 Task: Find a house in San Vicente, Costa Rica, for 4 guests from July 10 to July 25, with a price range of ₹15,000 to ₹25,000, 2 bedrooms, 3 beds, 2 bathrooms, Wifi, Free parking, TV, Breakfast, and Self check-in, with an English-speaking host.
Action: Mouse moved to (394, 79)
Screenshot: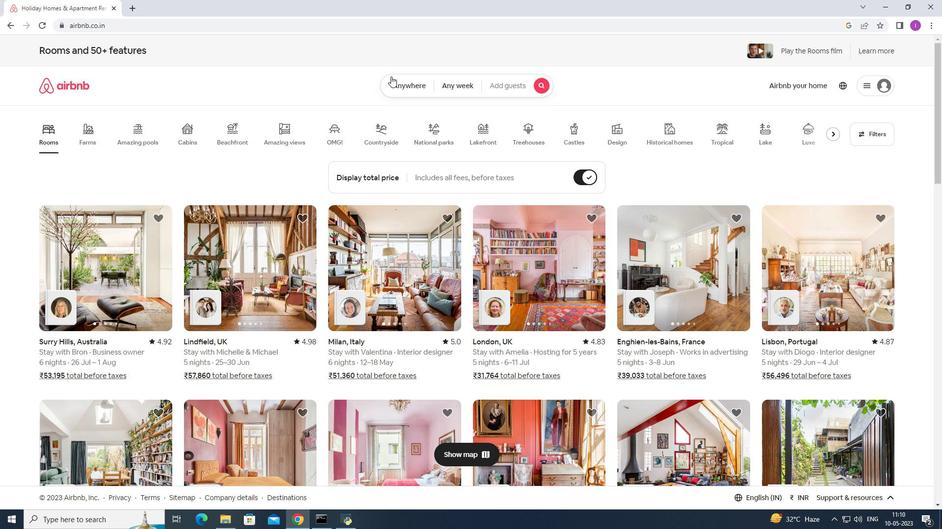 
Action: Mouse pressed left at (394, 79)
Screenshot: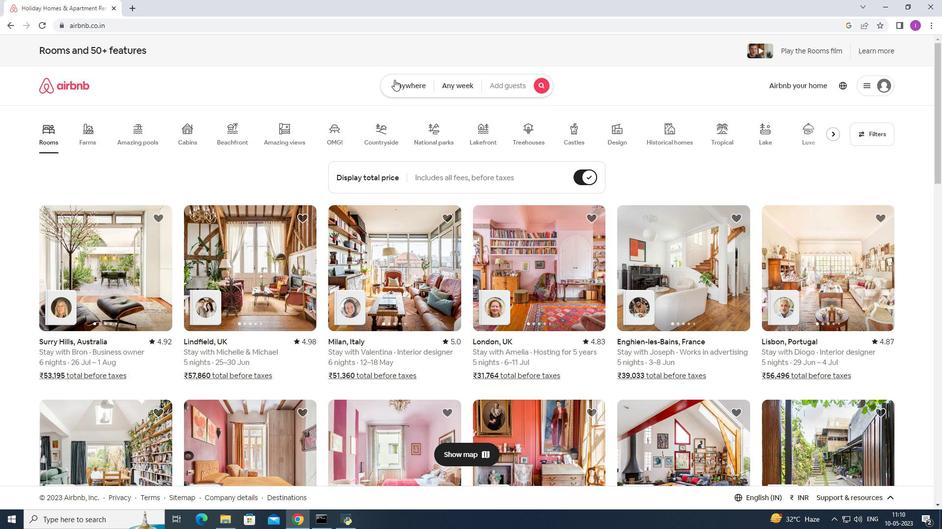 
Action: Mouse moved to (343, 125)
Screenshot: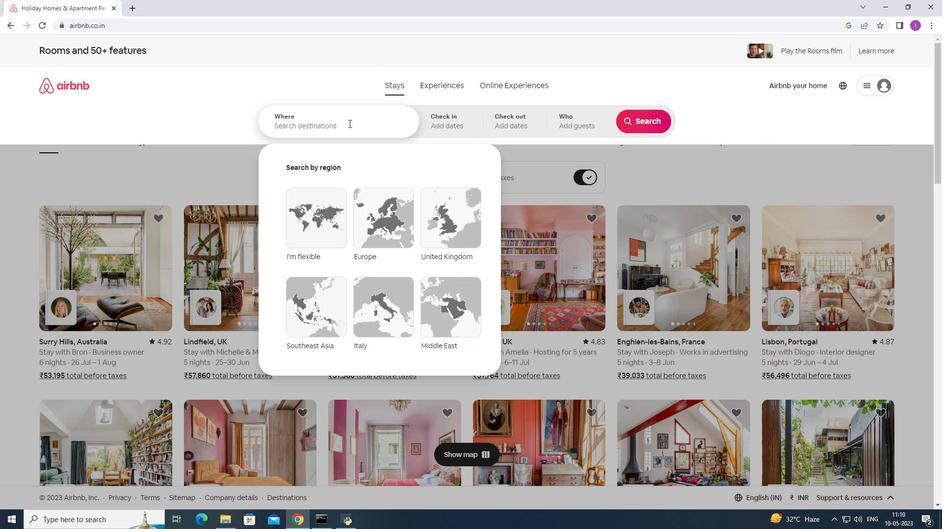 
Action: Mouse pressed left at (343, 125)
Screenshot: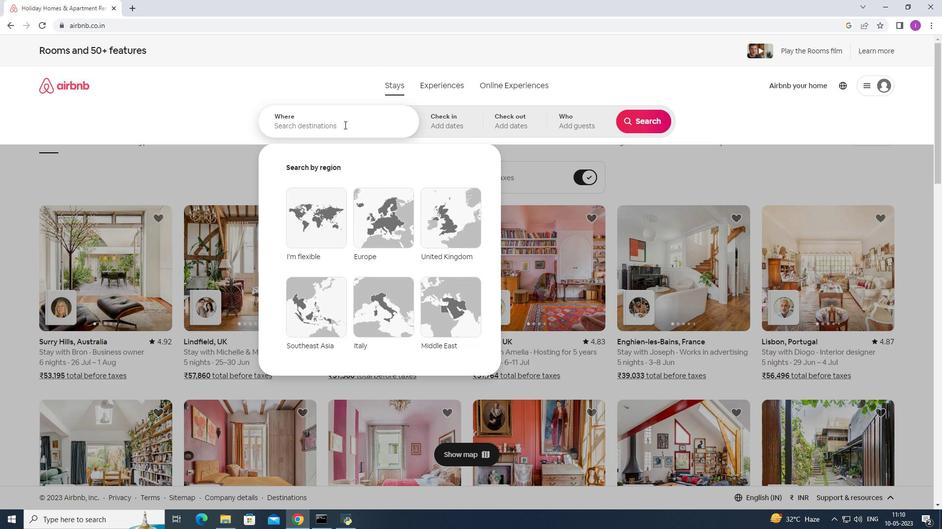 
Action: Mouse moved to (343, 125)
Screenshot: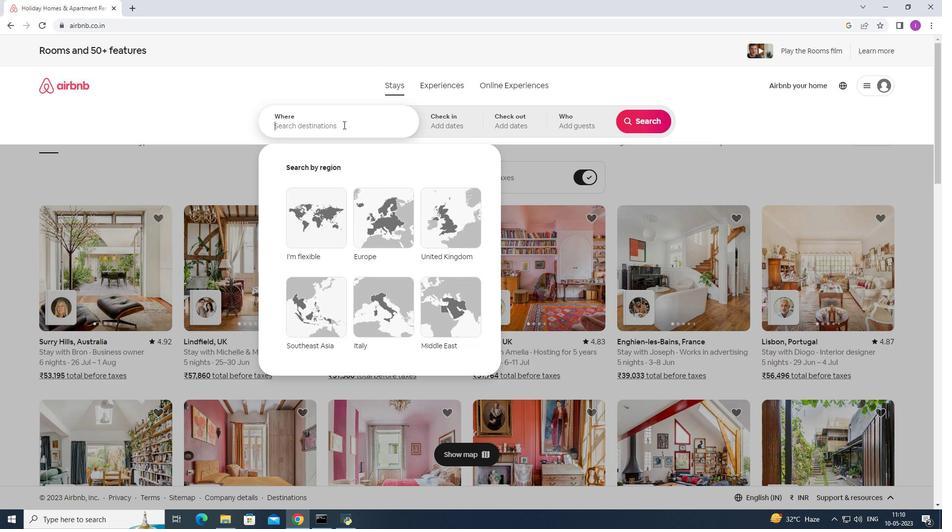 
Action: Key pressed <Key.shift>San<Key.space><Key.shift>Vicente,<Key.shift>Ci<Key.backspace>osta<Key.space><Key.shift>Rica
Screenshot: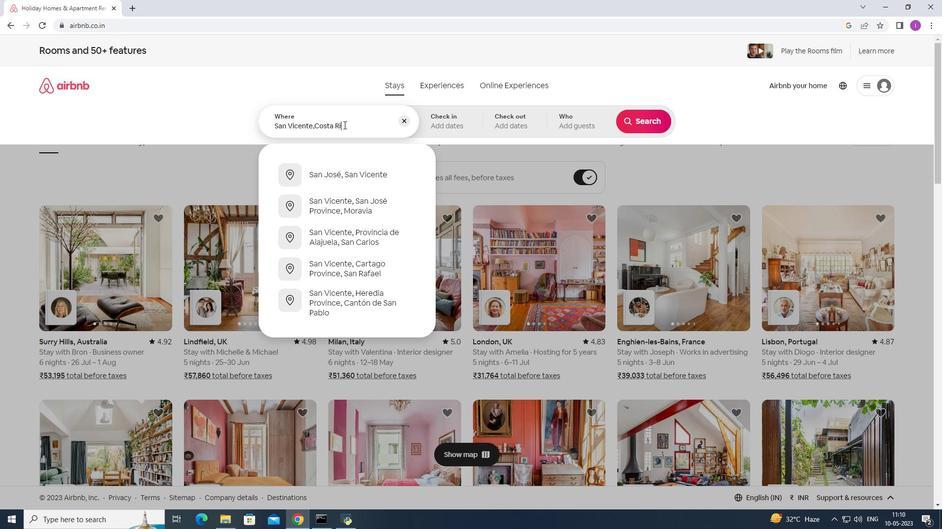 
Action: Mouse moved to (454, 122)
Screenshot: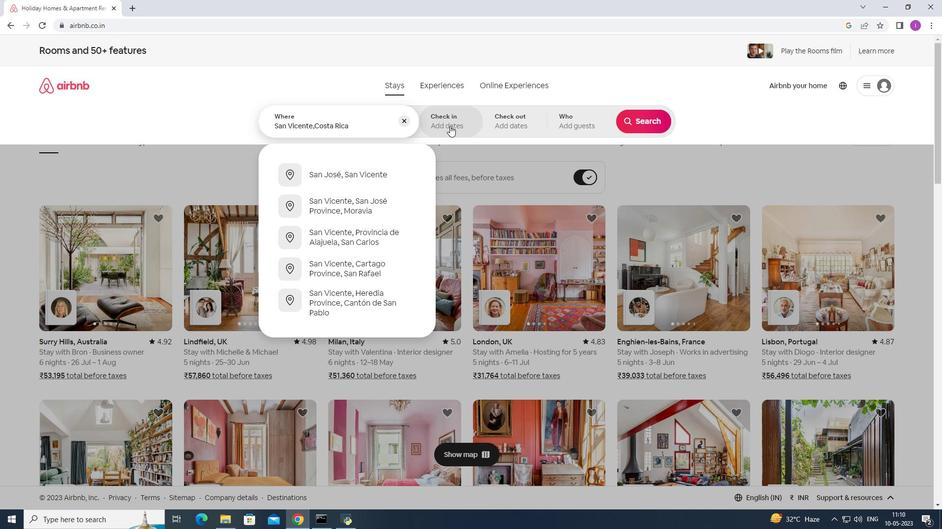 
Action: Mouse pressed left at (454, 122)
Screenshot: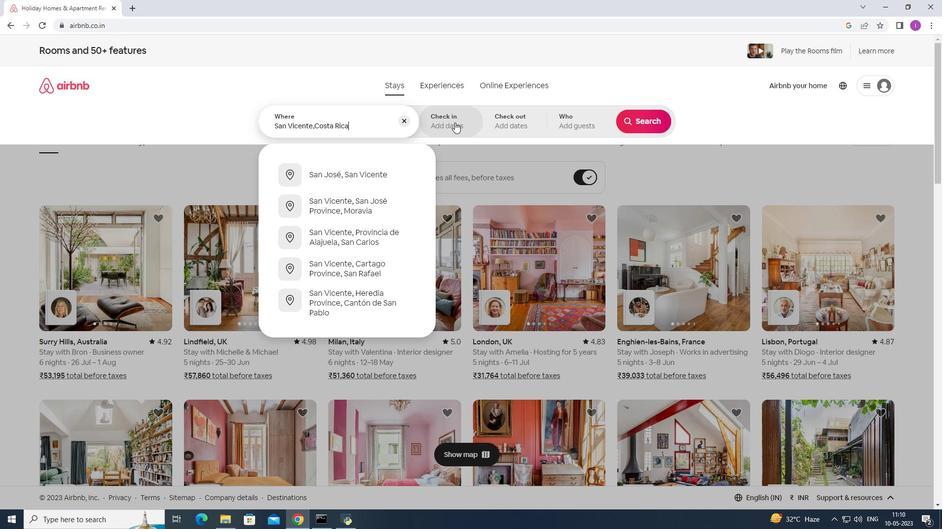 
Action: Mouse moved to (641, 199)
Screenshot: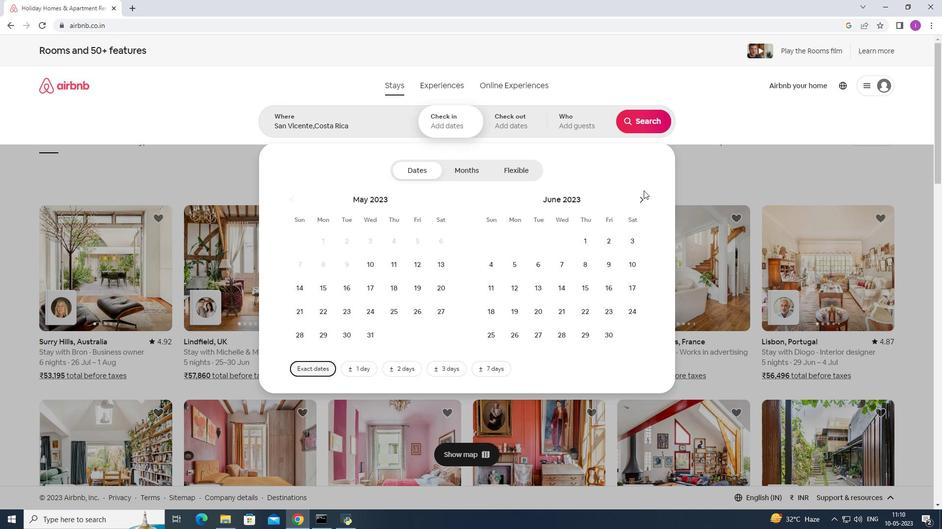
Action: Mouse pressed left at (641, 199)
Screenshot: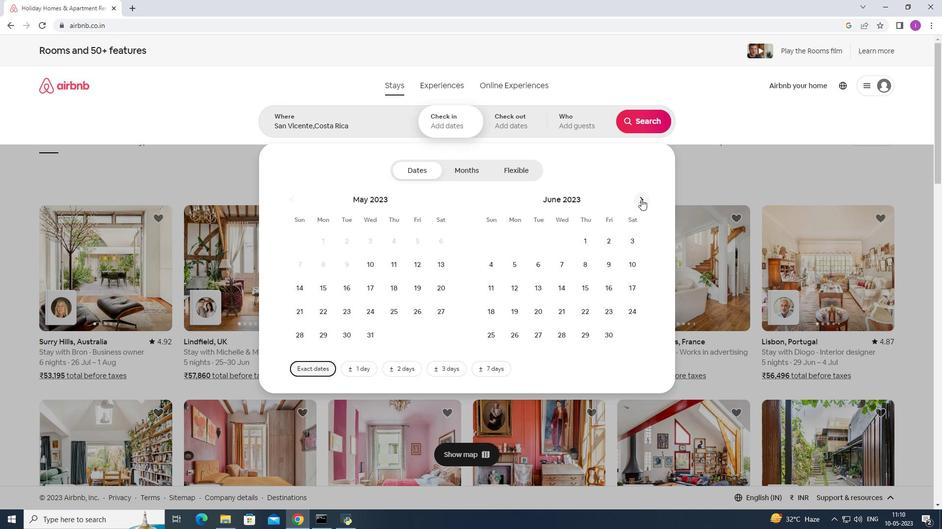 
Action: Mouse pressed left at (641, 199)
Screenshot: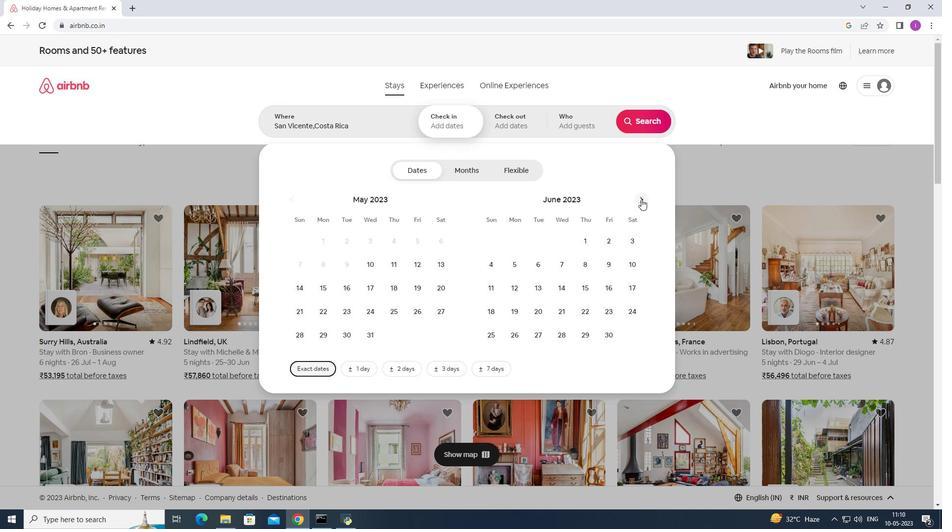 
Action: Mouse moved to (642, 199)
Screenshot: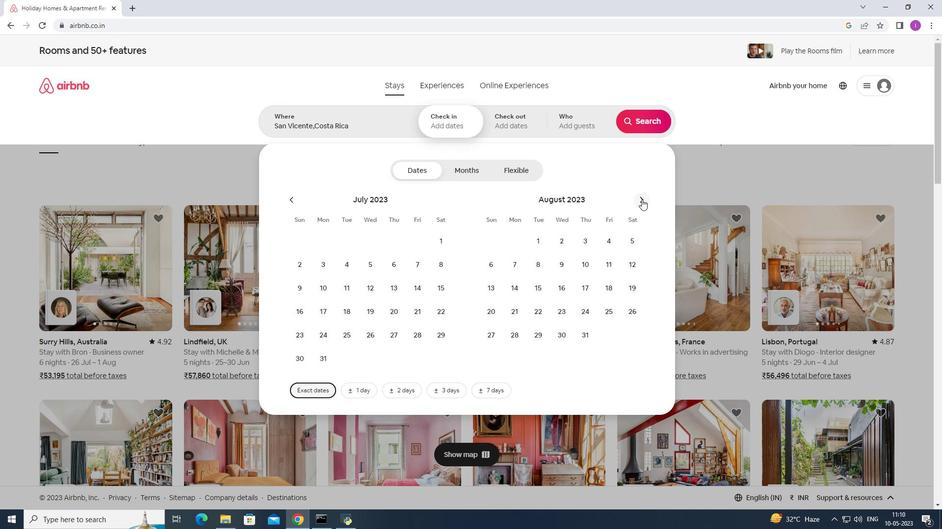 
Action: Mouse pressed left at (642, 199)
Screenshot: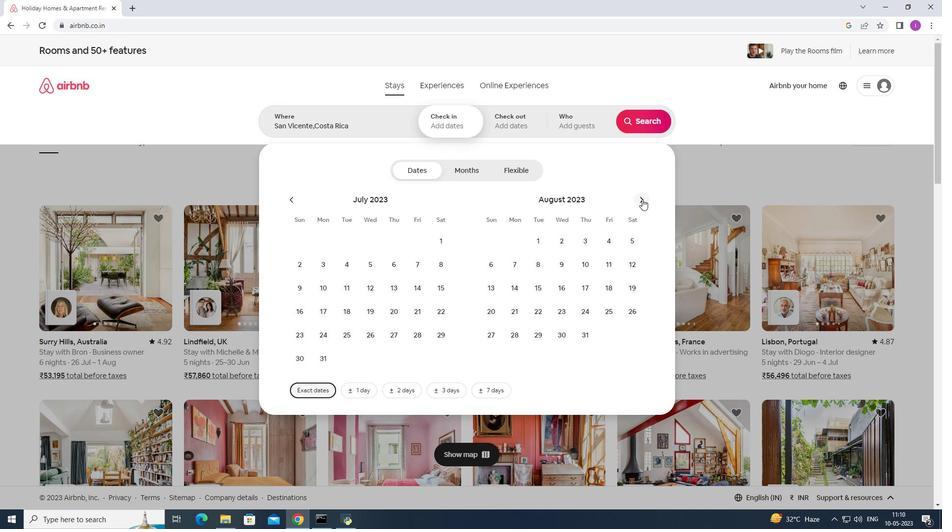 
Action: Mouse moved to (296, 202)
Screenshot: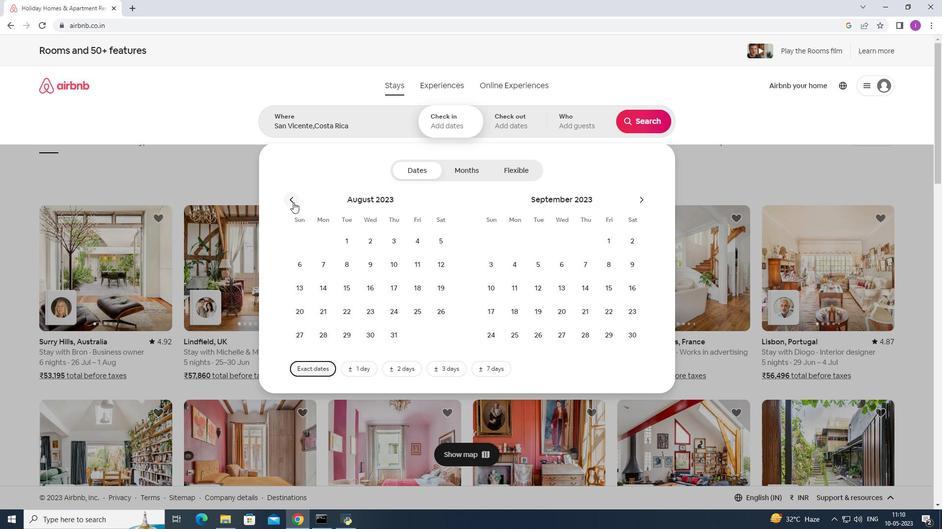 
Action: Mouse pressed left at (296, 202)
Screenshot: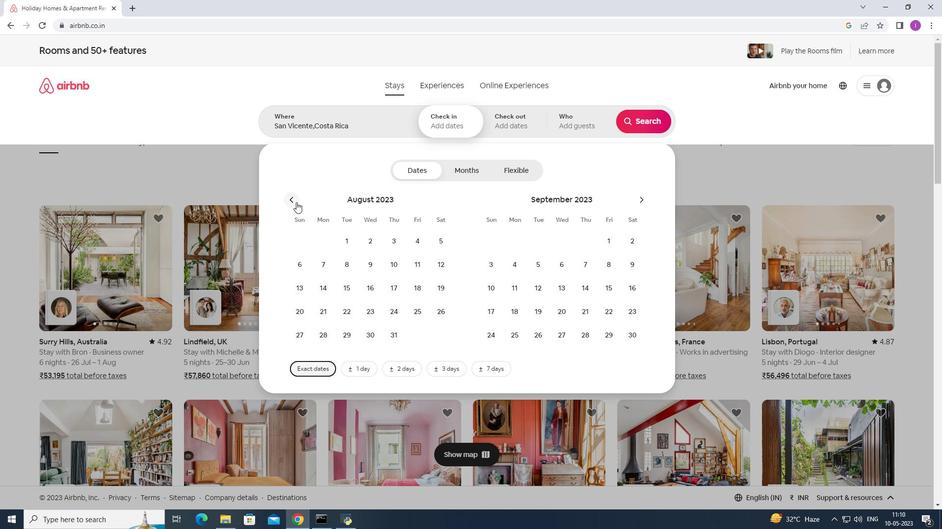 
Action: Mouse moved to (323, 288)
Screenshot: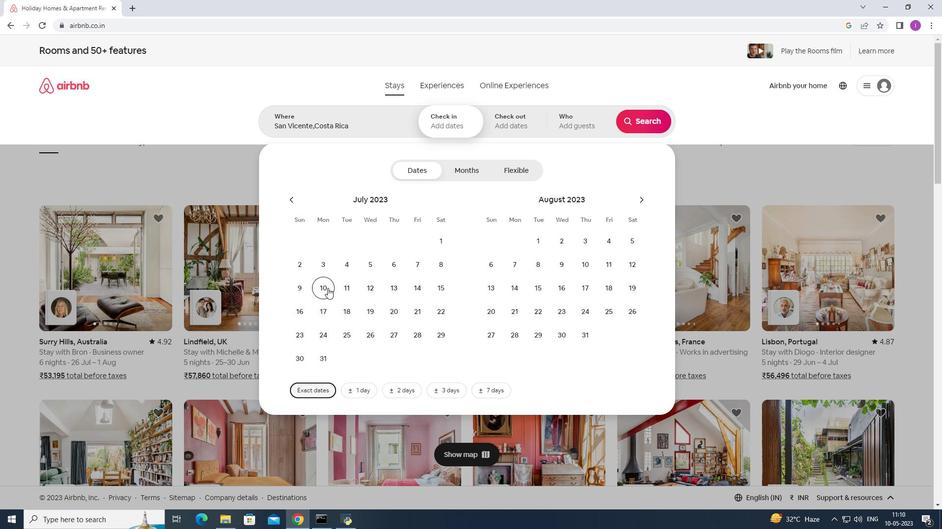 
Action: Mouse pressed left at (323, 288)
Screenshot: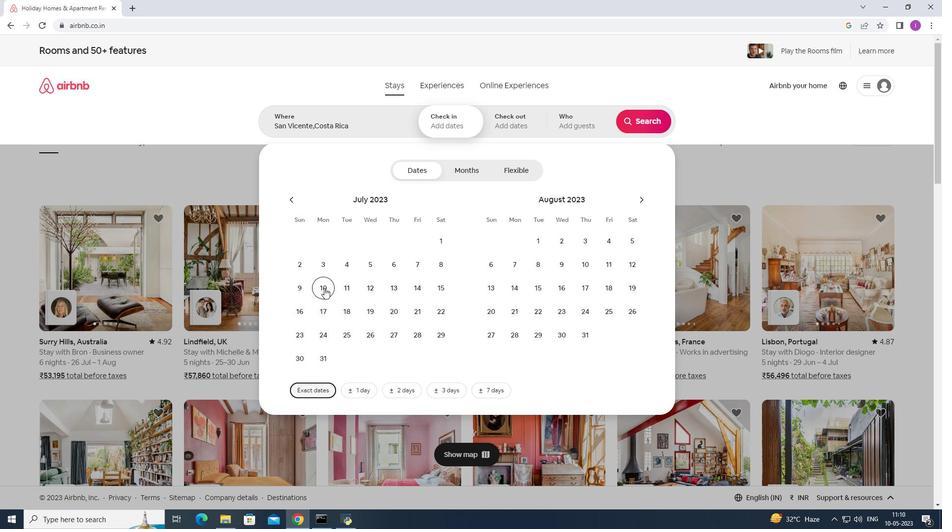 
Action: Mouse moved to (350, 334)
Screenshot: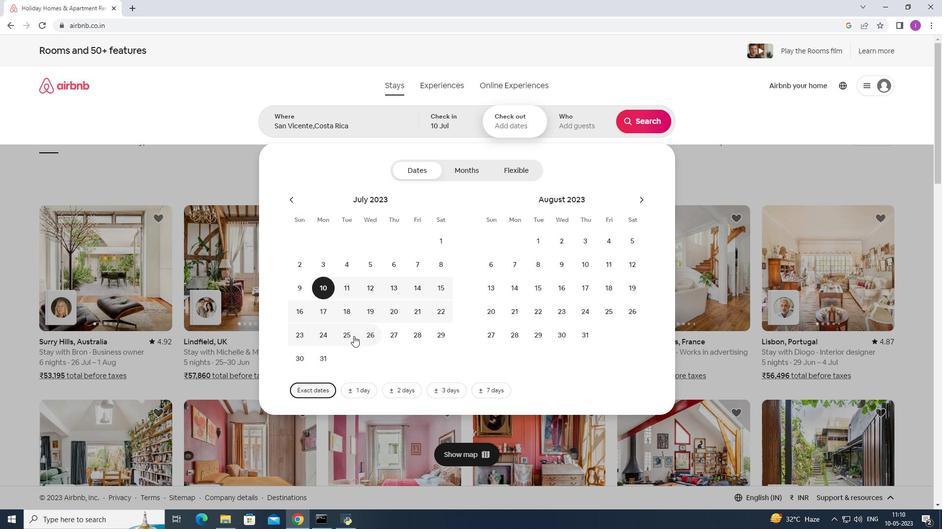 
Action: Mouse pressed left at (350, 334)
Screenshot: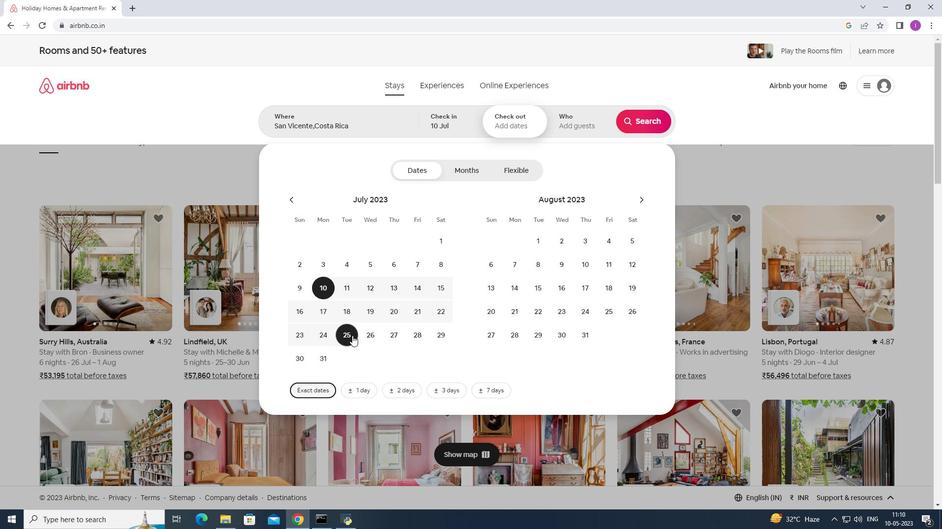 
Action: Mouse moved to (576, 118)
Screenshot: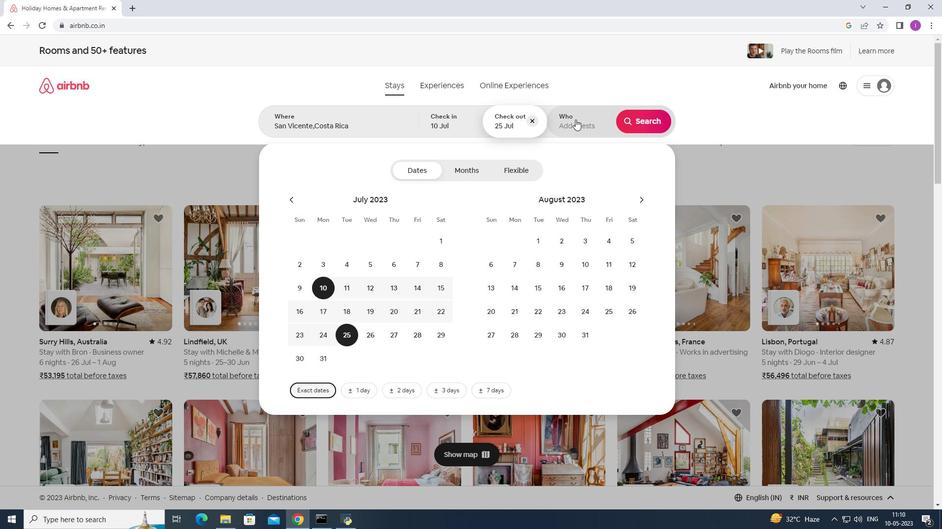 
Action: Mouse pressed left at (576, 118)
Screenshot: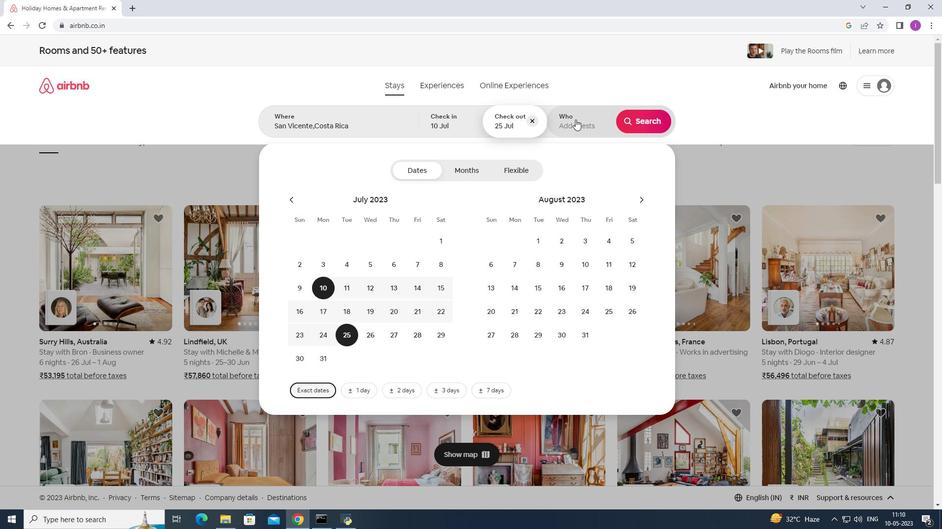
Action: Mouse moved to (651, 174)
Screenshot: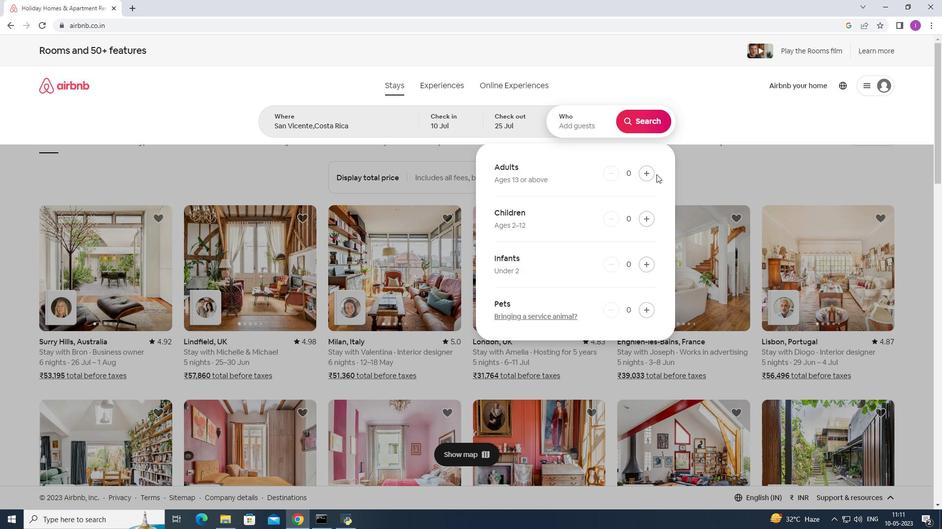 
Action: Mouse pressed left at (651, 174)
Screenshot: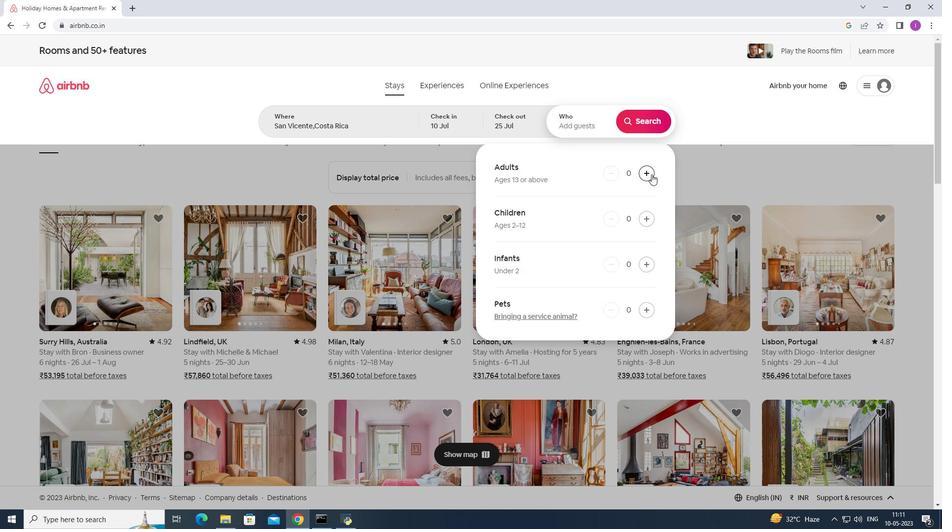 
Action: Mouse pressed left at (651, 174)
Screenshot: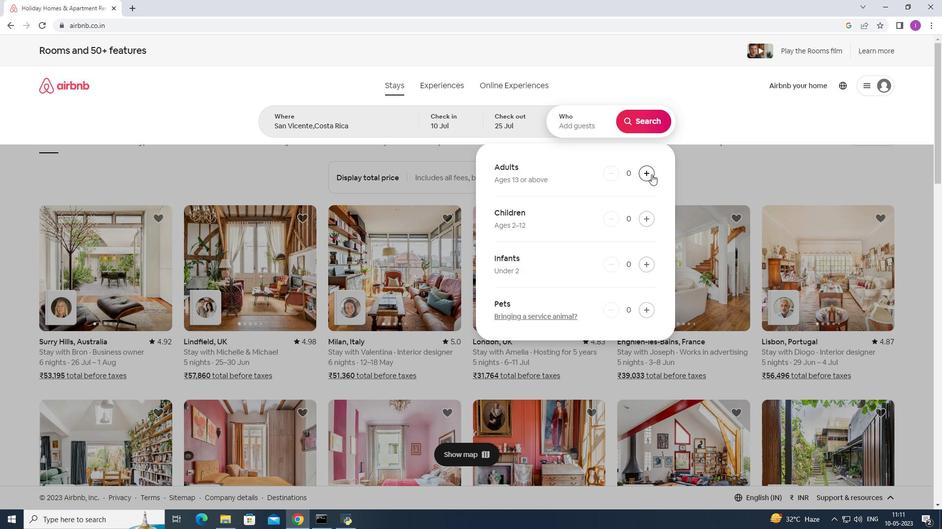 
Action: Mouse pressed left at (651, 174)
Screenshot: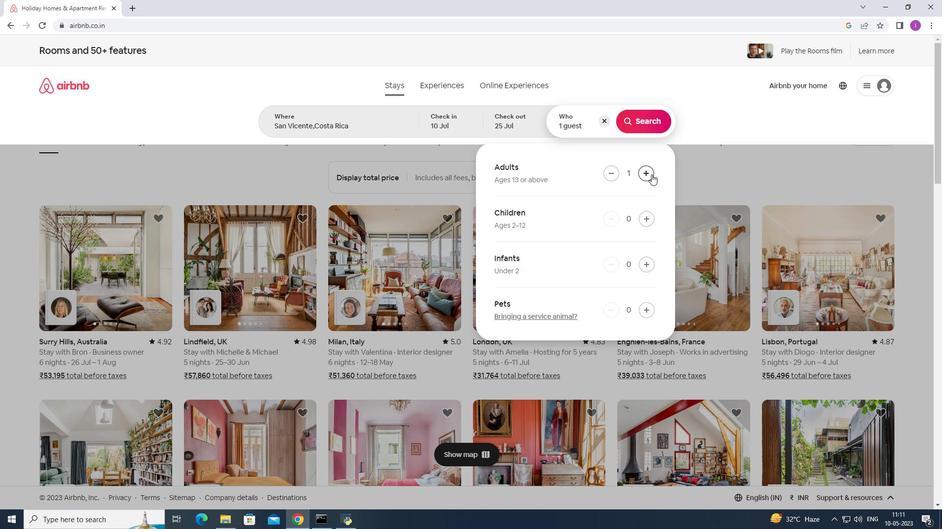 
Action: Mouse moved to (645, 219)
Screenshot: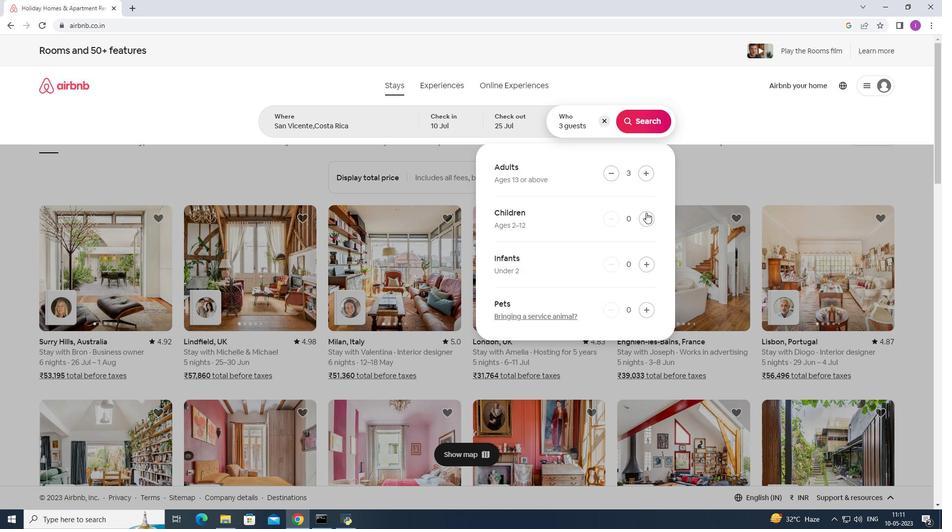 
Action: Mouse pressed left at (645, 219)
Screenshot: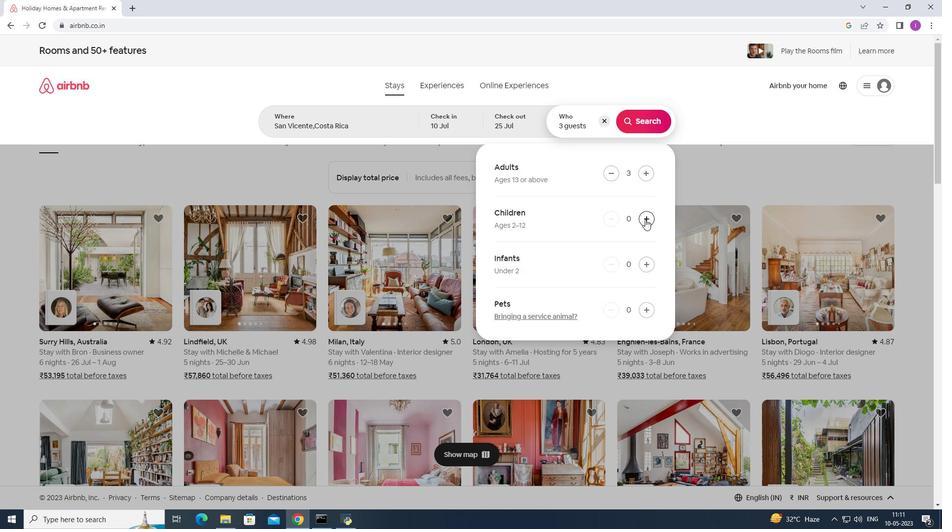 
Action: Mouse moved to (647, 120)
Screenshot: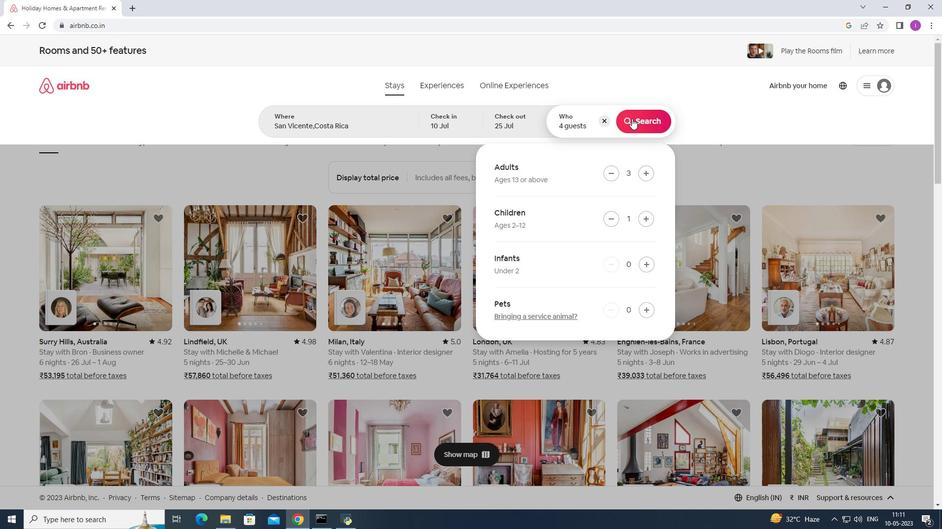 
Action: Mouse pressed left at (647, 120)
Screenshot: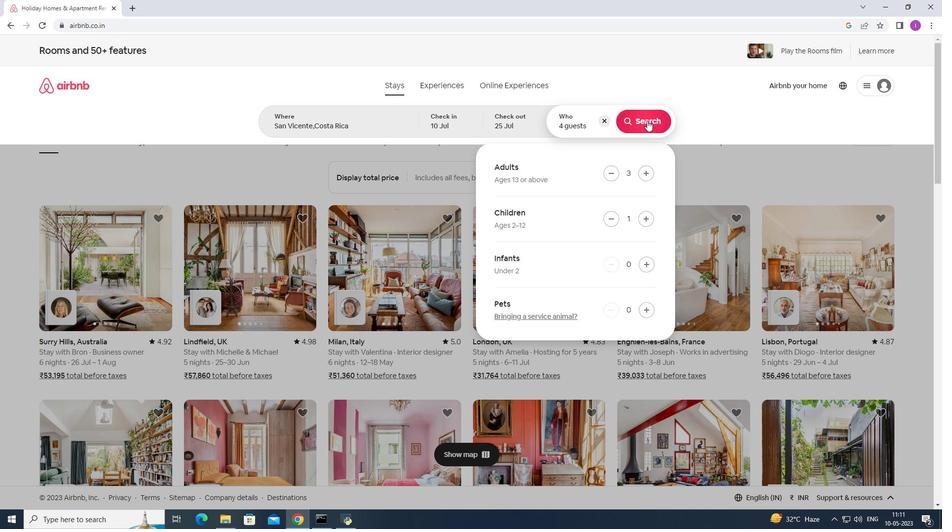 
Action: Mouse moved to (887, 91)
Screenshot: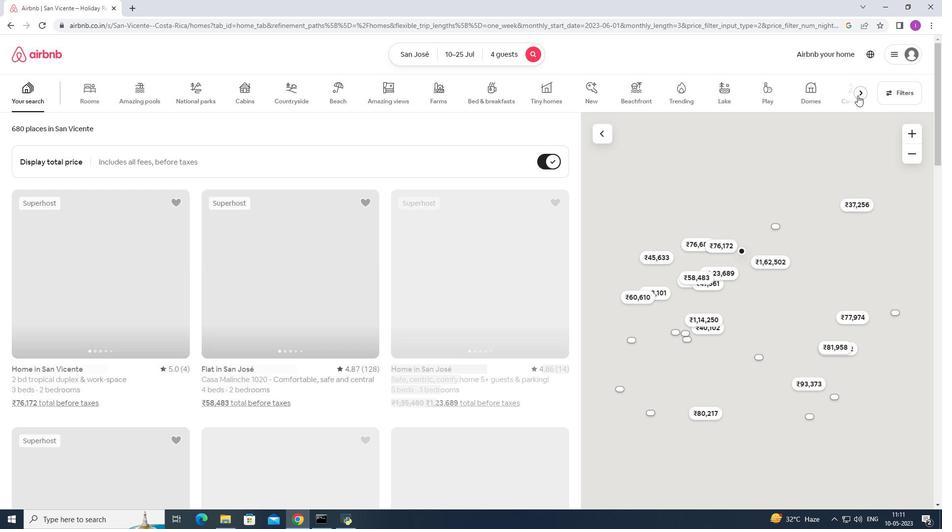 
Action: Mouse pressed left at (887, 91)
Screenshot: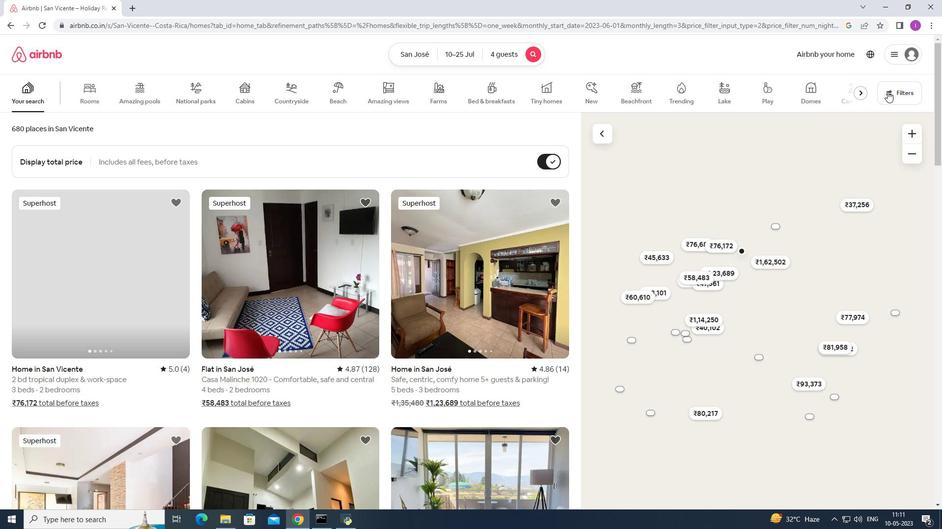 
Action: Mouse moved to (352, 335)
Screenshot: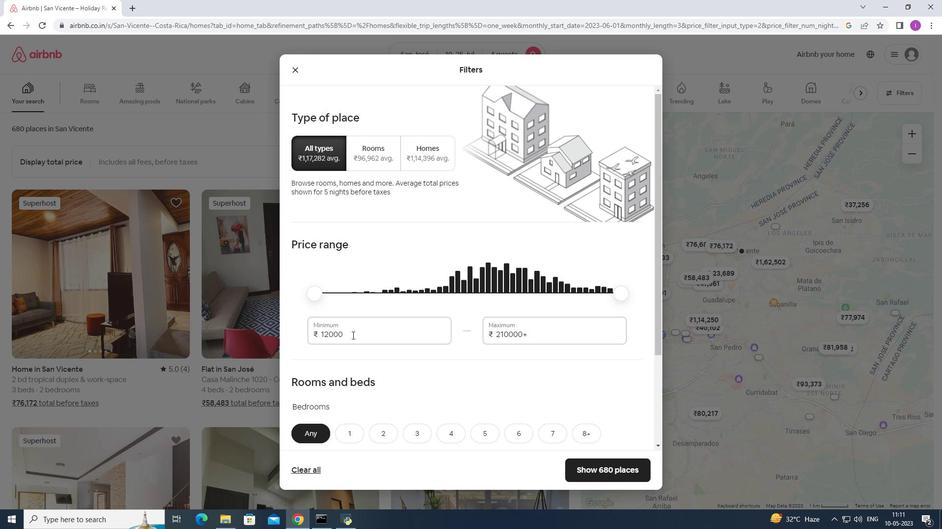 
Action: Mouse pressed left at (352, 335)
Screenshot: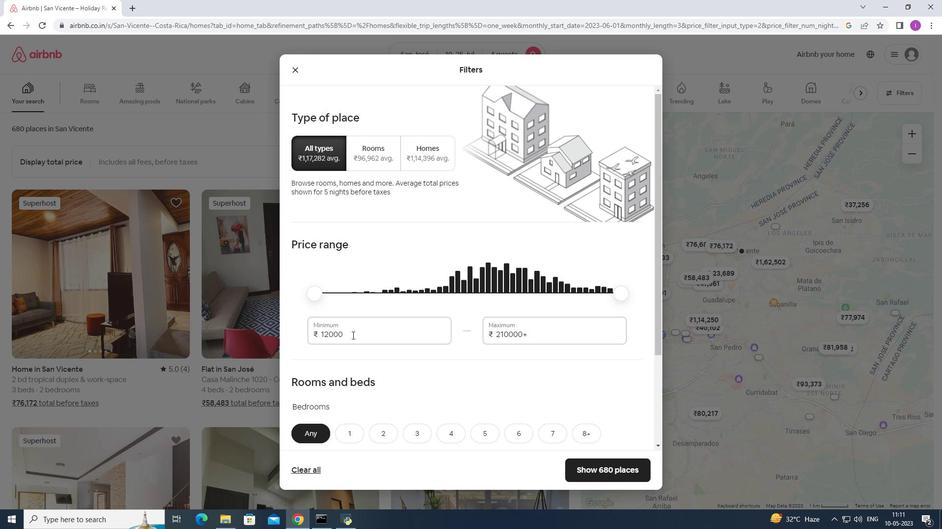 
Action: Mouse moved to (322, 333)
Screenshot: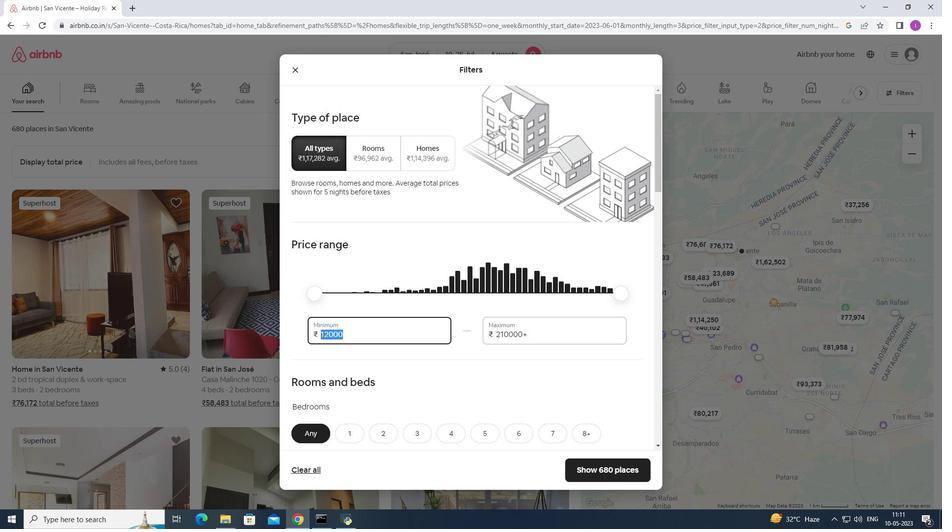 
Action: Key pressed 15
Screenshot: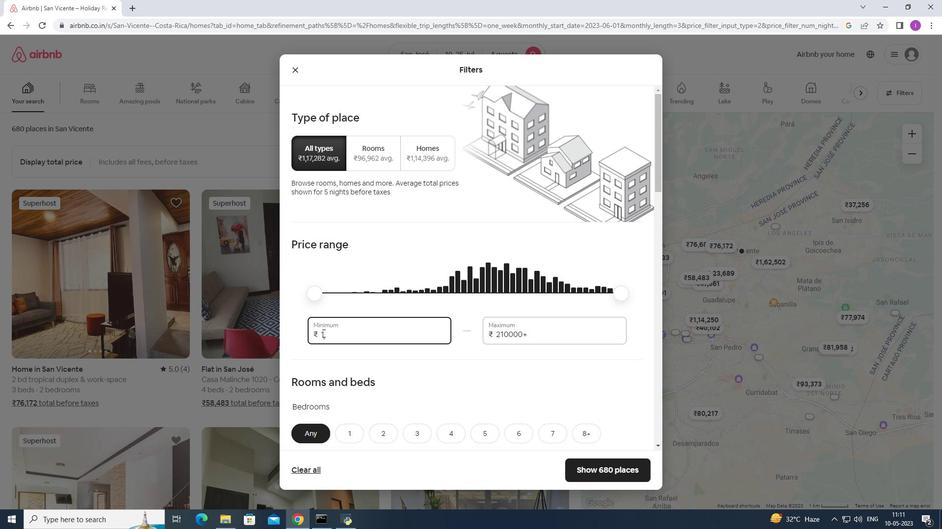 
Action: Mouse moved to (323, 332)
Screenshot: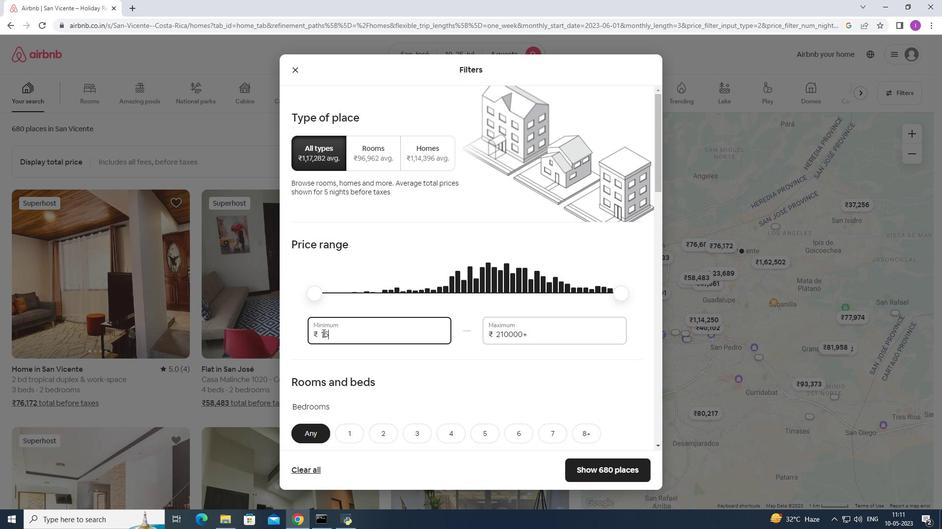 
Action: Key pressed 0
Screenshot: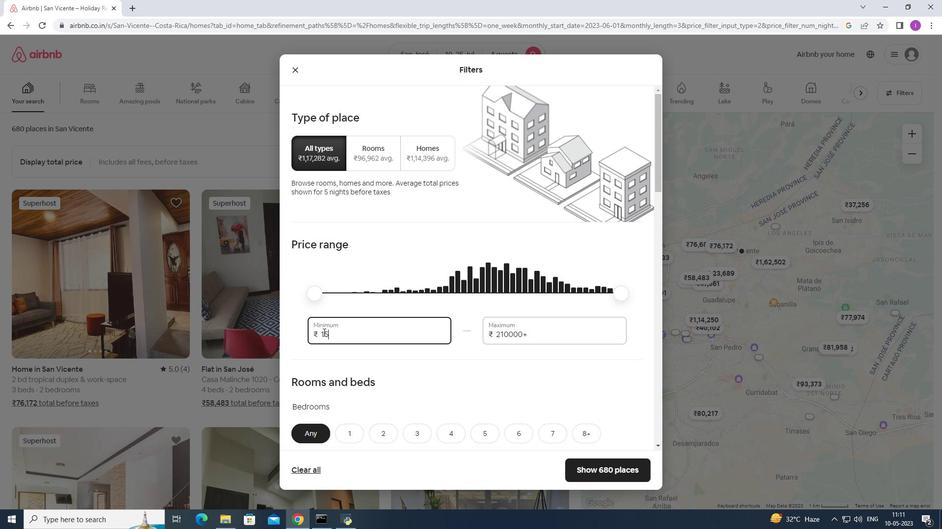 
Action: Mouse moved to (323, 332)
Screenshot: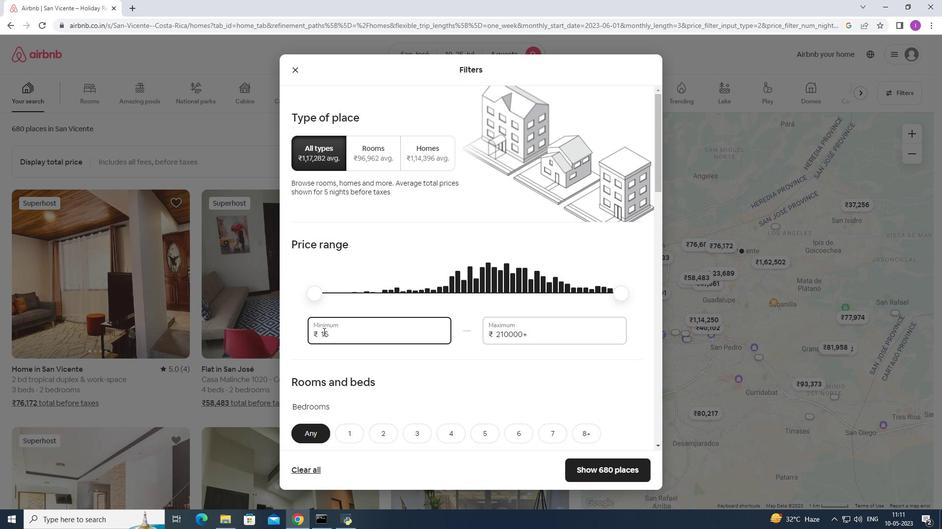 
Action: Key pressed 0
Screenshot: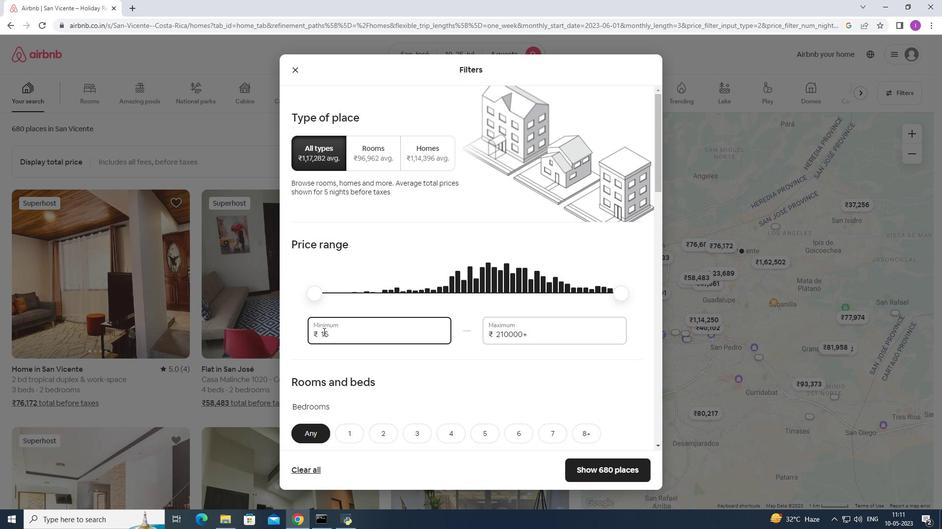 
Action: Mouse moved to (330, 331)
Screenshot: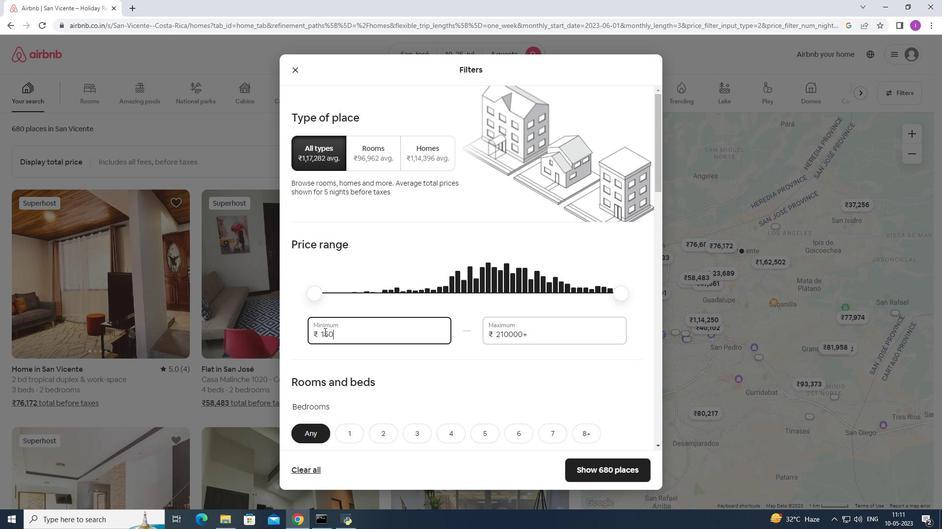 
Action: Key pressed 0
Screenshot: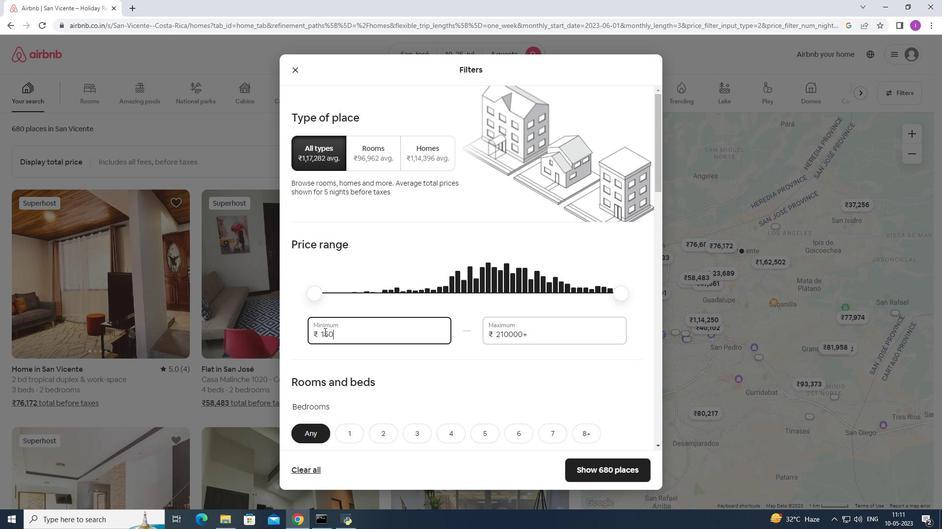 
Action: Mouse moved to (530, 333)
Screenshot: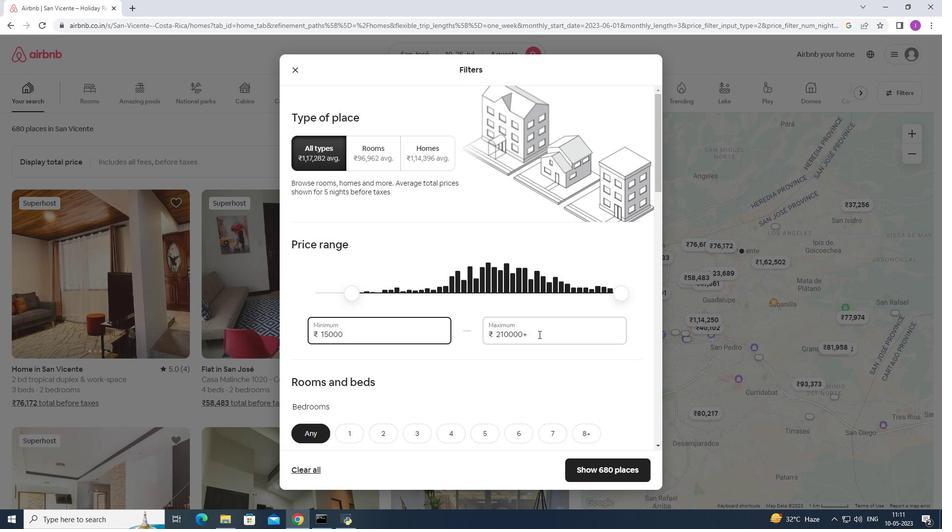 
Action: Mouse pressed left at (532, 333)
Screenshot: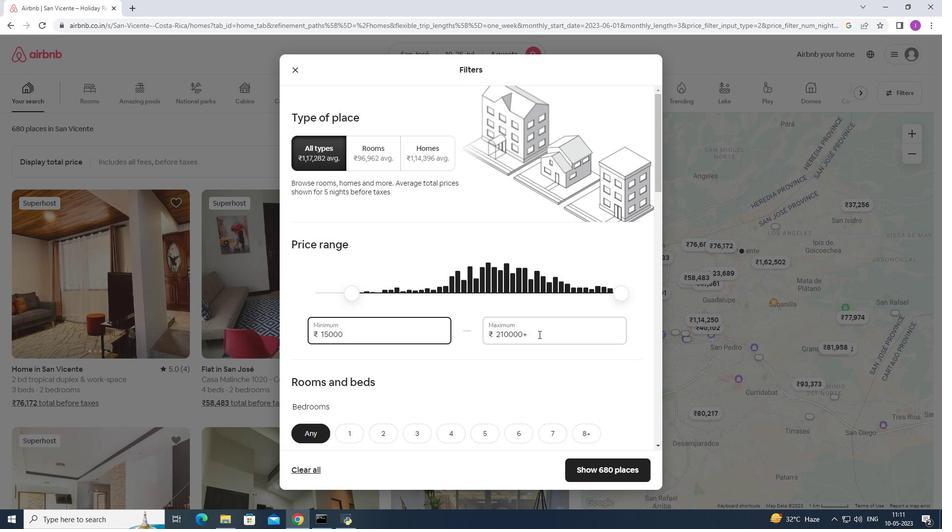 
Action: Mouse moved to (473, 341)
Screenshot: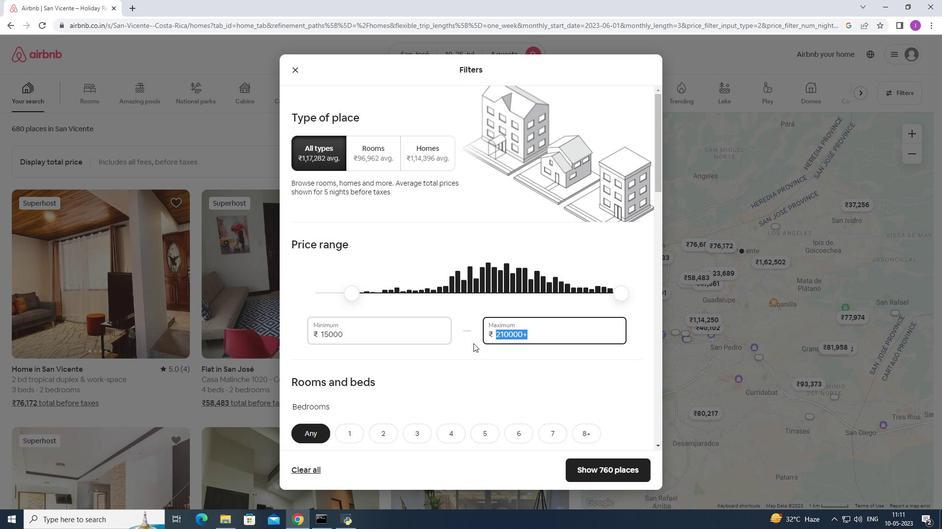 
Action: Key pressed 2
Screenshot: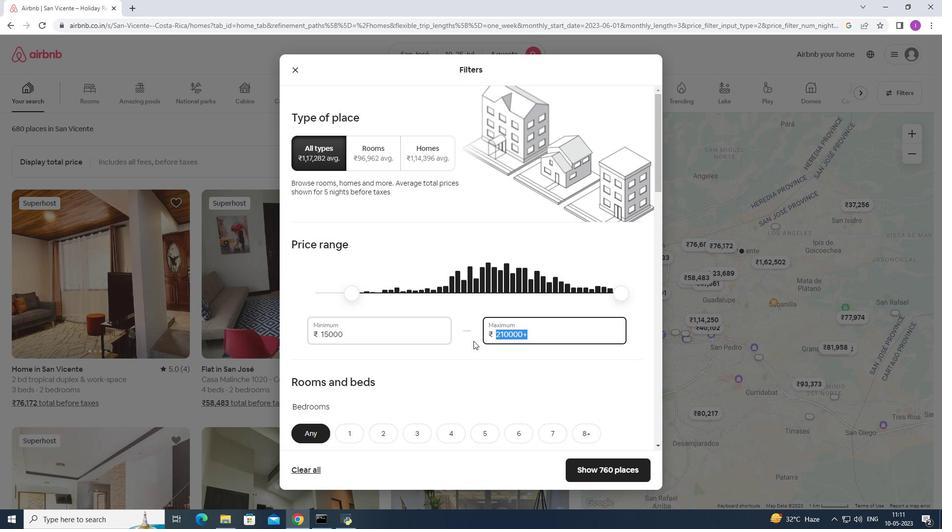 
Action: Mouse moved to (473, 341)
Screenshot: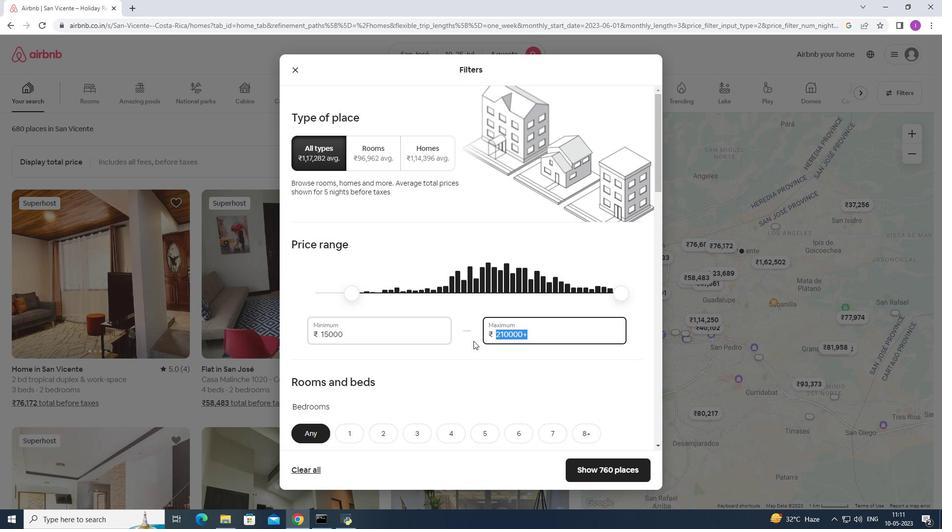 
Action: Key pressed 5
Screenshot: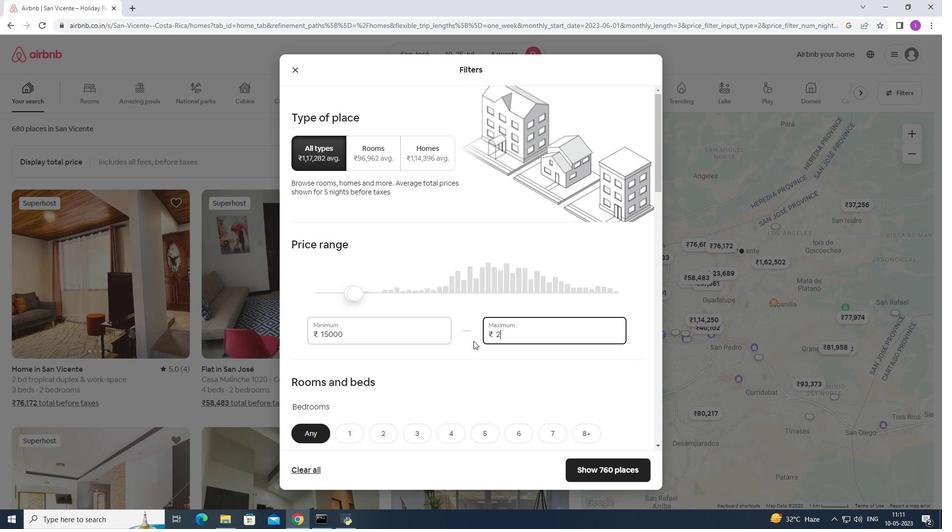 
Action: Mouse moved to (472, 341)
Screenshot: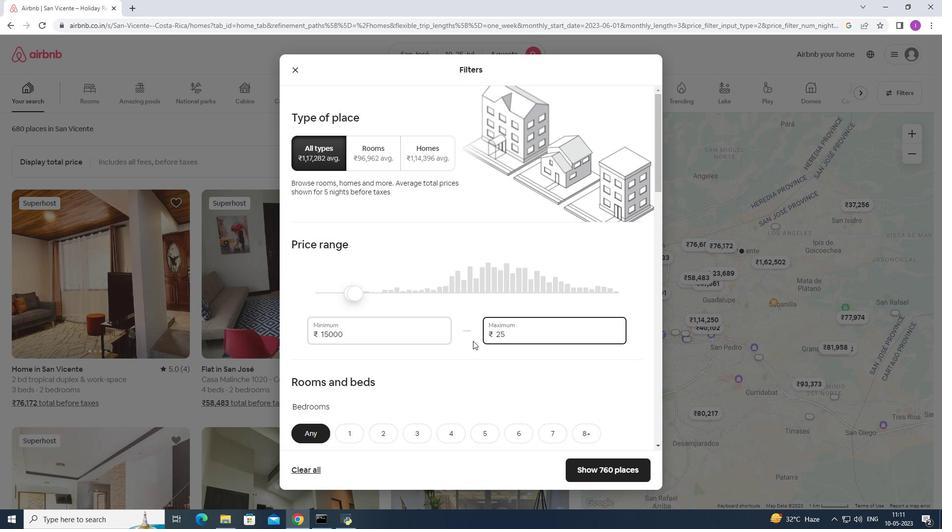 
Action: Key pressed 000
Screenshot: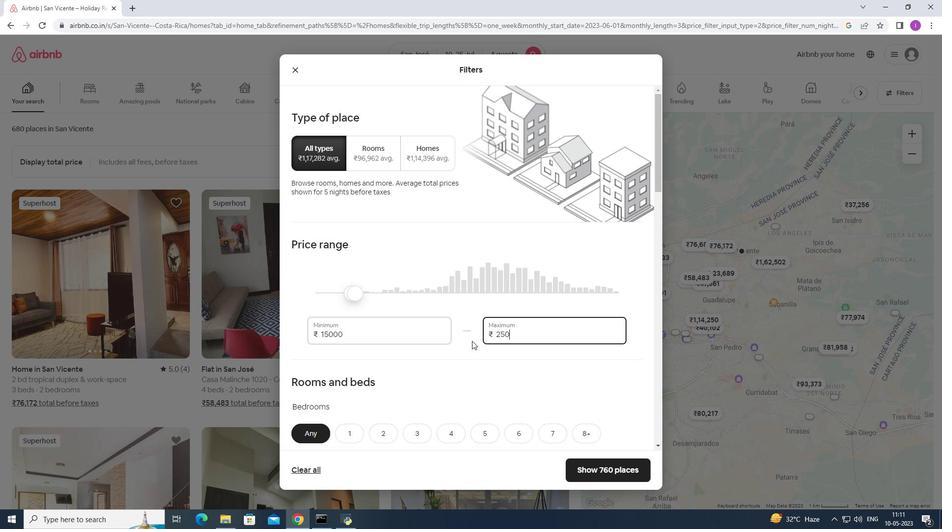 
Action: Mouse moved to (466, 340)
Screenshot: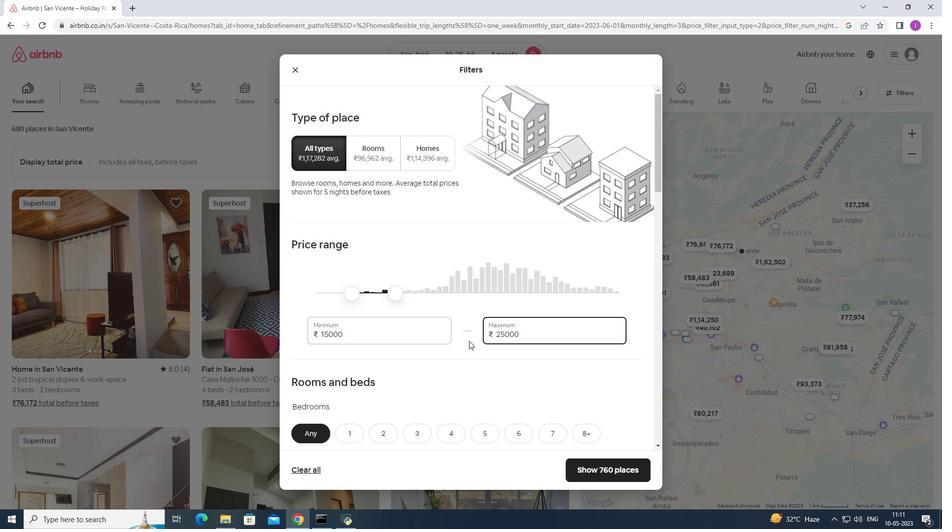 
Action: Mouse scrolled (466, 339) with delta (0, 0)
Screenshot: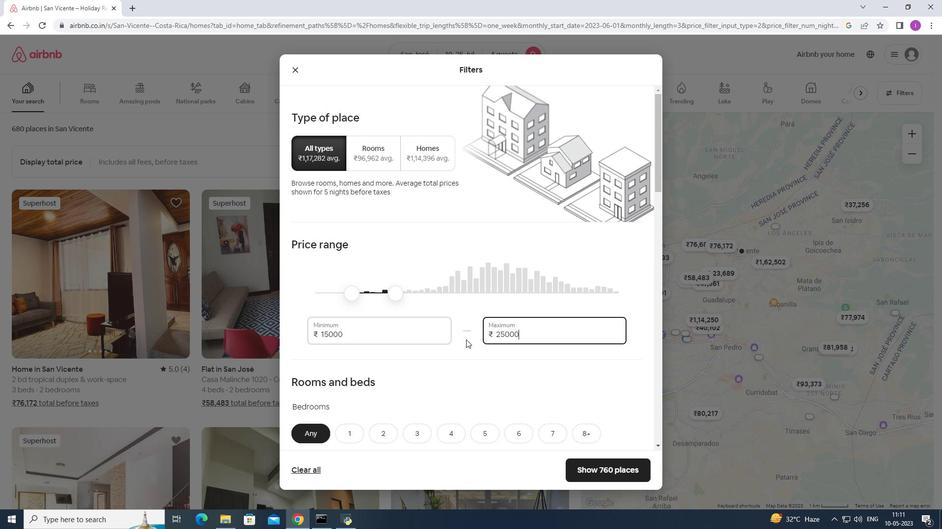 
Action: Mouse moved to (462, 331)
Screenshot: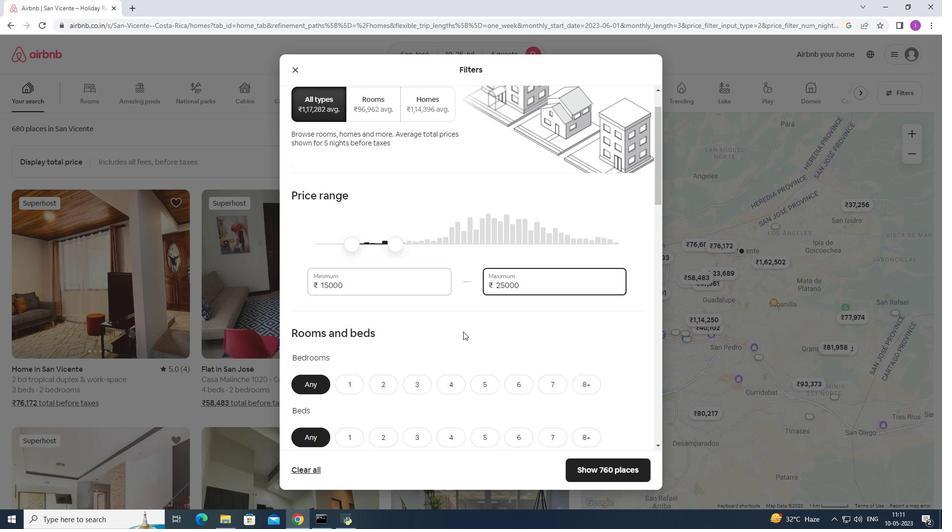 
Action: Mouse scrolled (462, 331) with delta (0, 0)
Screenshot: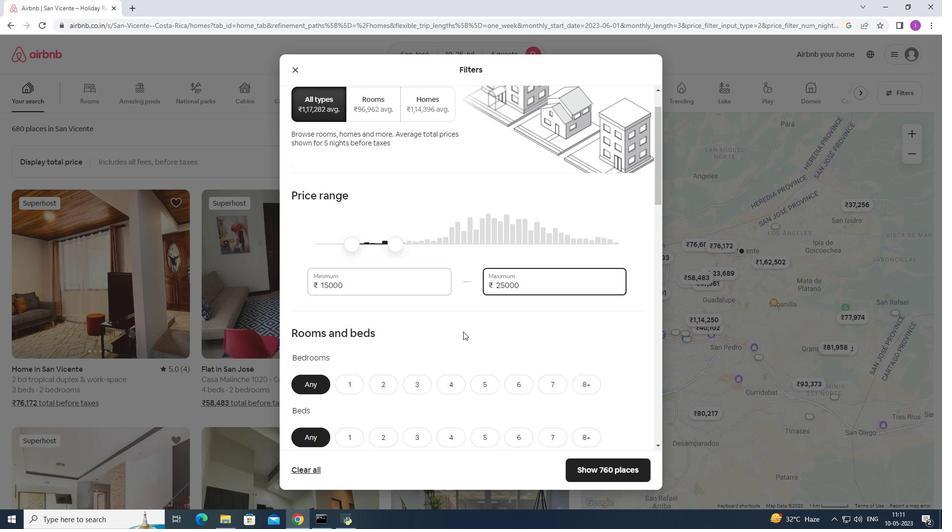 
Action: Mouse moved to (462, 328)
Screenshot: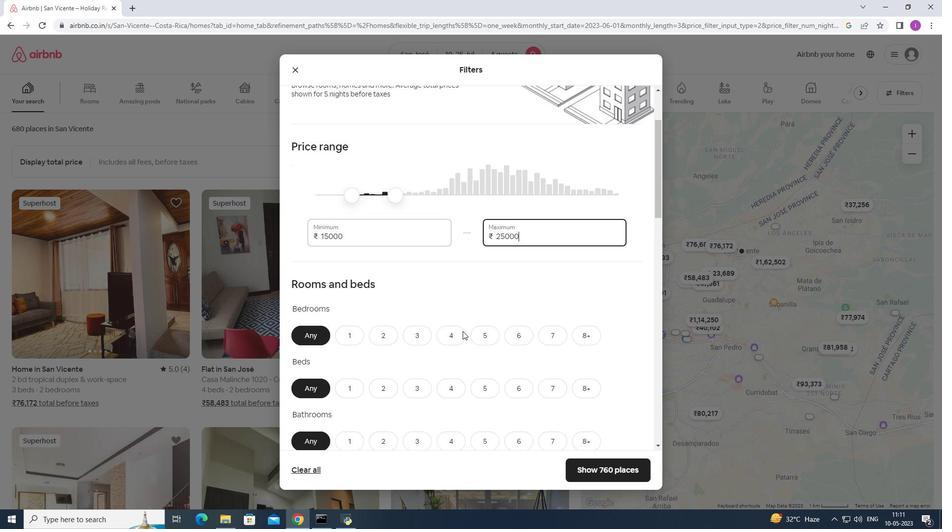 
Action: Mouse scrolled (462, 327) with delta (0, 0)
Screenshot: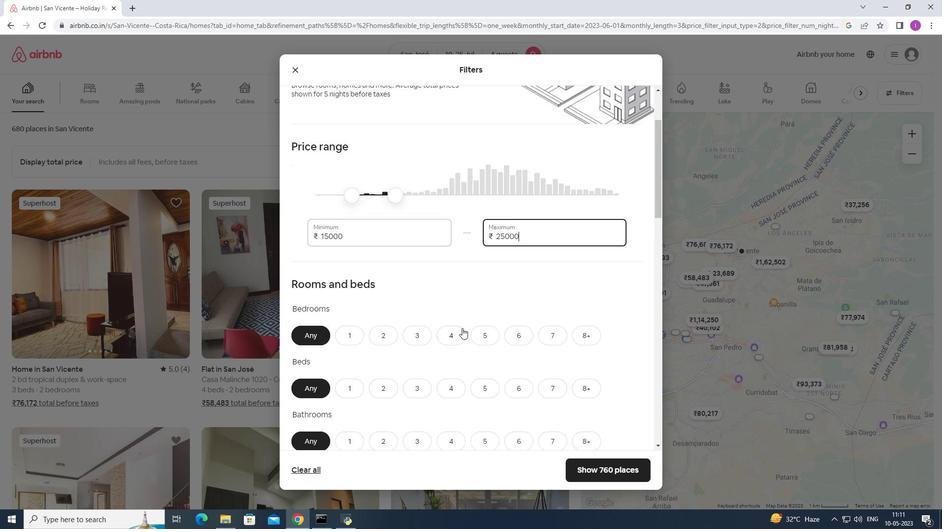 
Action: Mouse scrolled (462, 327) with delta (0, 0)
Screenshot: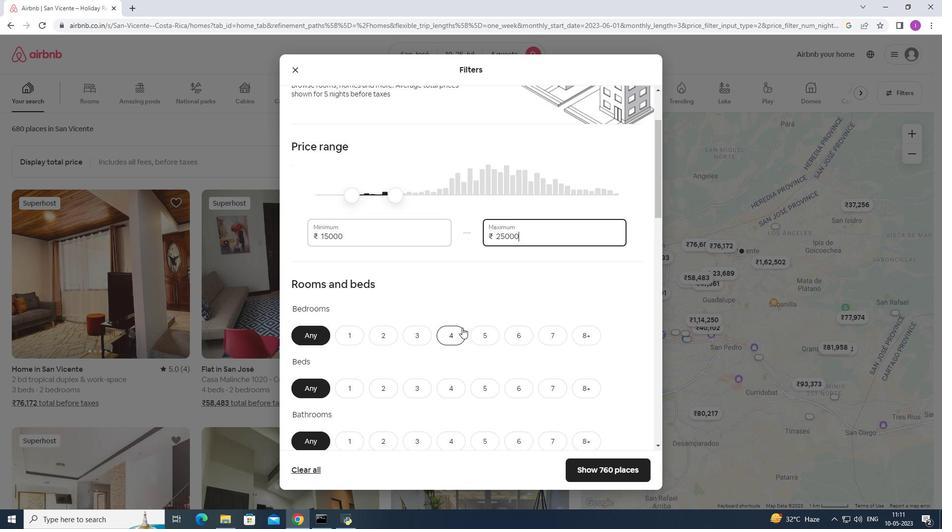 
Action: Mouse moved to (462, 327)
Screenshot: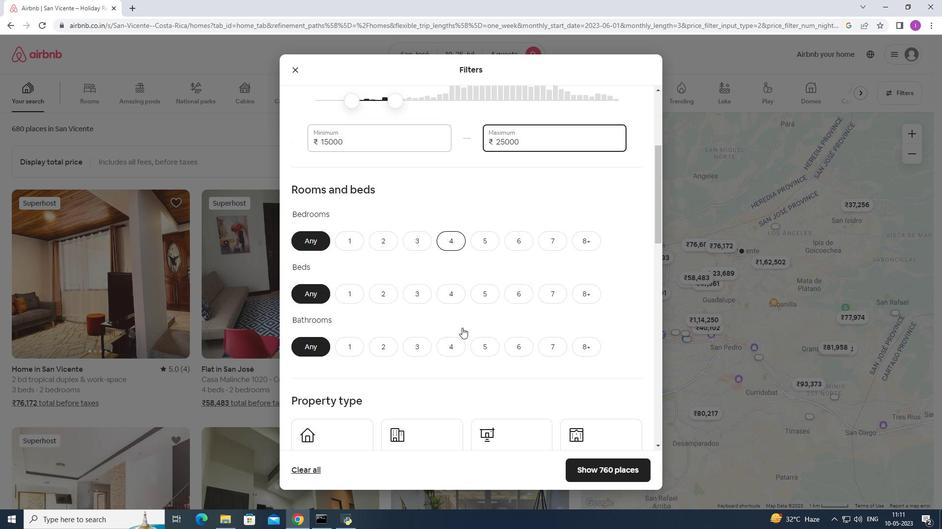 
Action: Mouse scrolled (462, 326) with delta (0, 0)
Screenshot: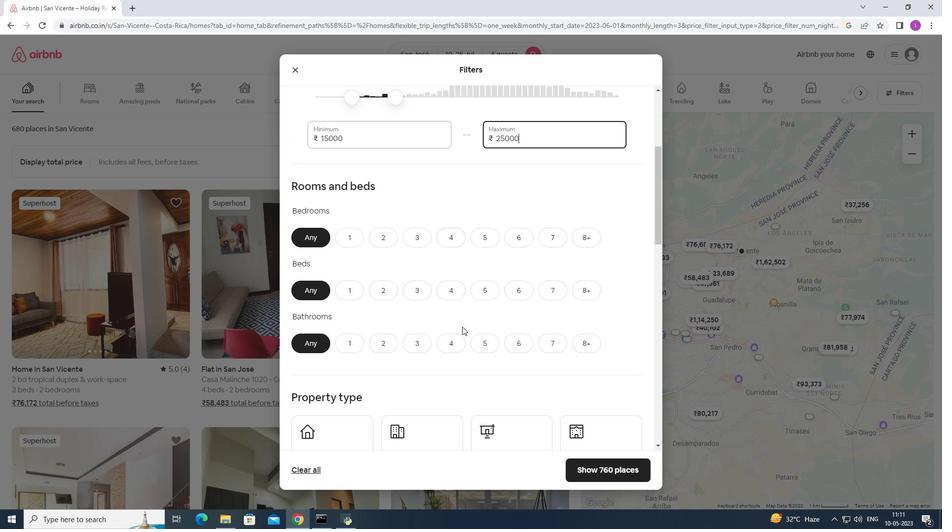 
Action: Mouse moved to (376, 191)
Screenshot: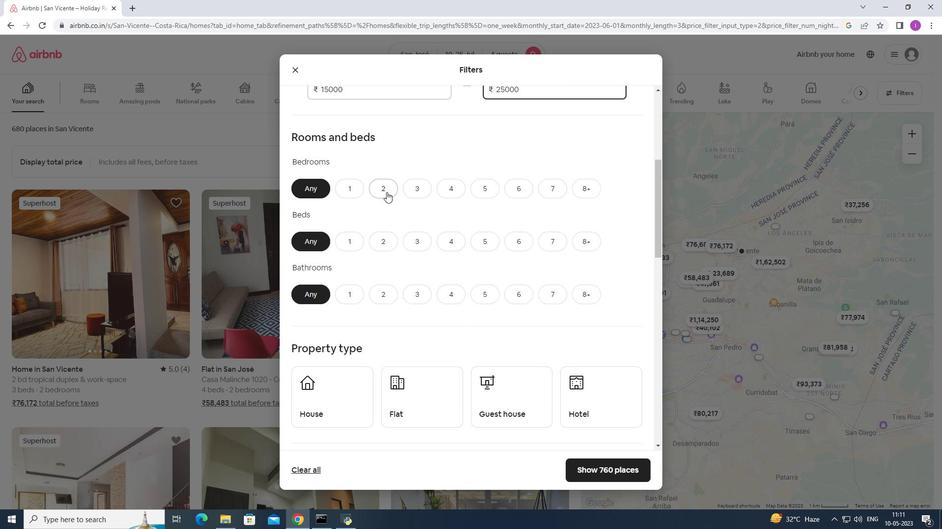 
Action: Mouse pressed left at (376, 191)
Screenshot: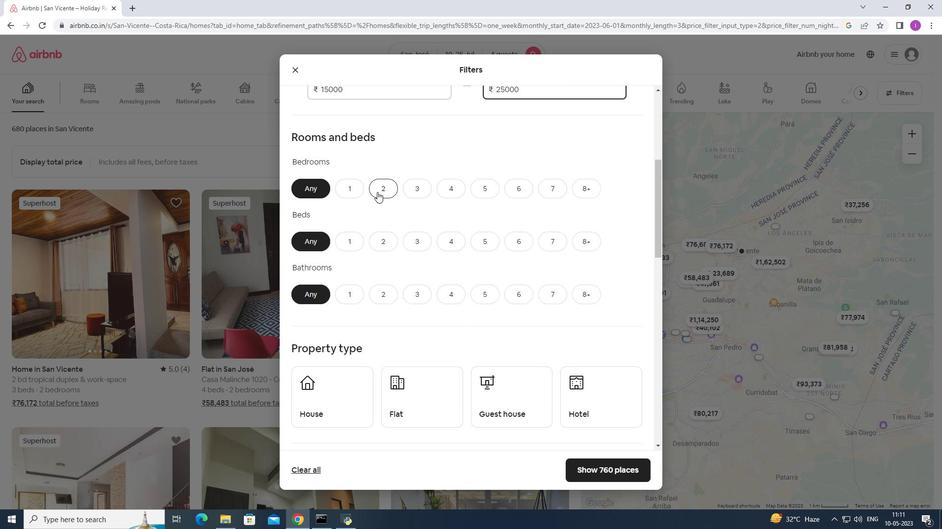 
Action: Mouse moved to (406, 240)
Screenshot: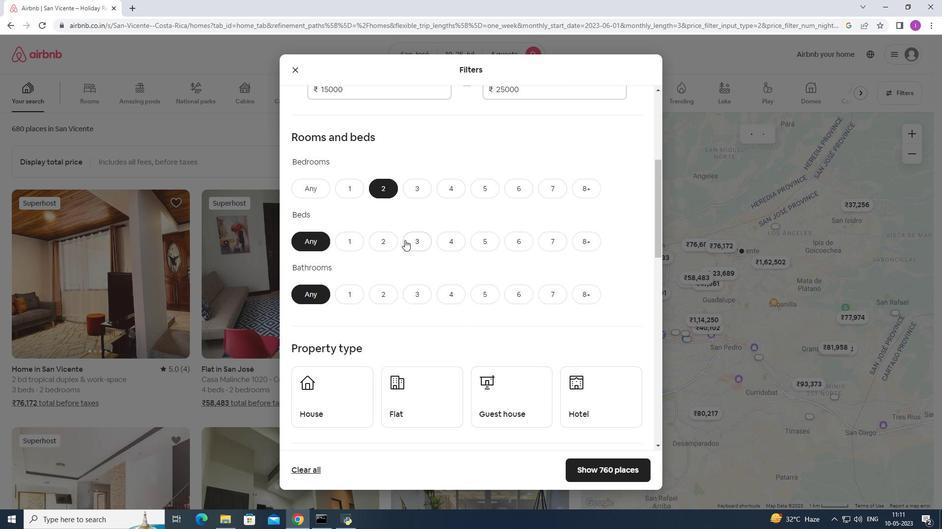 
Action: Mouse pressed left at (406, 240)
Screenshot: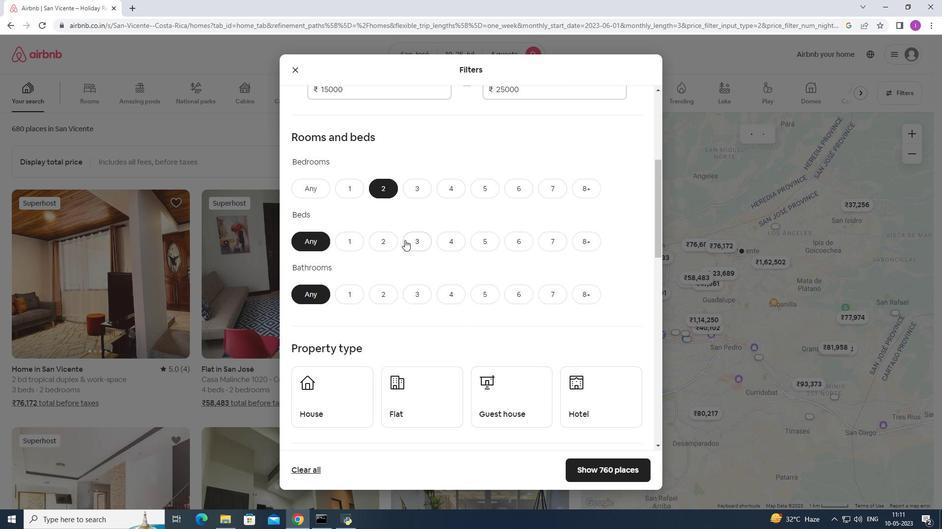 
Action: Mouse moved to (390, 292)
Screenshot: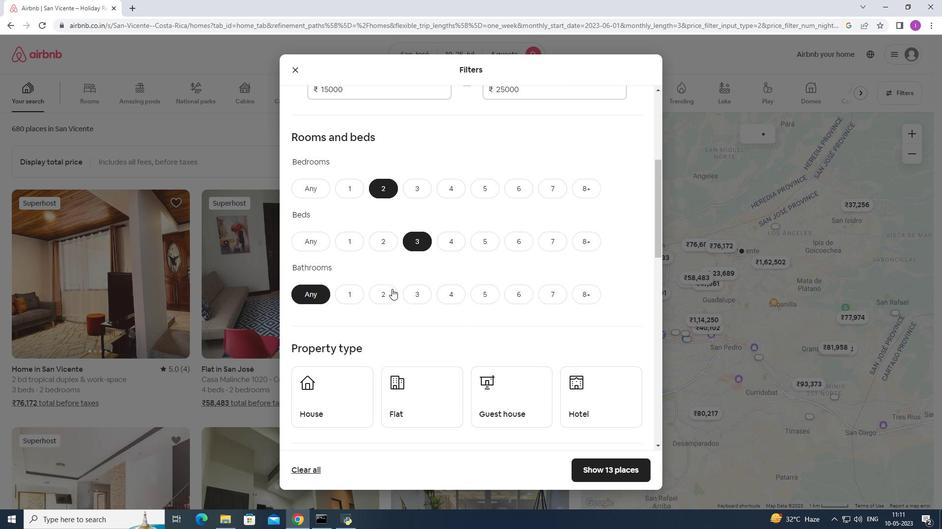 
Action: Mouse pressed left at (390, 292)
Screenshot: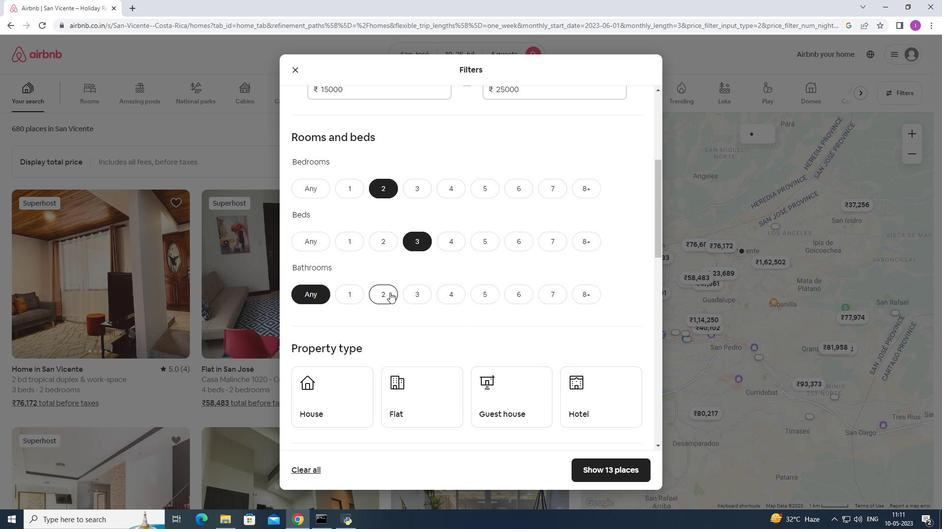 
Action: Mouse moved to (401, 274)
Screenshot: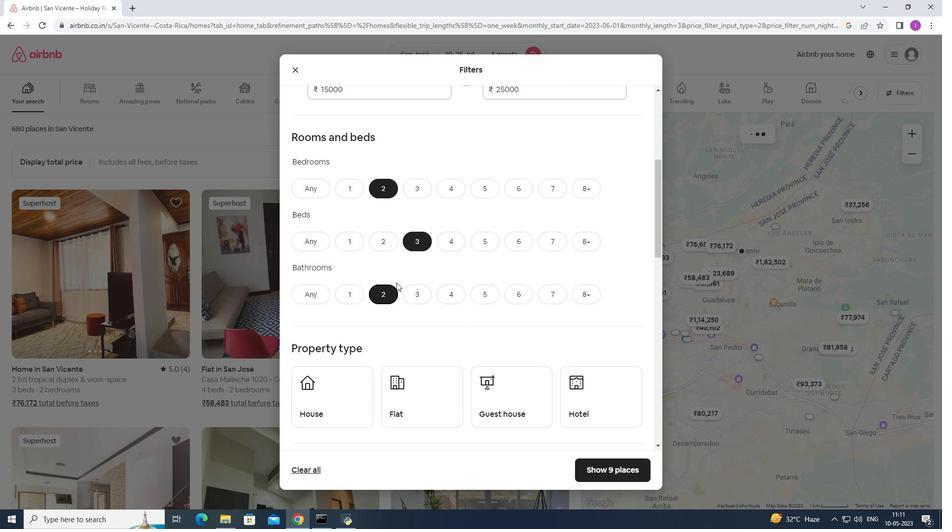 
Action: Mouse scrolled (401, 273) with delta (0, 0)
Screenshot: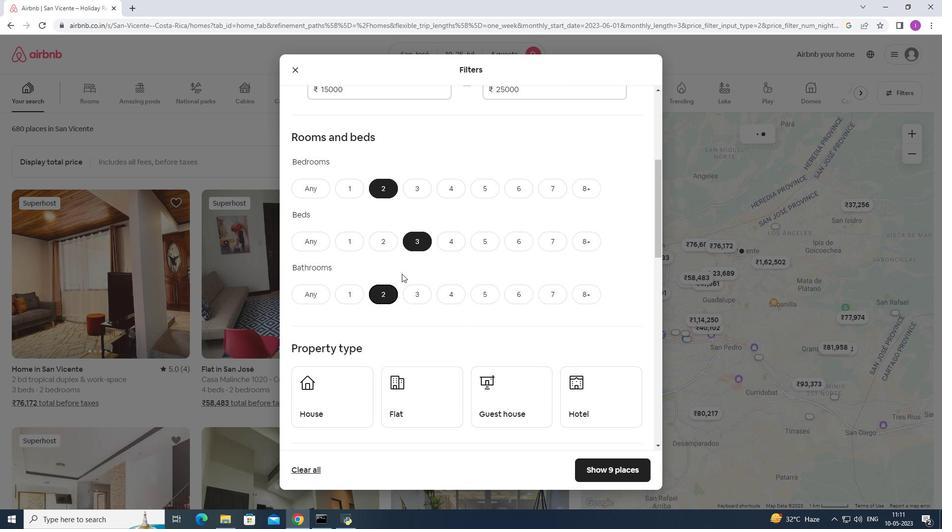 
Action: Mouse scrolled (401, 273) with delta (0, 0)
Screenshot: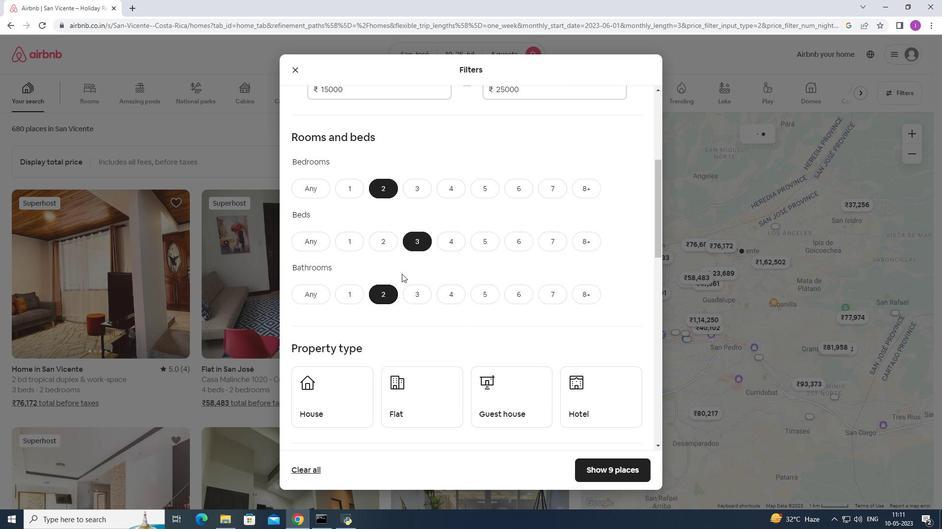 
Action: Mouse moved to (402, 271)
Screenshot: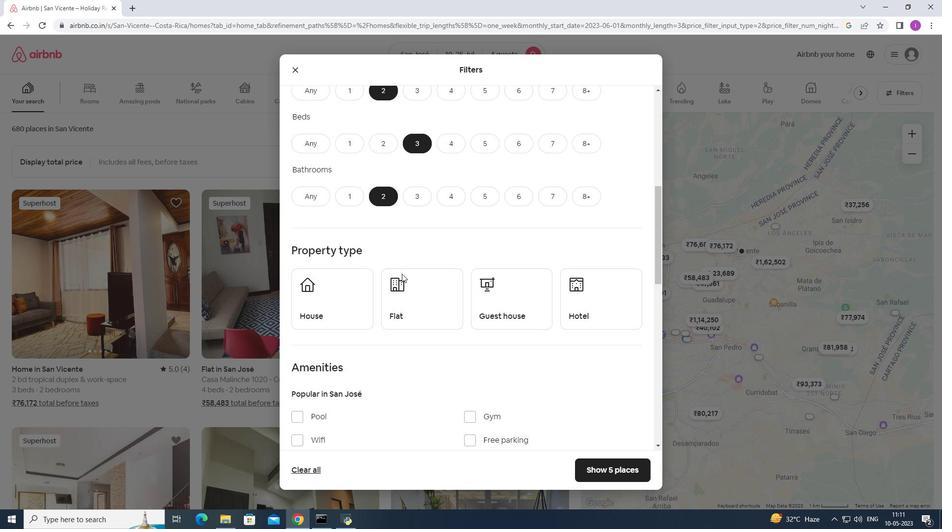 
Action: Mouse scrolled (402, 271) with delta (0, 0)
Screenshot: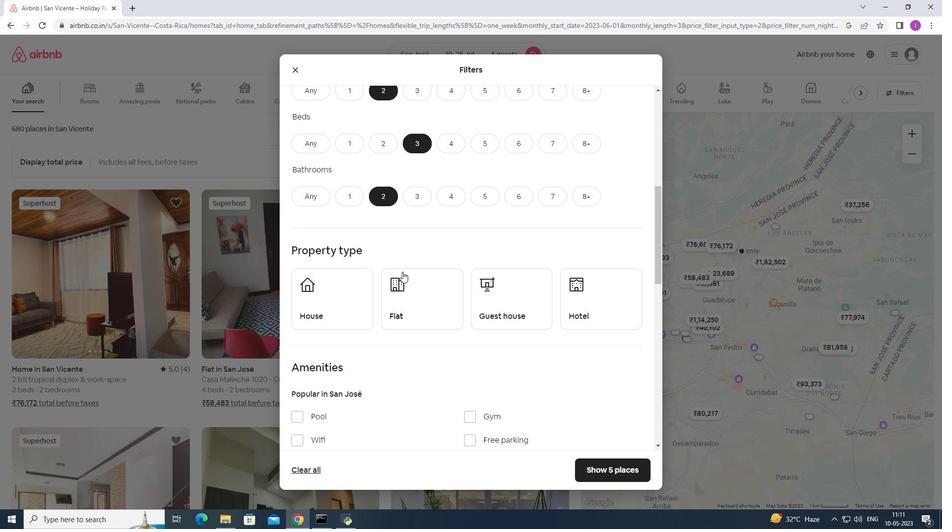 
Action: Mouse scrolled (402, 271) with delta (0, 0)
Screenshot: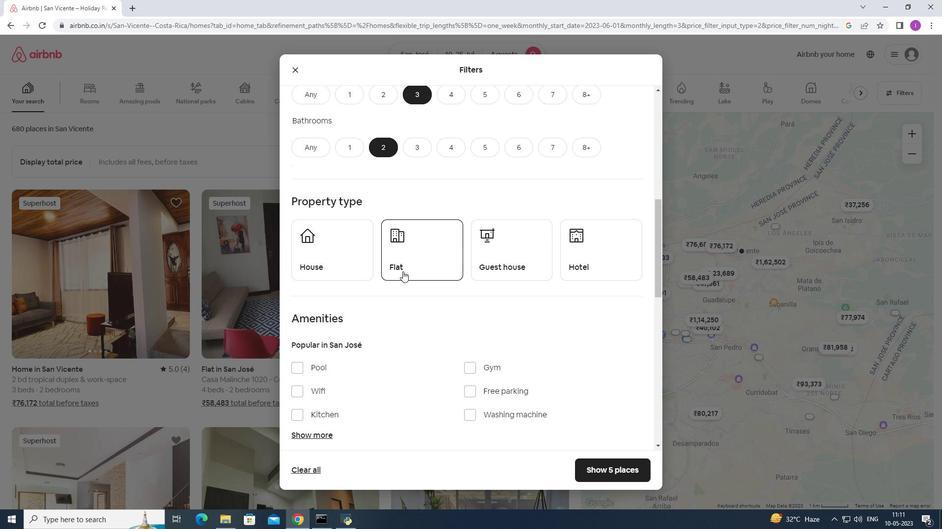 
Action: Mouse moved to (402, 271)
Screenshot: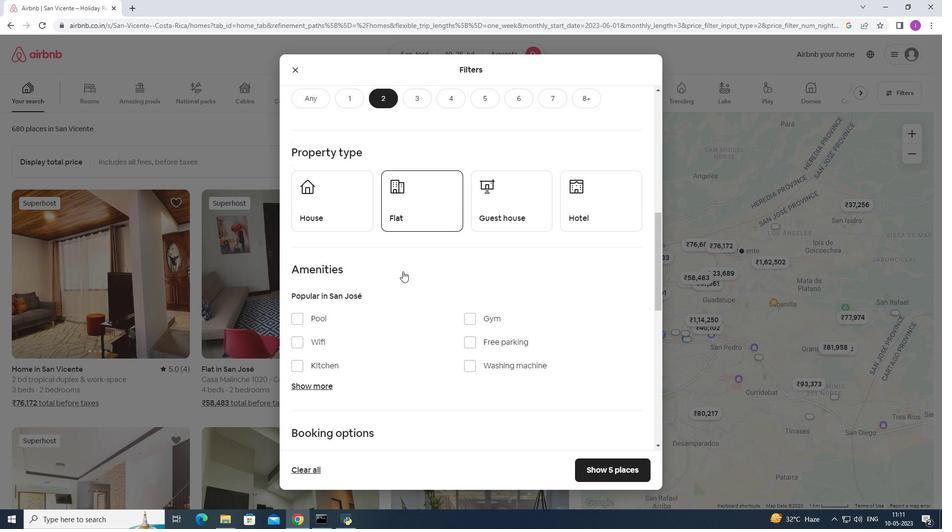
Action: Mouse scrolled (402, 271) with delta (0, 0)
Screenshot: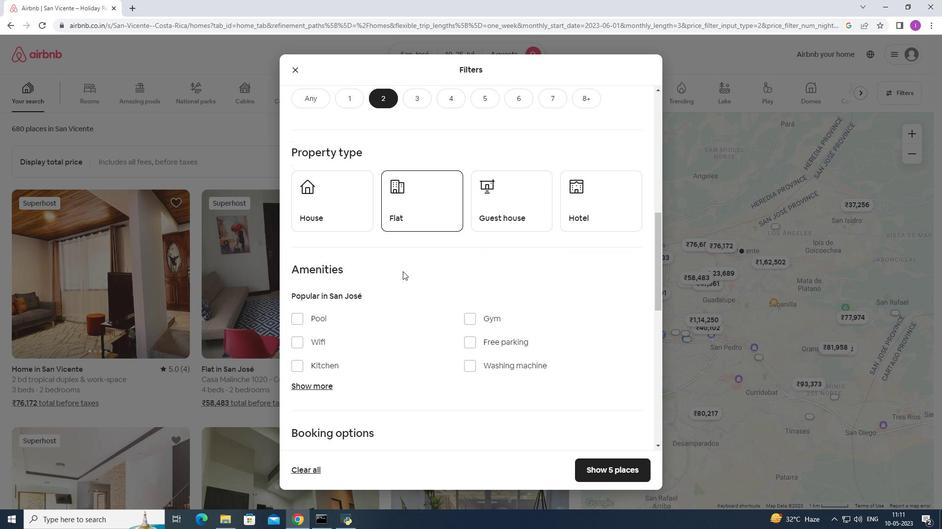 
Action: Mouse scrolled (402, 271) with delta (0, 0)
Screenshot: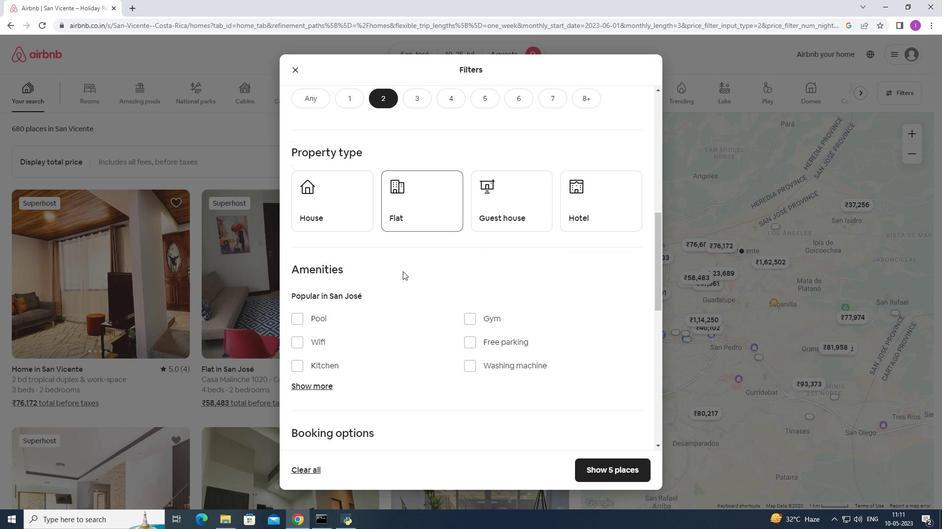 
Action: Mouse scrolled (402, 271) with delta (0, 0)
Screenshot: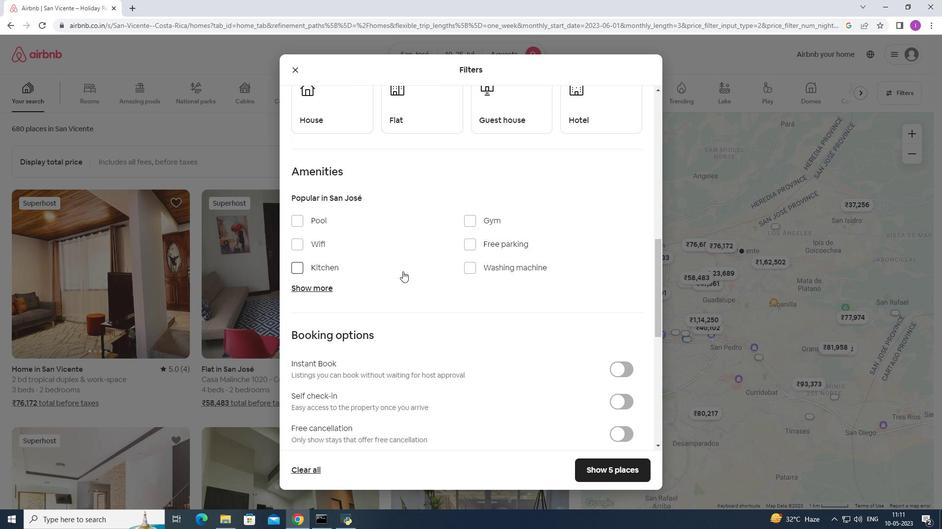 
Action: Mouse moved to (356, 223)
Screenshot: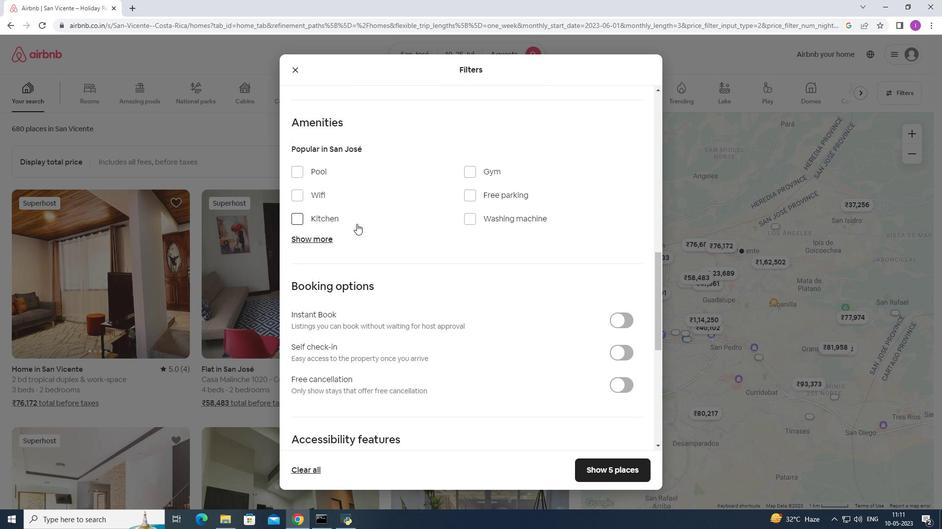 
Action: Mouse scrolled (356, 223) with delta (0, 0)
Screenshot: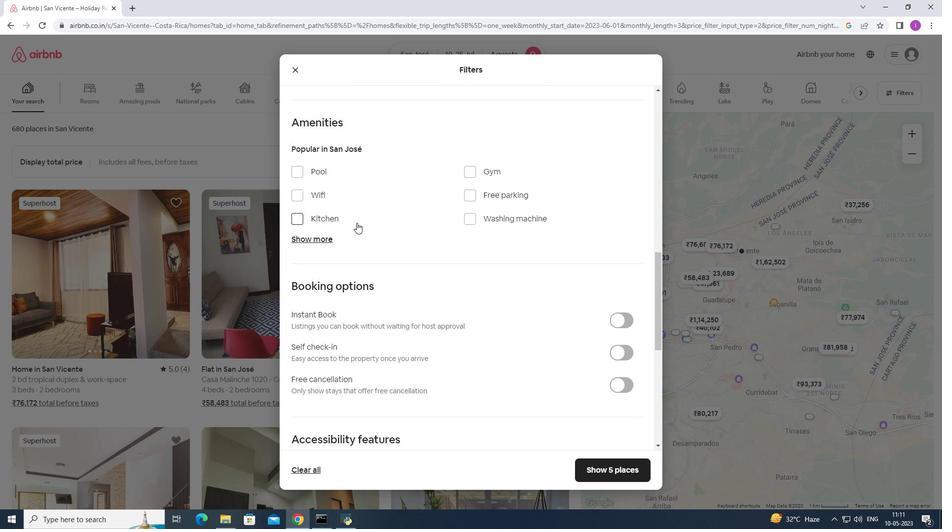 
Action: Mouse moved to (300, 244)
Screenshot: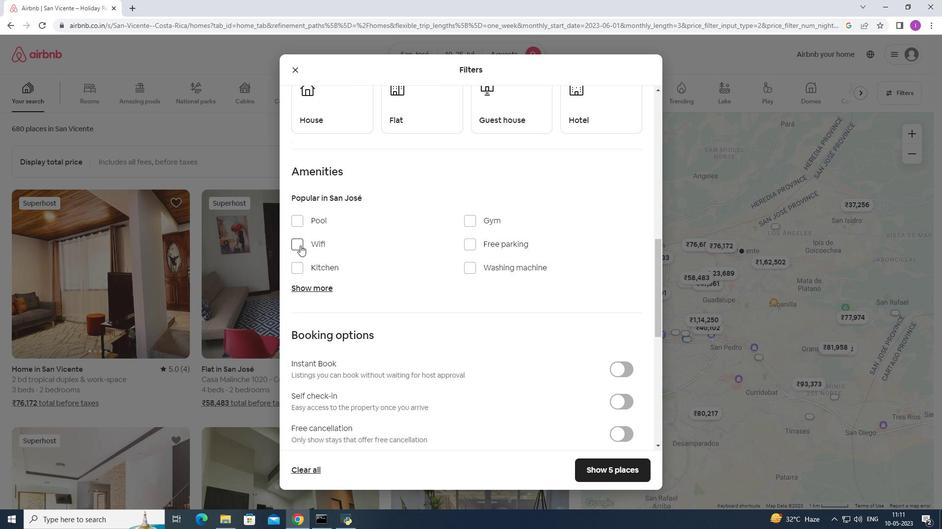 
Action: Mouse pressed left at (300, 244)
Screenshot: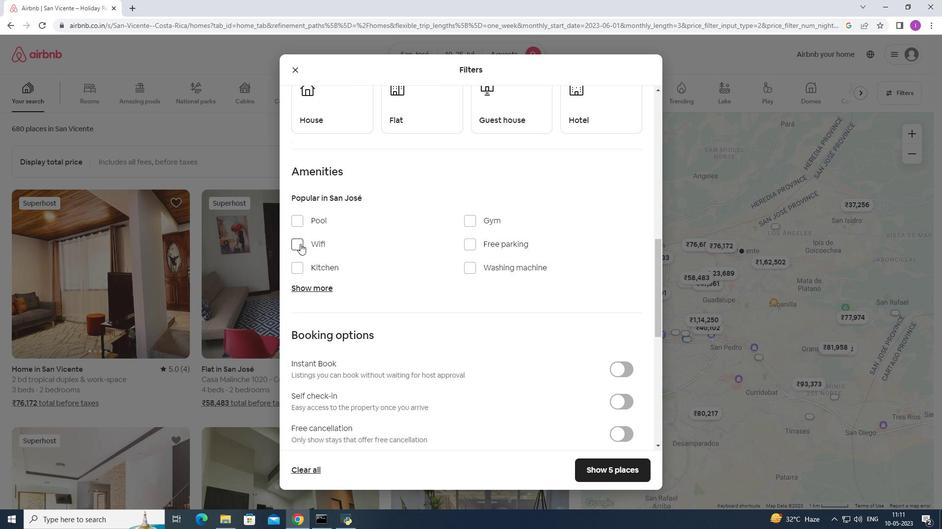 
Action: Mouse moved to (409, 256)
Screenshot: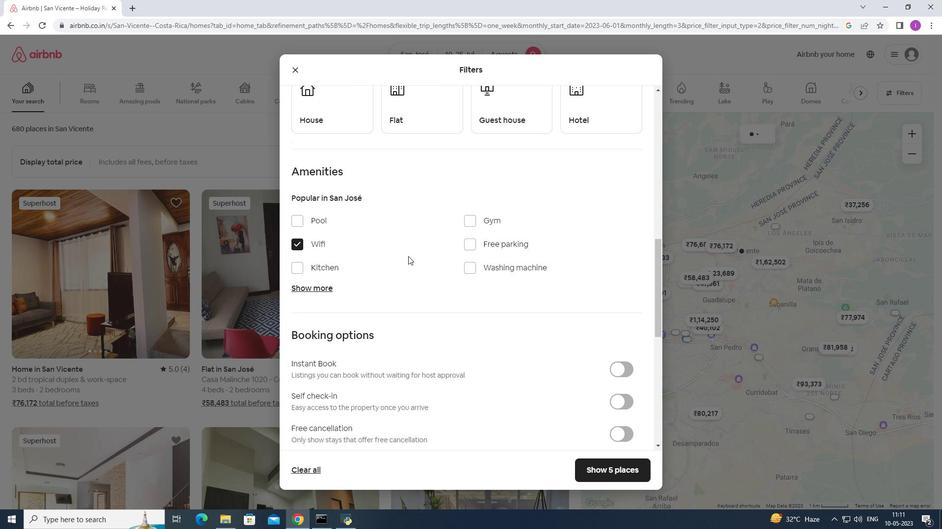 
Action: Mouse scrolled (409, 256) with delta (0, 0)
Screenshot: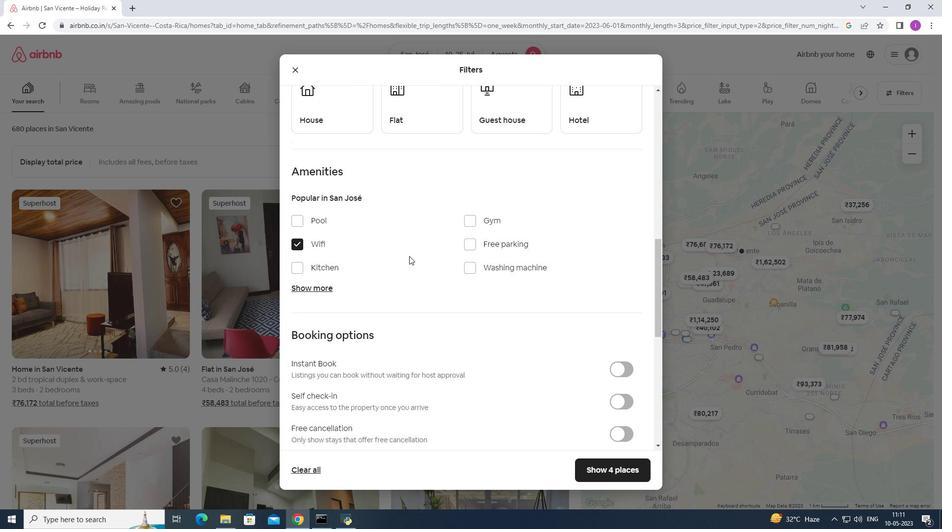 
Action: Mouse moved to (474, 198)
Screenshot: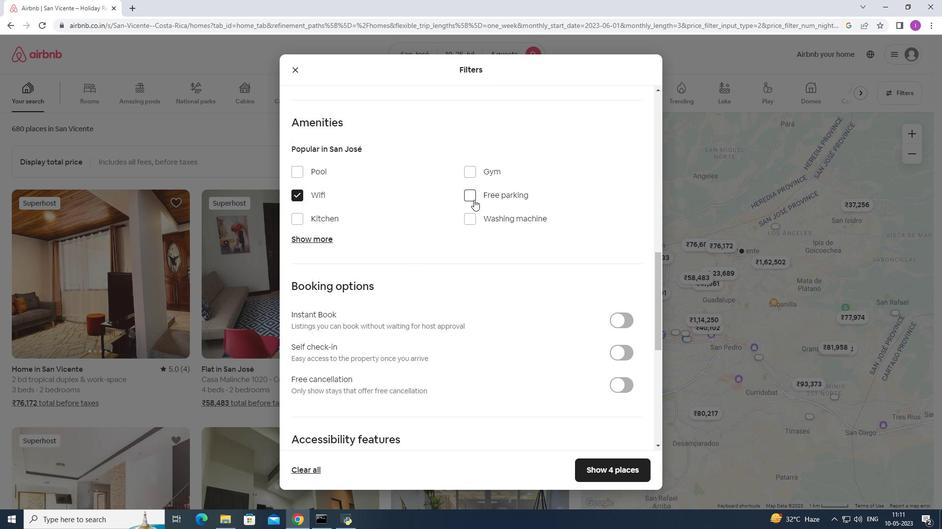 
Action: Mouse pressed left at (474, 198)
Screenshot: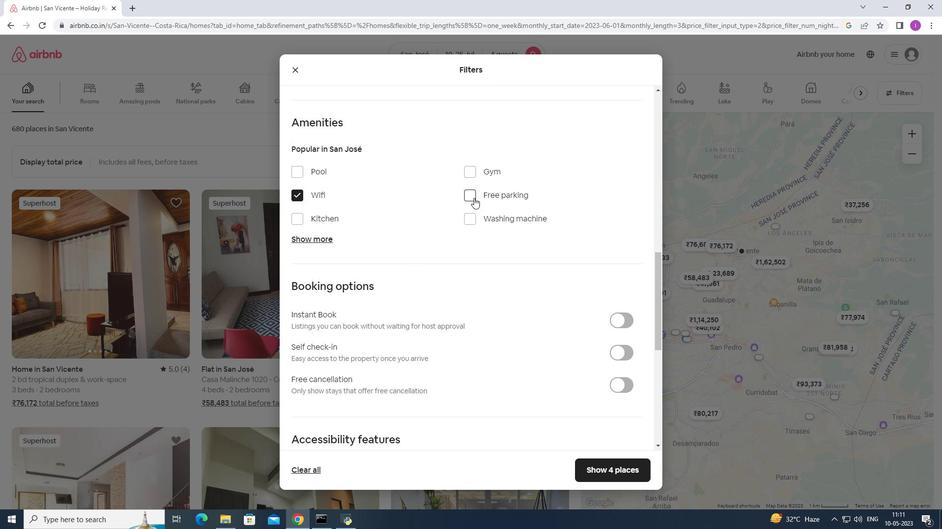 
Action: Mouse moved to (316, 238)
Screenshot: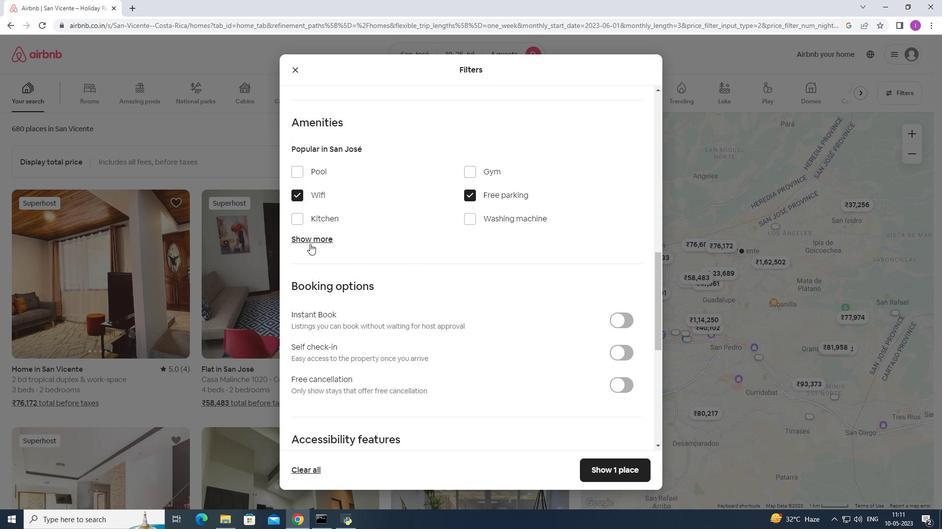 
Action: Mouse pressed left at (316, 238)
Screenshot: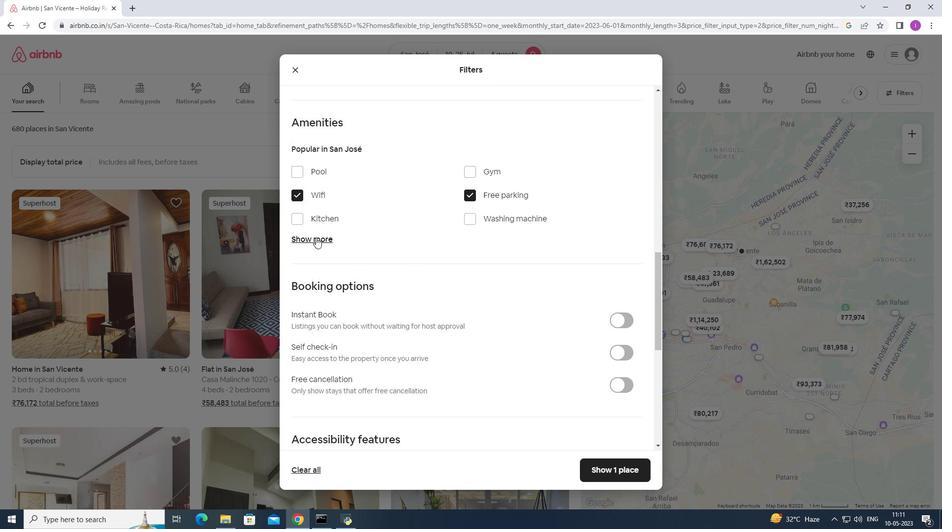 
Action: Mouse moved to (384, 283)
Screenshot: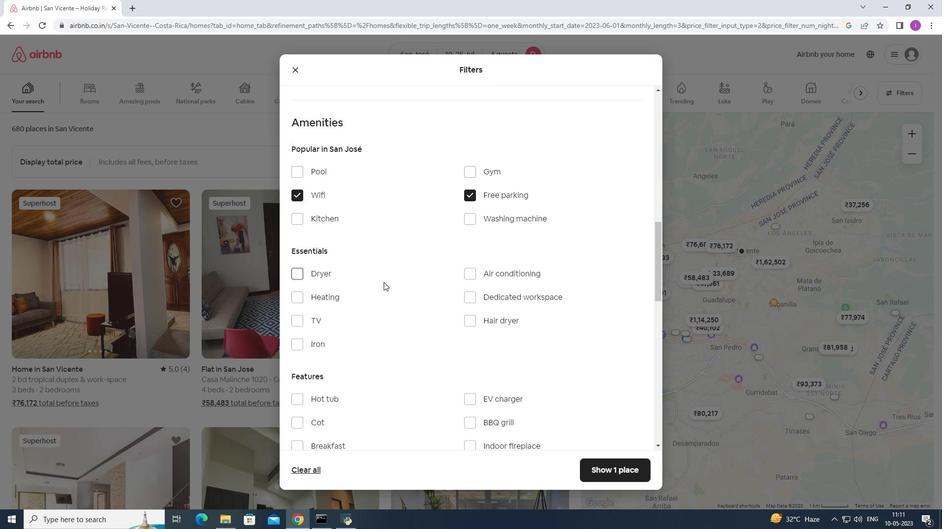 
Action: Mouse scrolled (384, 282) with delta (0, 0)
Screenshot: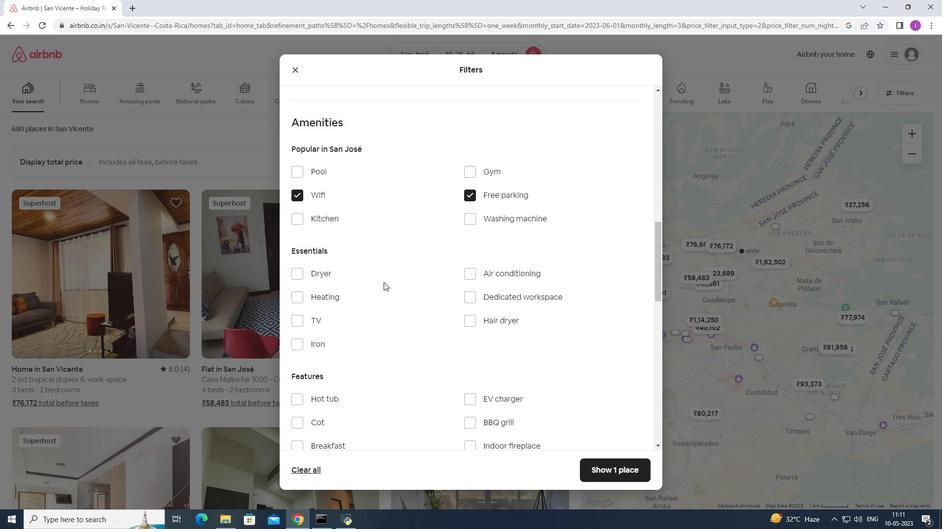 
Action: Mouse moved to (293, 273)
Screenshot: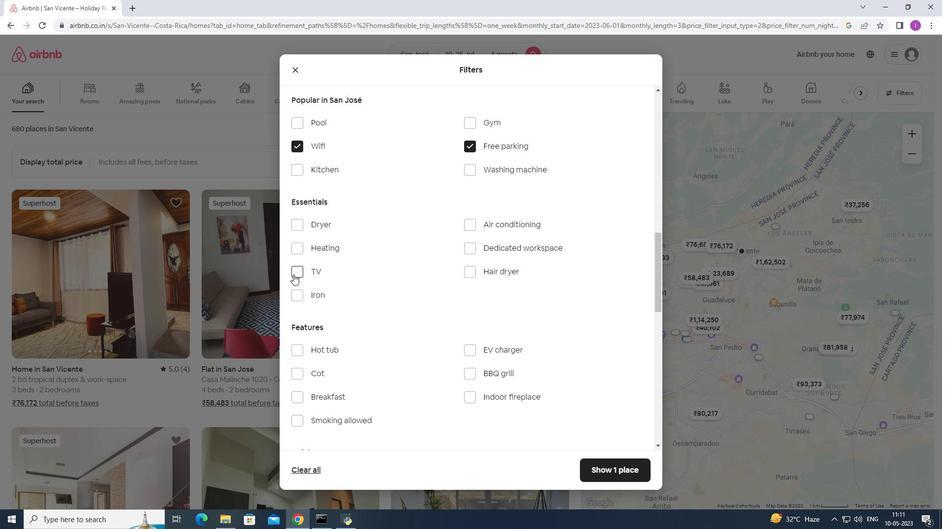 
Action: Mouse pressed left at (293, 273)
Screenshot: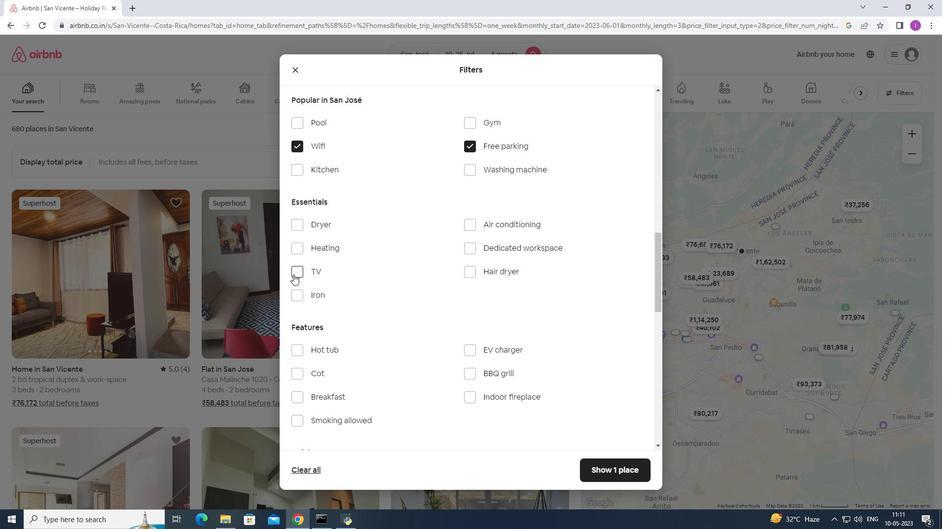 
Action: Mouse moved to (385, 289)
Screenshot: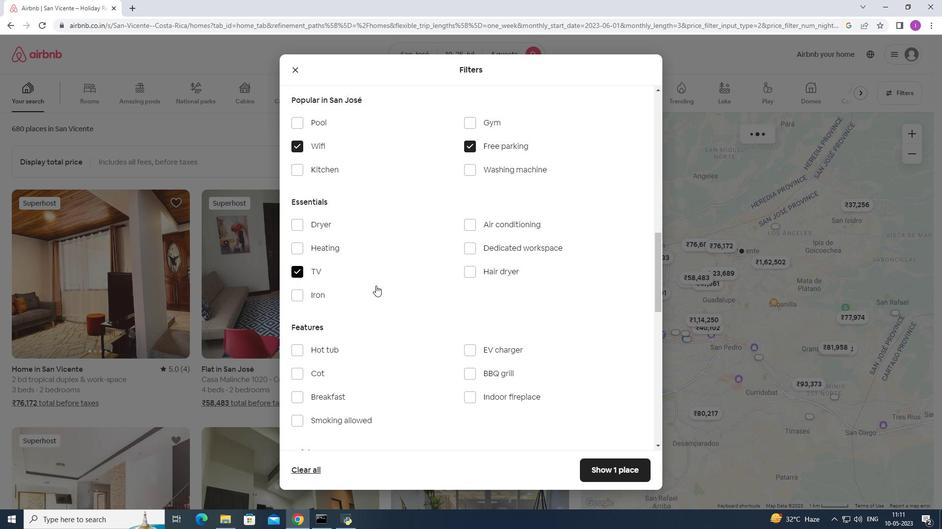 
Action: Mouse scrolled (385, 289) with delta (0, 0)
Screenshot: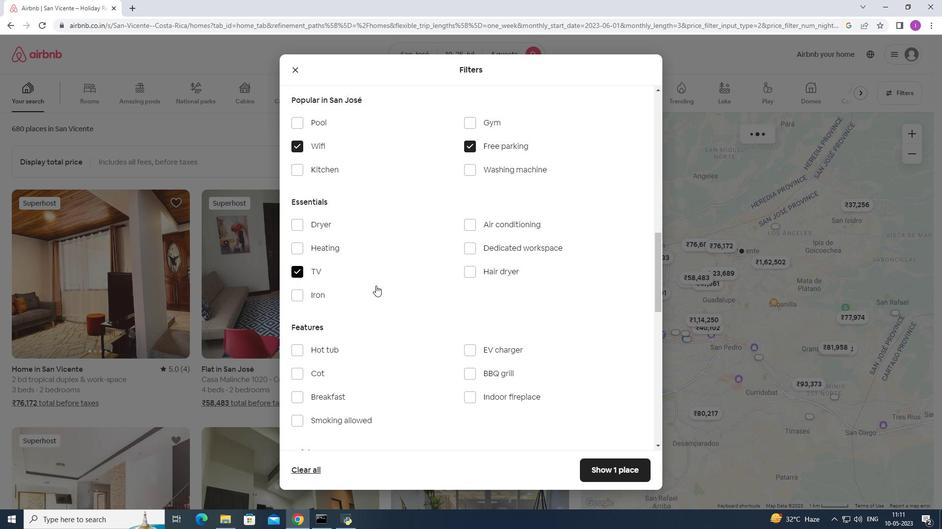 
Action: Mouse moved to (294, 347)
Screenshot: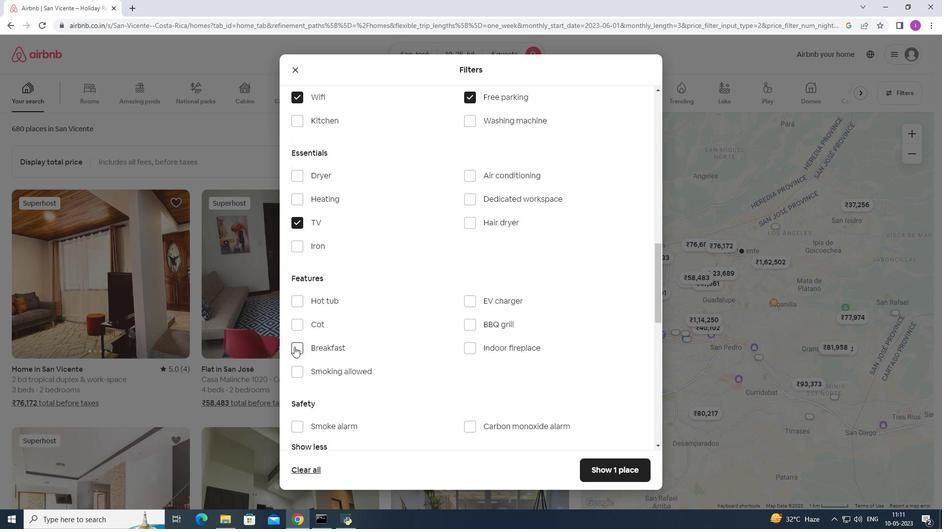 
Action: Mouse pressed left at (294, 347)
Screenshot: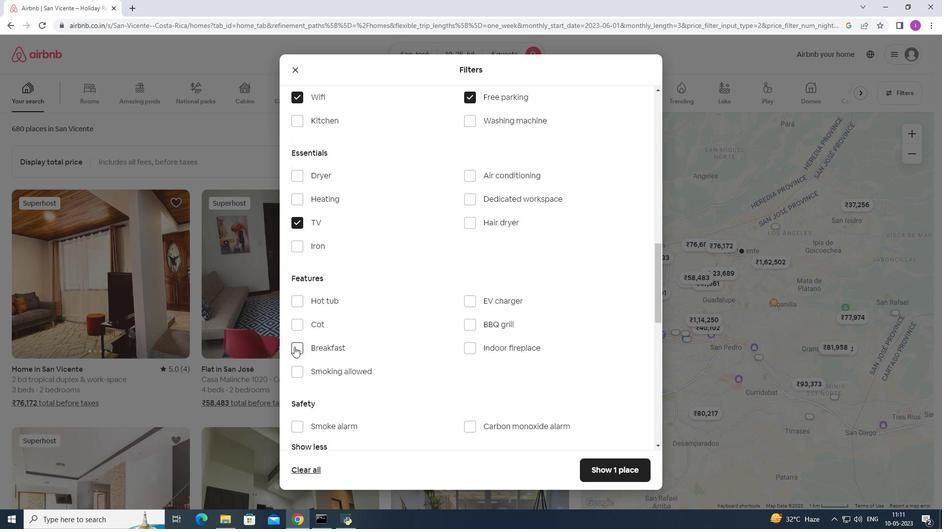
Action: Mouse moved to (441, 381)
Screenshot: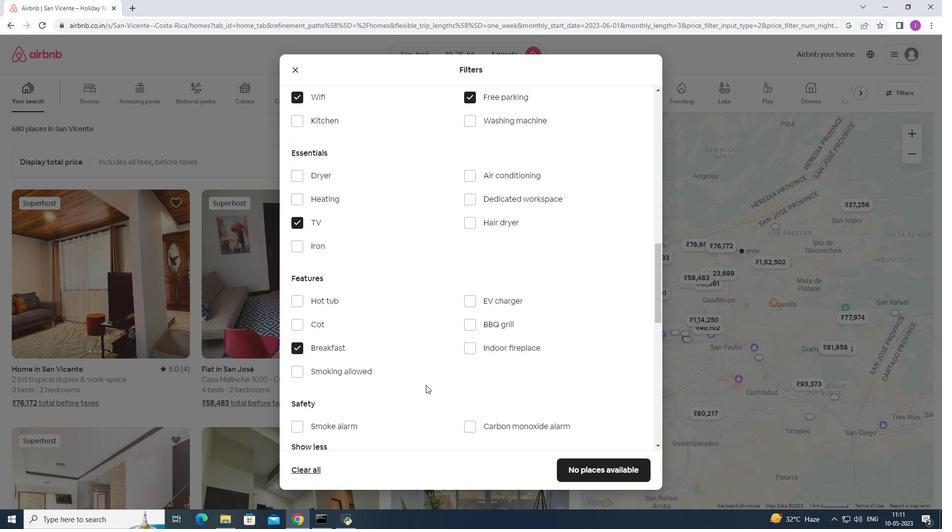 
Action: Mouse scrolled (441, 380) with delta (0, 0)
Screenshot: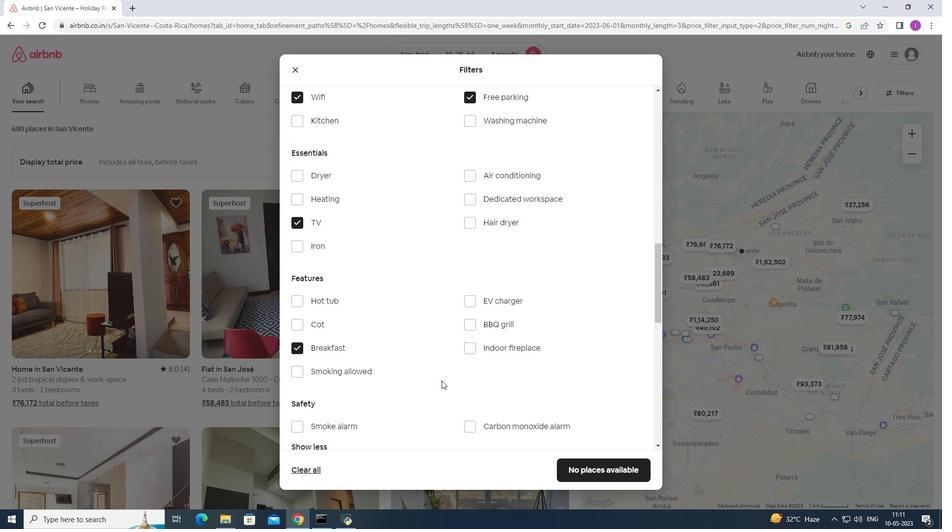 
Action: Mouse scrolled (441, 380) with delta (0, 0)
Screenshot: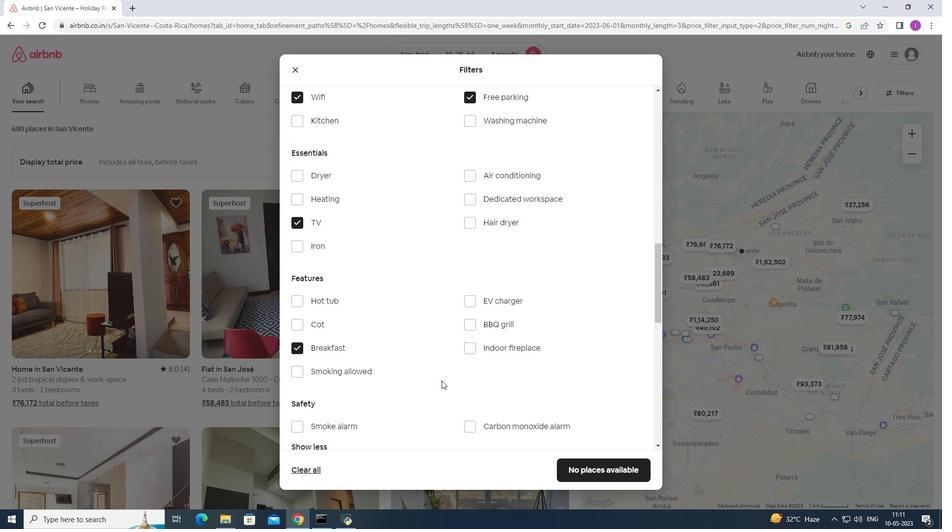 
Action: Mouse moved to (442, 374)
Screenshot: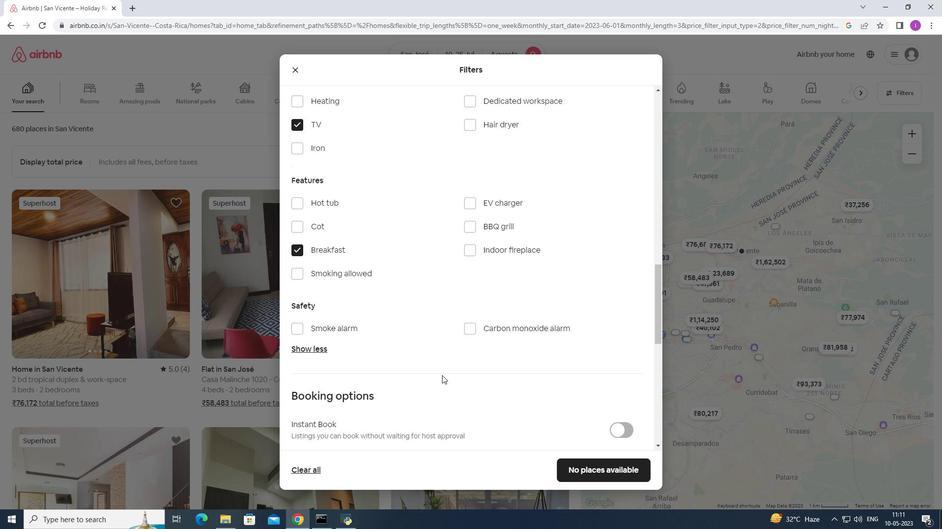
Action: Mouse scrolled (442, 374) with delta (0, 0)
Screenshot: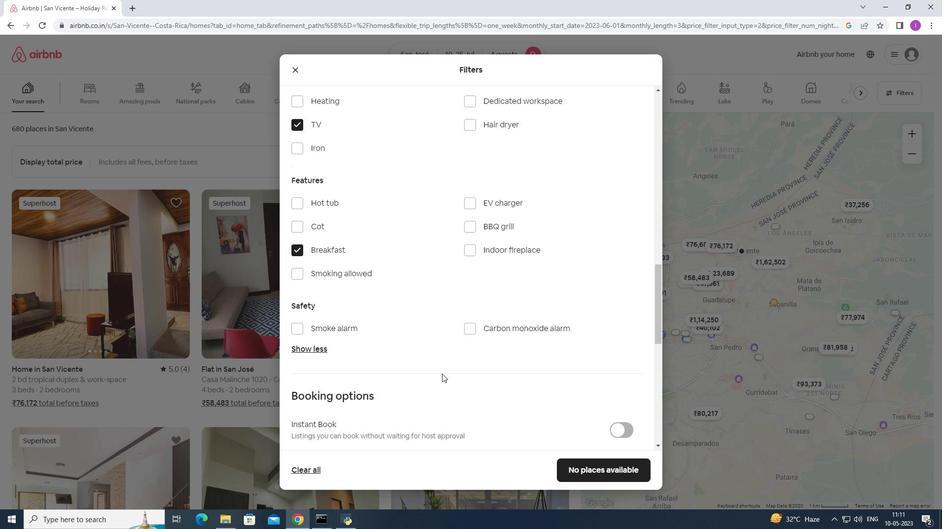 
Action: Mouse scrolled (442, 374) with delta (0, 0)
Screenshot: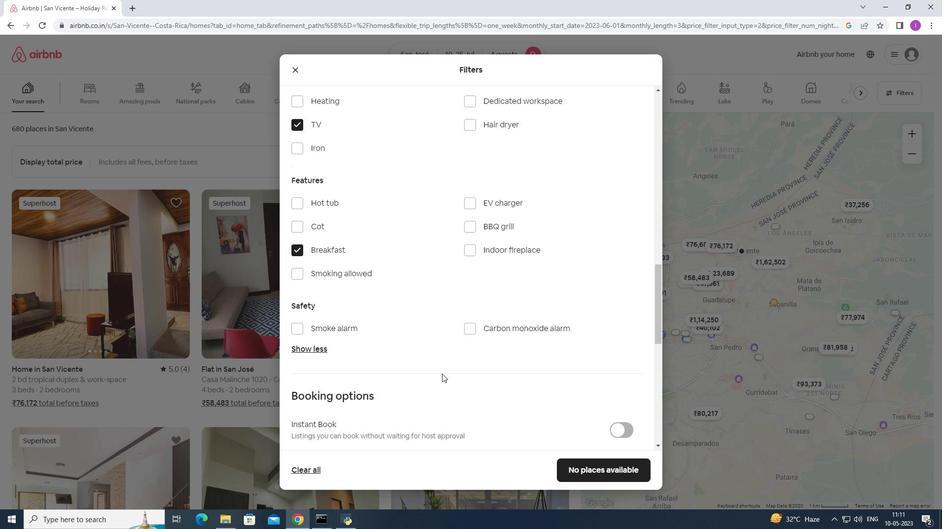 
Action: Mouse scrolled (442, 374) with delta (0, 0)
Screenshot: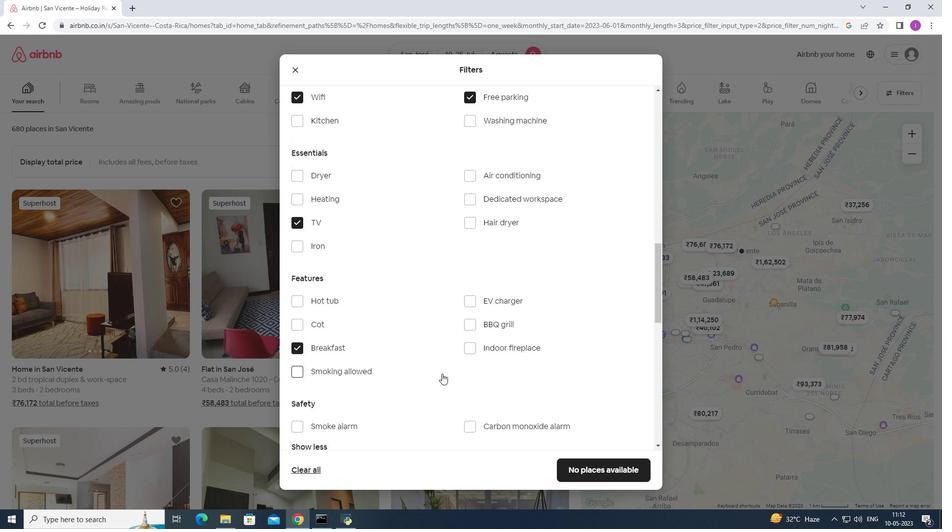 
Action: Mouse scrolled (442, 374) with delta (0, 0)
Screenshot: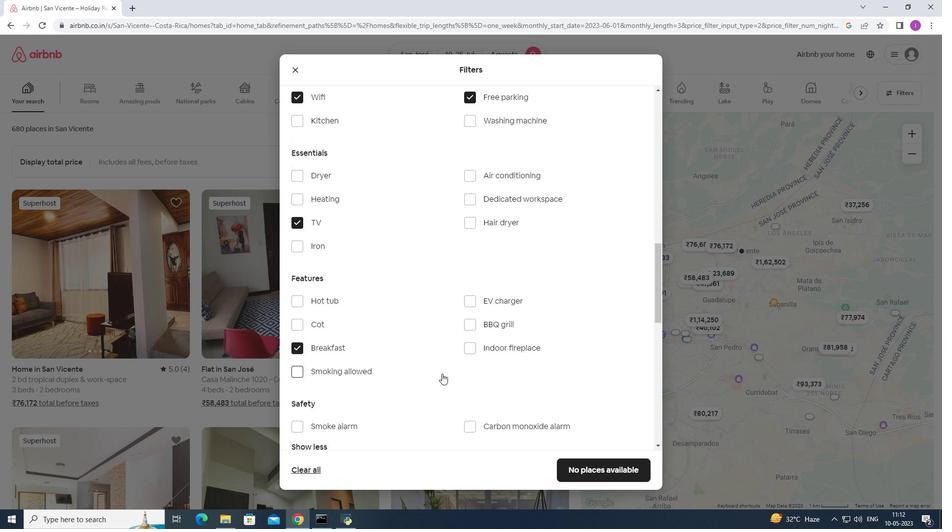 
Action: Mouse moved to (472, 175)
Screenshot: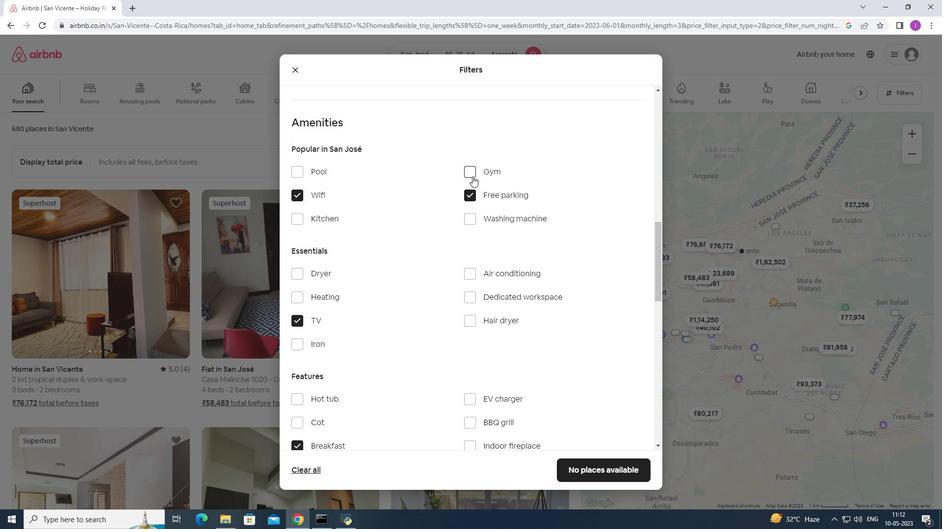 
Action: Mouse pressed left at (472, 175)
Screenshot: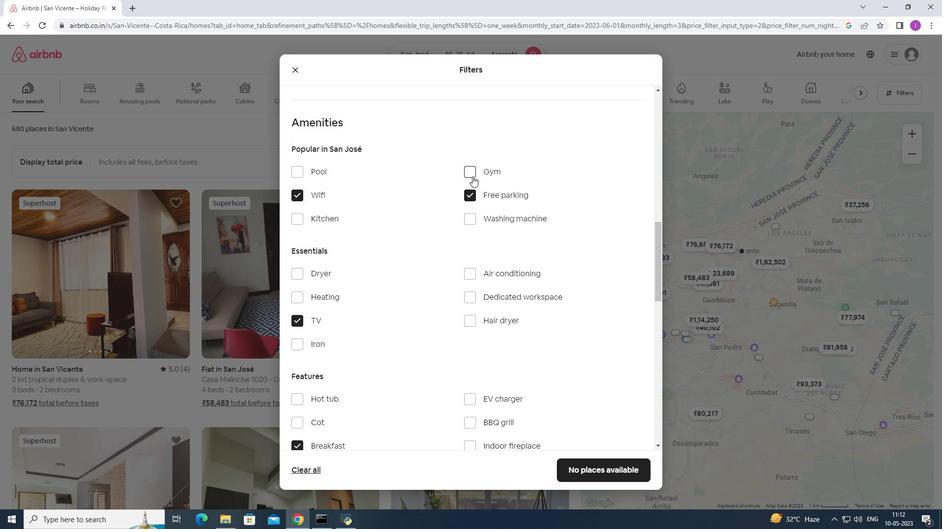 
Action: Mouse moved to (475, 314)
Screenshot: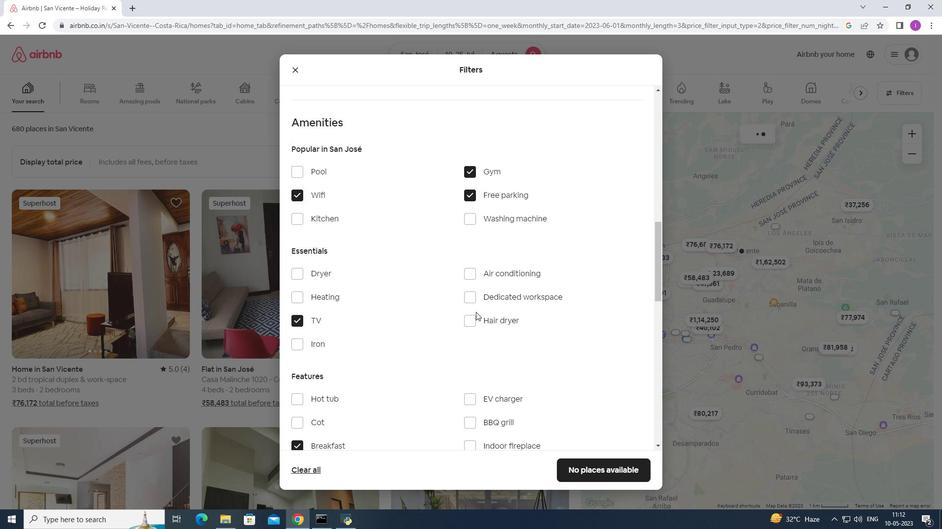 
Action: Mouse scrolled (475, 313) with delta (0, 0)
Screenshot: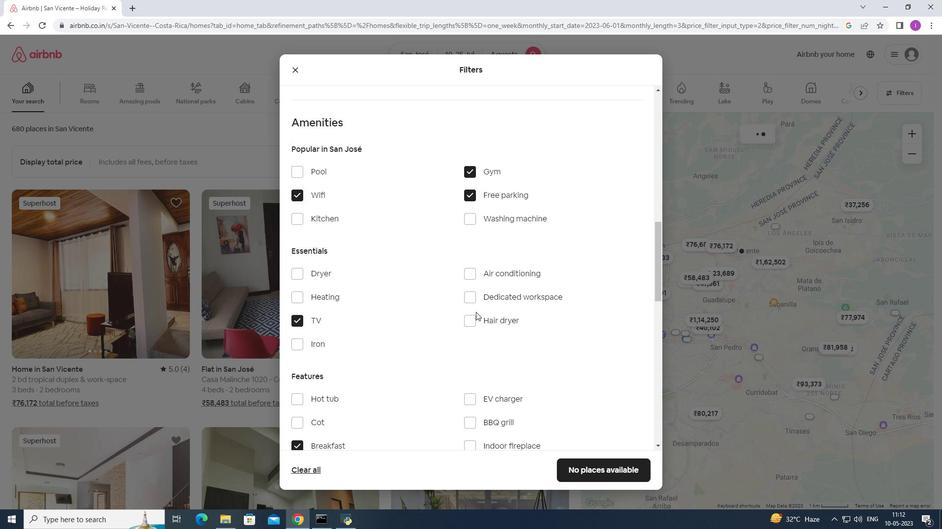 
Action: Mouse scrolled (475, 313) with delta (0, 0)
Screenshot: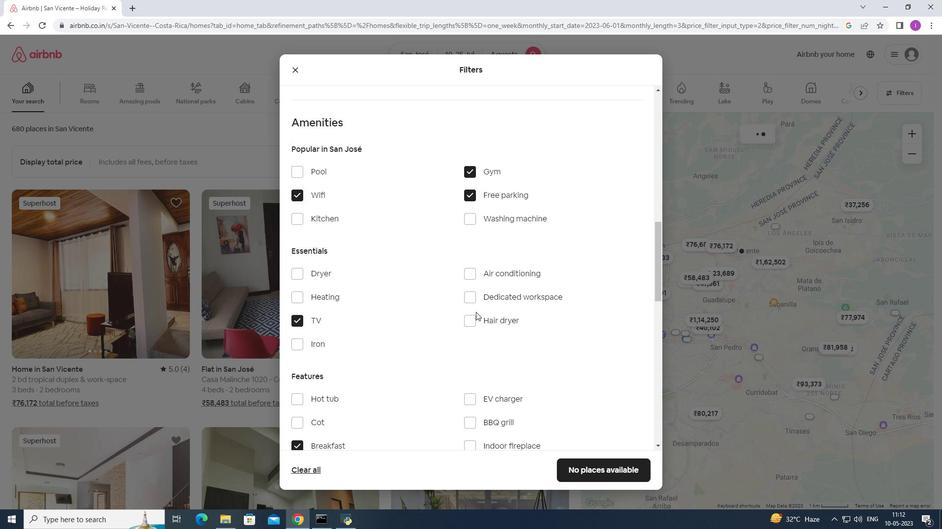 
Action: Mouse scrolled (475, 313) with delta (0, 0)
Screenshot: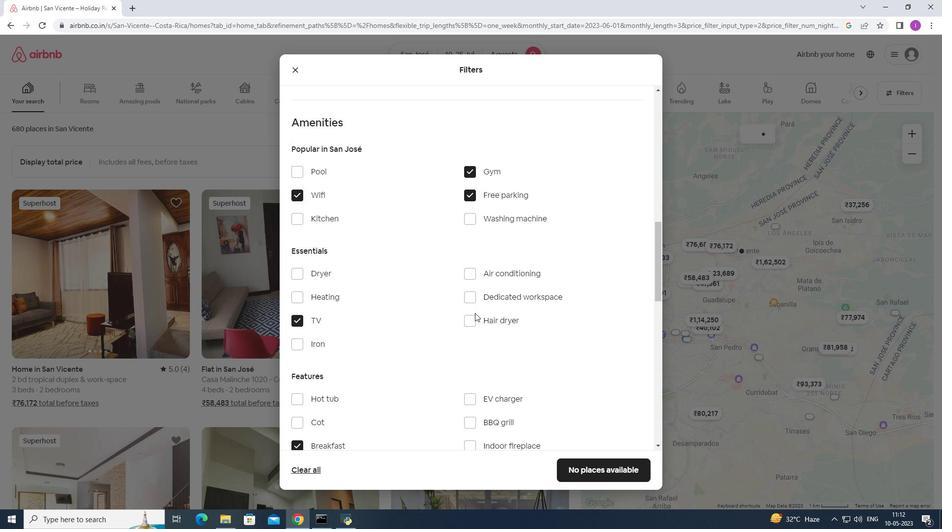 
Action: Mouse scrolled (475, 313) with delta (0, 0)
Screenshot: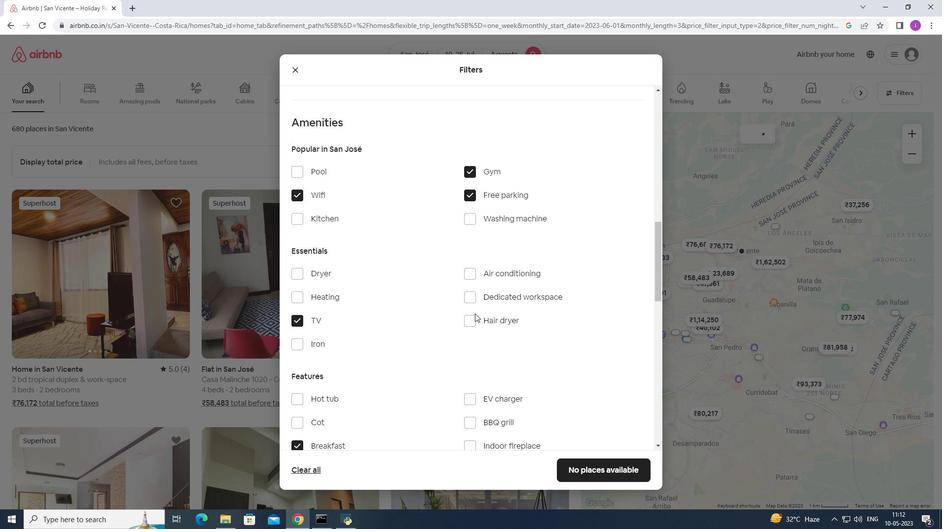 
Action: Mouse moved to (475, 310)
Screenshot: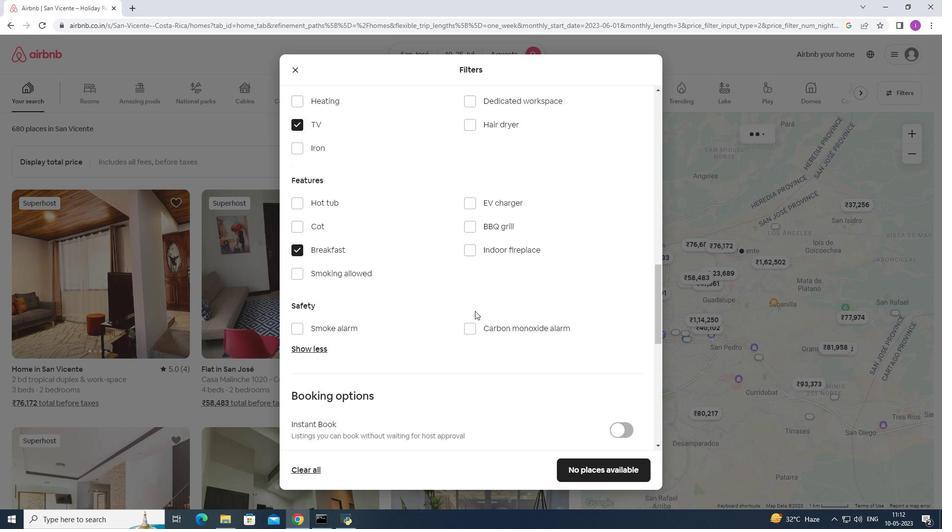 
Action: Mouse scrolled (475, 310) with delta (0, 0)
Screenshot: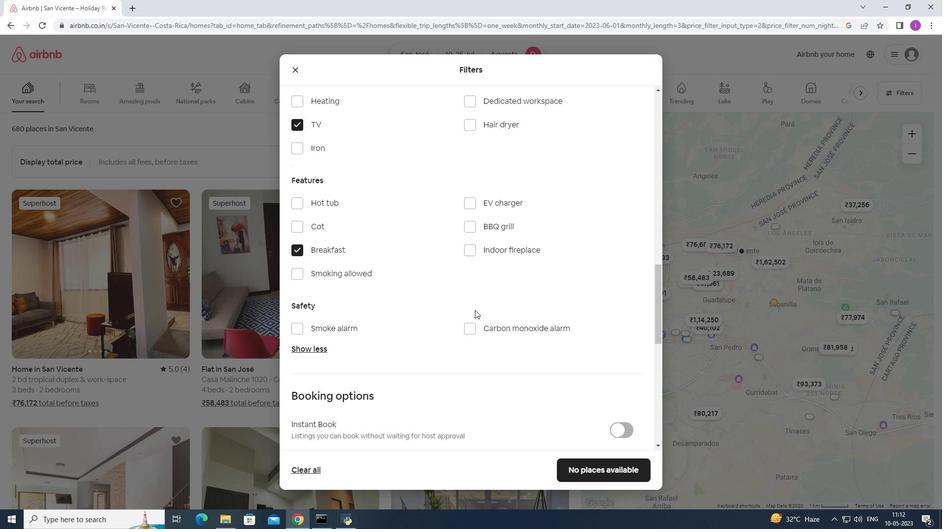 
Action: Mouse scrolled (475, 310) with delta (0, 0)
Screenshot: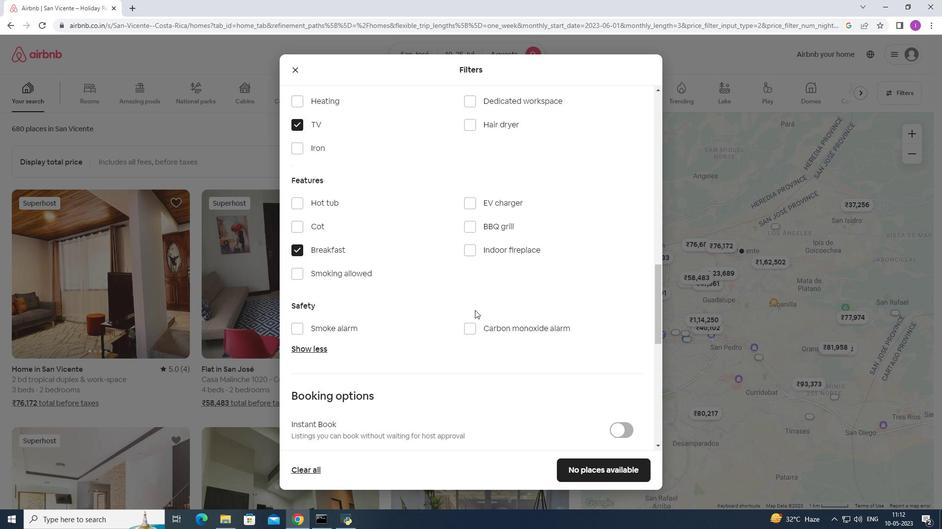 
Action: Mouse scrolled (475, 310) with delta (0, 0)
Screenshot: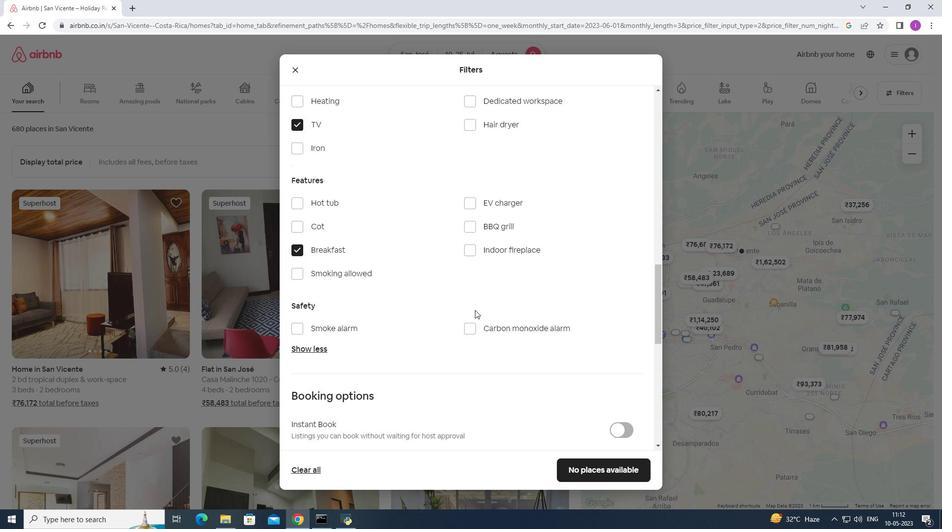
Action: Mouse scrolled (475, 310) with delta (0, 0)
Screenshot: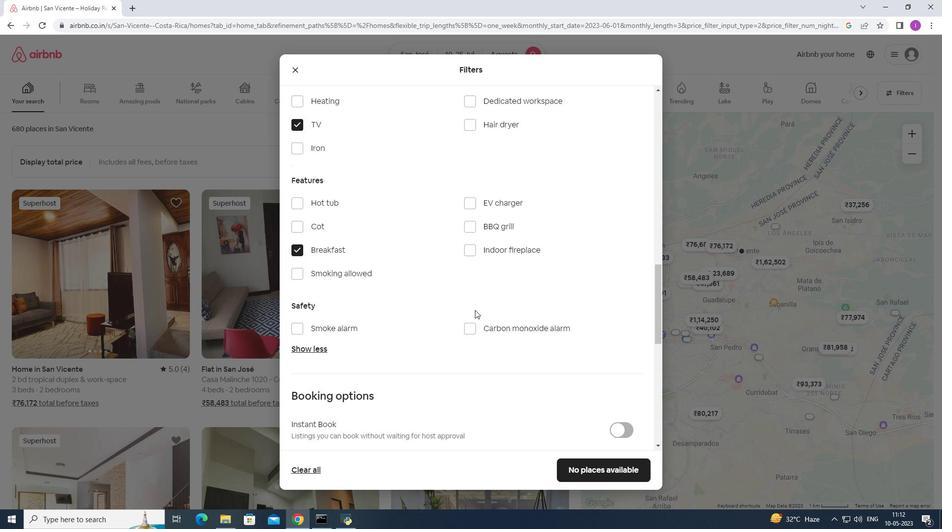 
Action: Mouse moved to (621, 266)
Screenshot: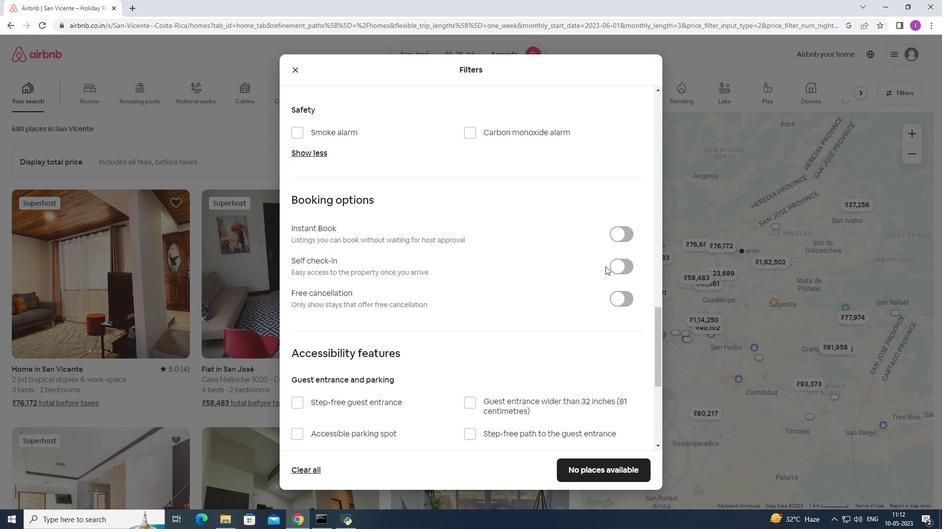 
Action: Mouse pressed left at (621, 266)
Screenshot: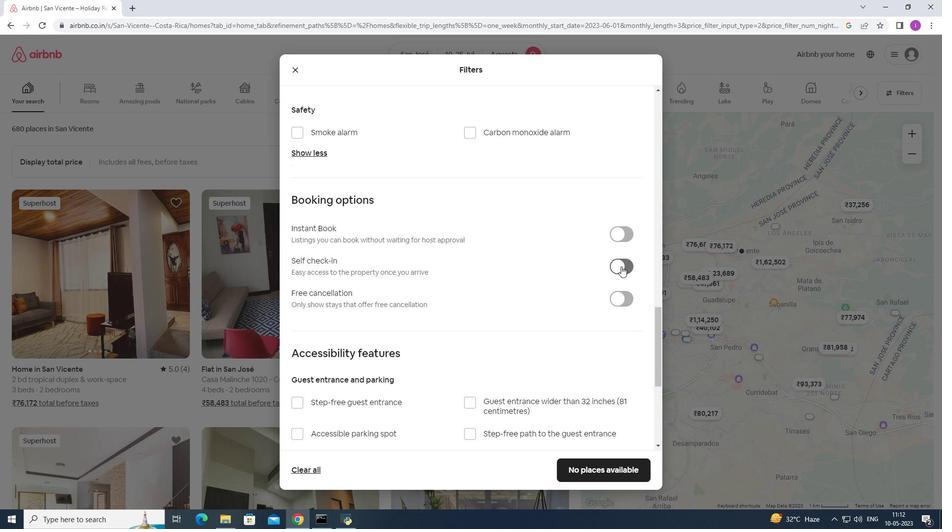 
Action: Mouse moved to (487, 337)
Screenshot: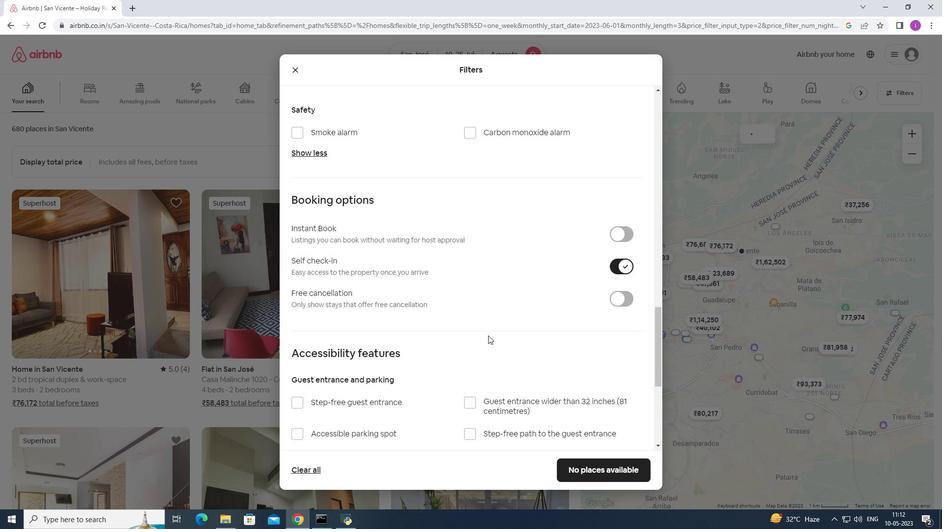 
Action: Mouse scrolled (487, 336) with delta (0, 0)
Screenshot: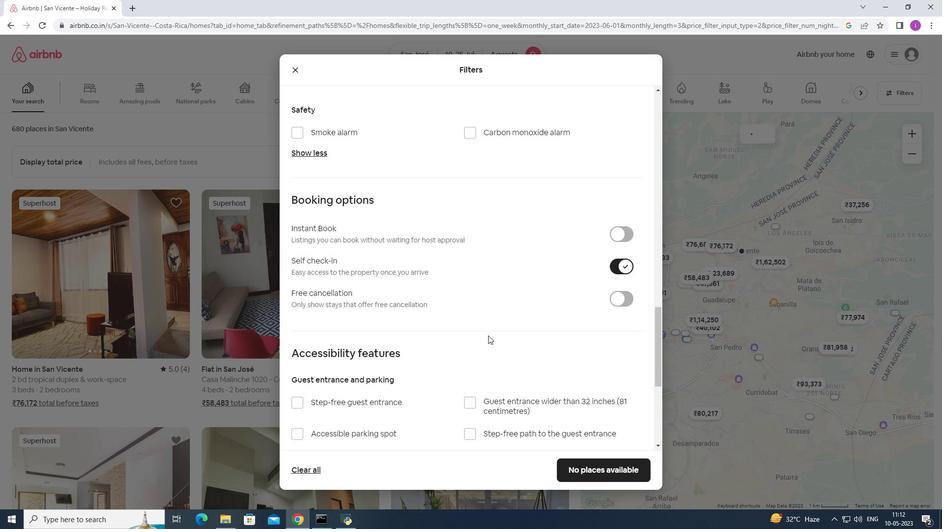 
Action: Mouse moved to (487, 337)
Screenshot: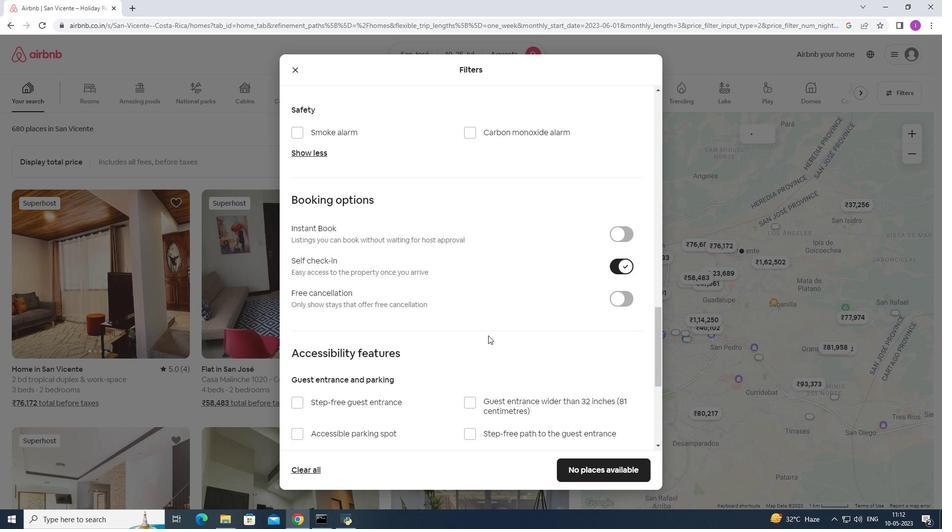 
Action: Mouse scrolled (487, 337) with delta (0, 0)
Screenshot: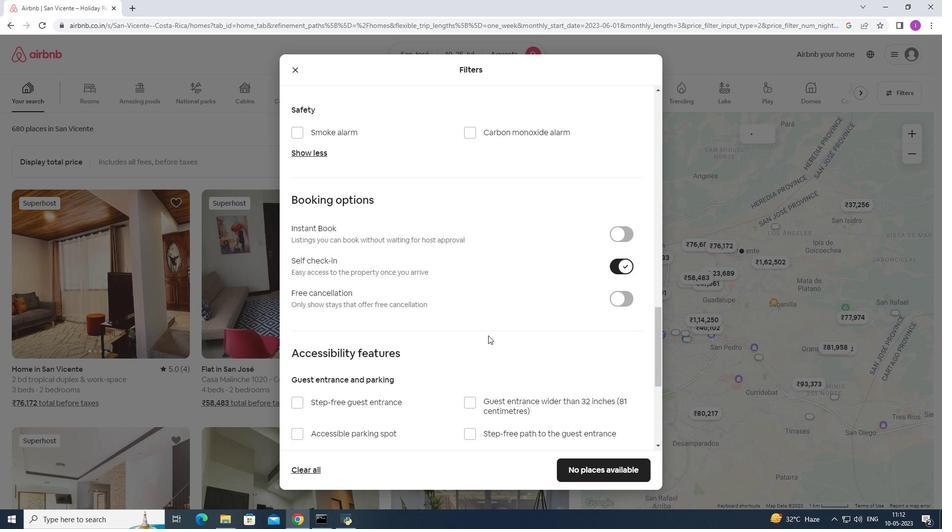 
Action: Mouse scrolled (487, 337) with delta (0, 0)
Screenshot: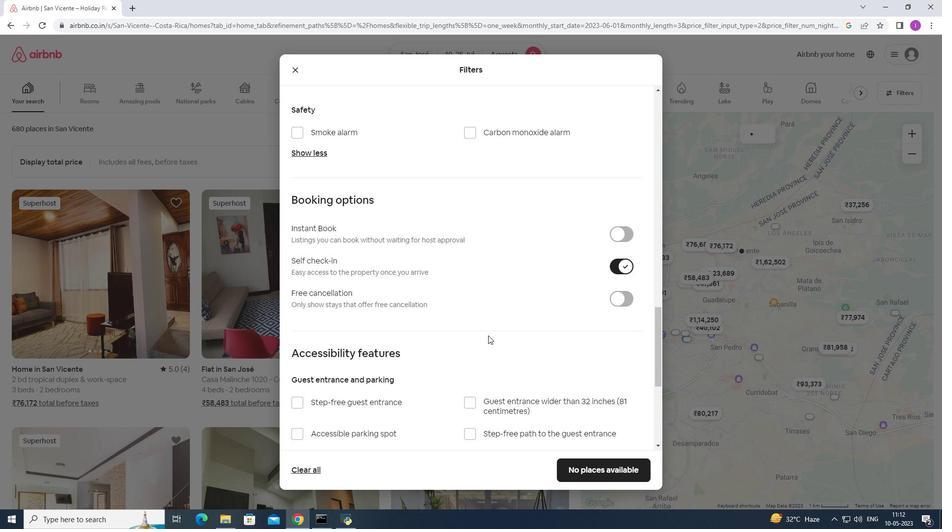 
Action: Mouse scrolled (487, 337) with delta (0, 0)
Screenshot: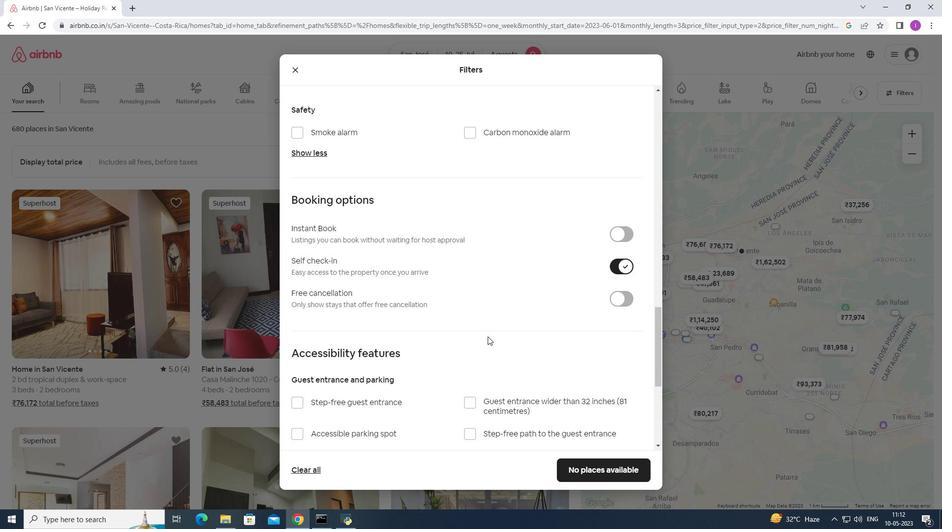 
Action: Mouse scrolled (487, 337) with delta (0, 0)
Screenshot: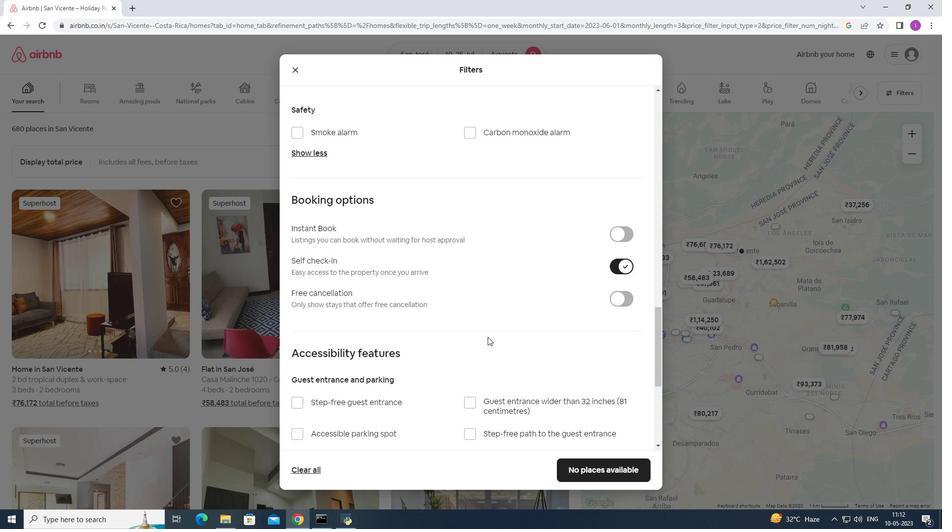 
Action: Mouse moved to (487, 337)
Screenshot: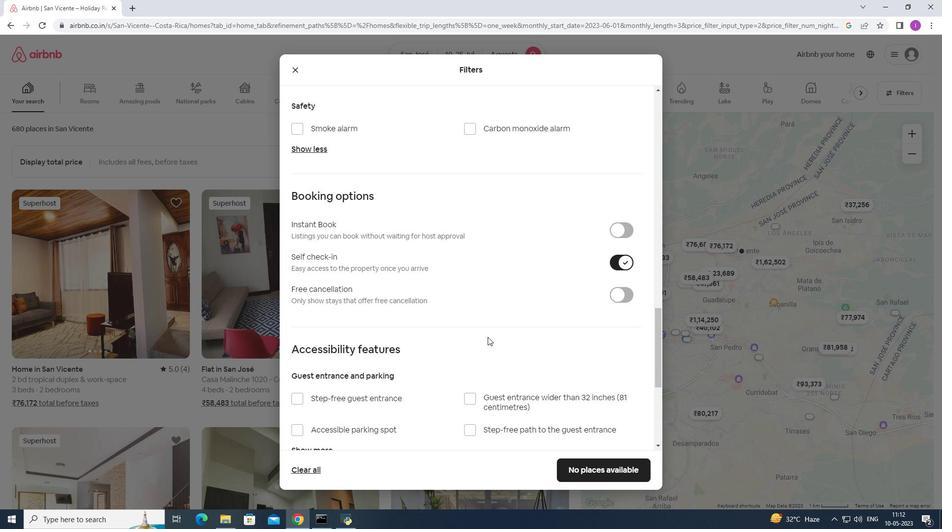 
Action: Mouse scrolled (487, 337) with delta (0, 0)
Screenshot: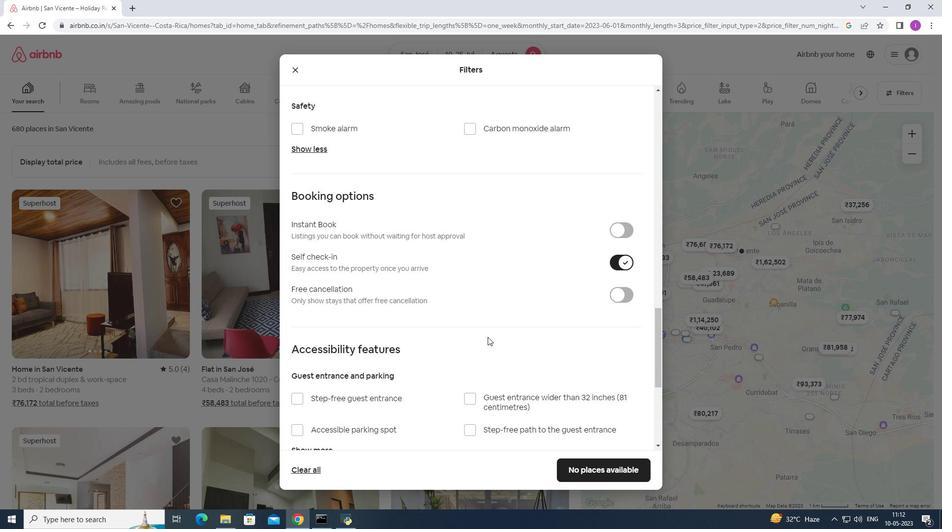 
Action: Mouse moved to (490, 336)
Screenshot: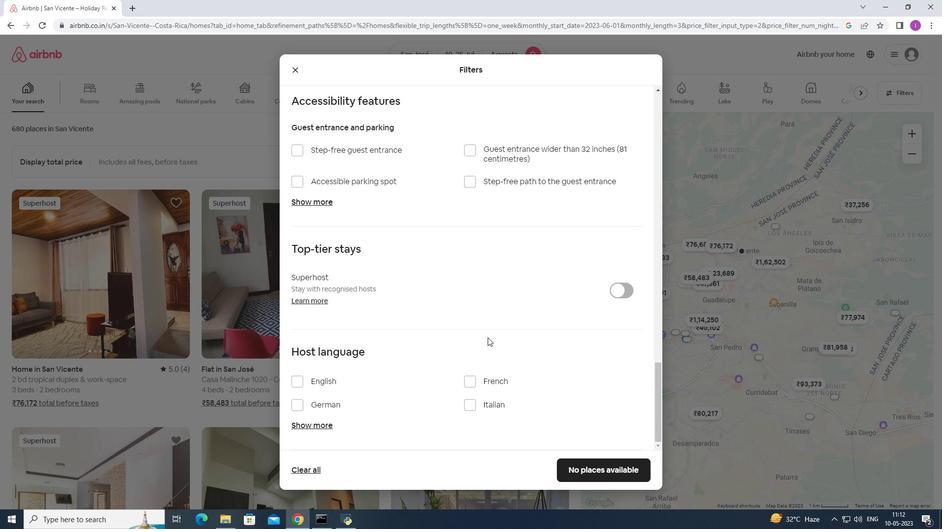 
Action: Mouse scrolled (490, 335) with delta (0, 0)
Screenshot: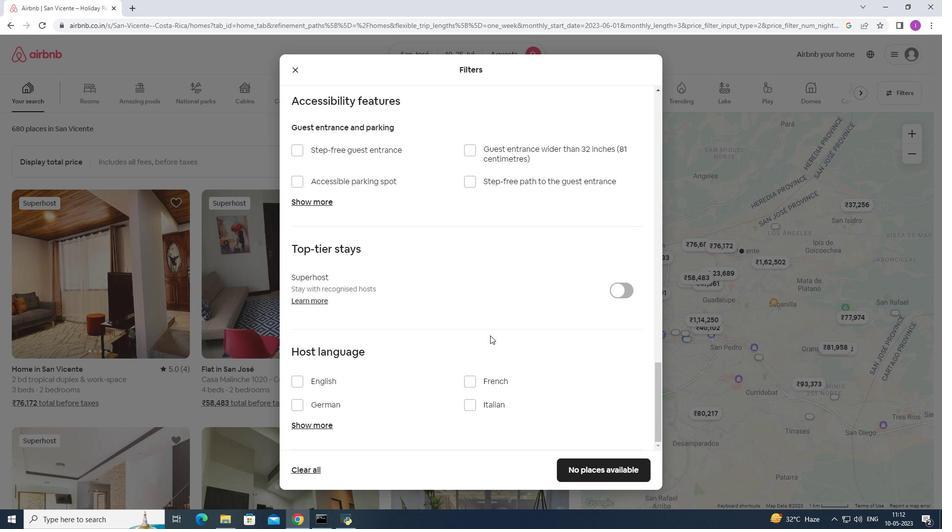 
Action: Mouse scrolled (490, 335) with delta (0, 0)
Screenshot: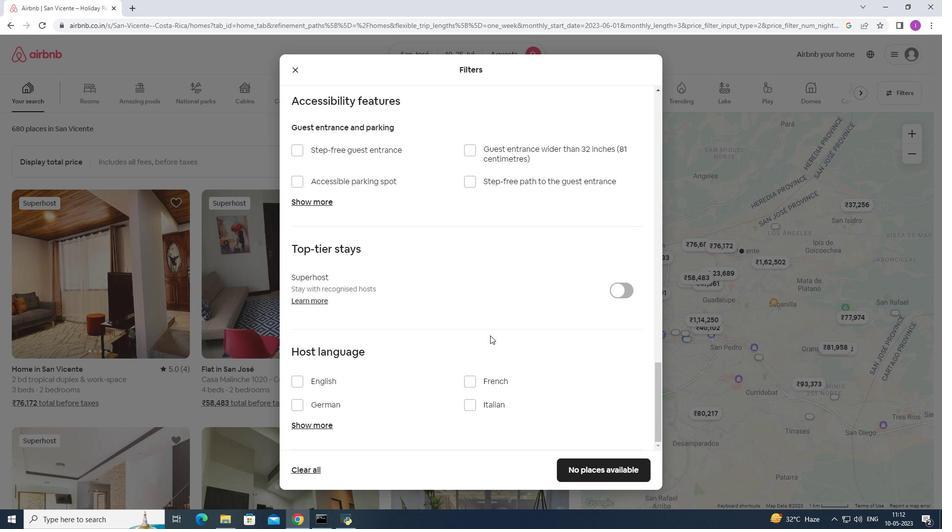 
Action: Mouse scrolled (490, 335) with delta (0, 0)
Screenshot: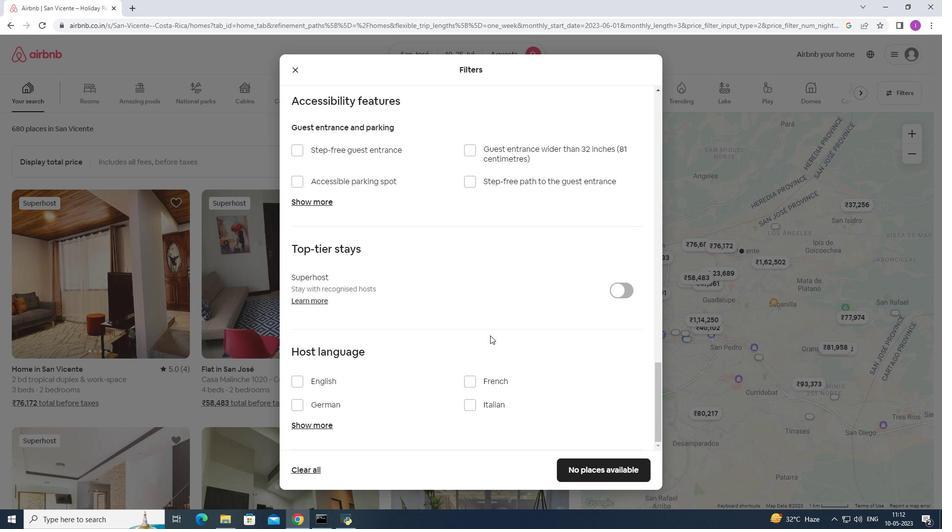 
Action: Mouse moved to (303, 380)
Screenshot: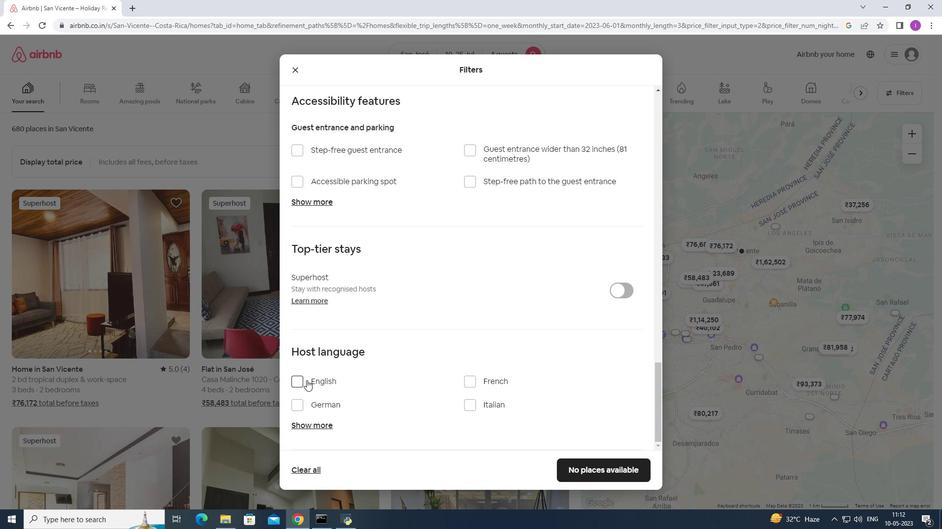
Action: Mouse pressed left at (303, 380)
Screenshot: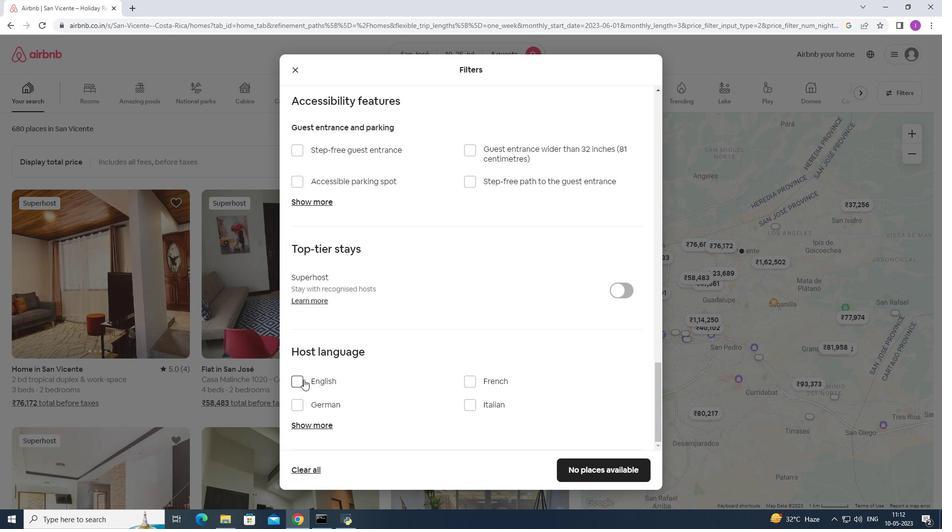 
Action: Mouse moved to (438, 383)
Screenshot: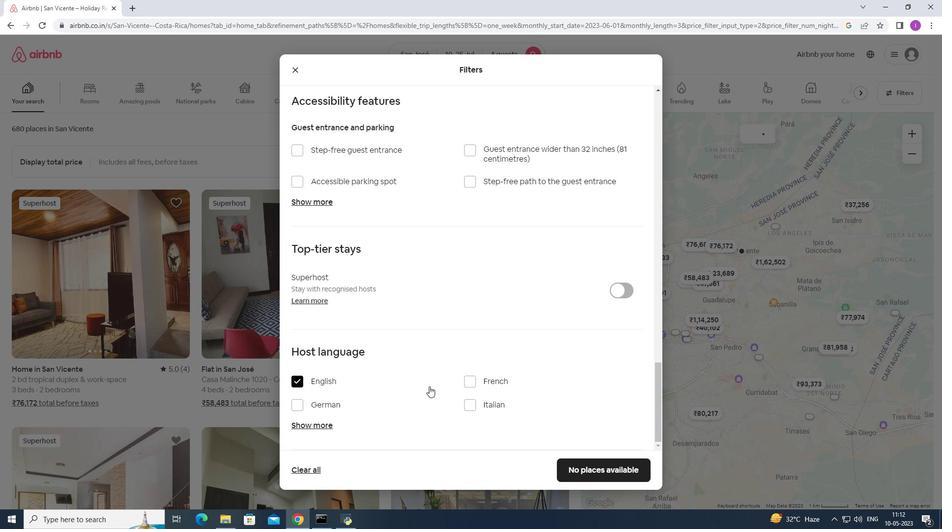 
Action: Mouse scrolled (438, 383) with delta (0, 0)
Screenshot: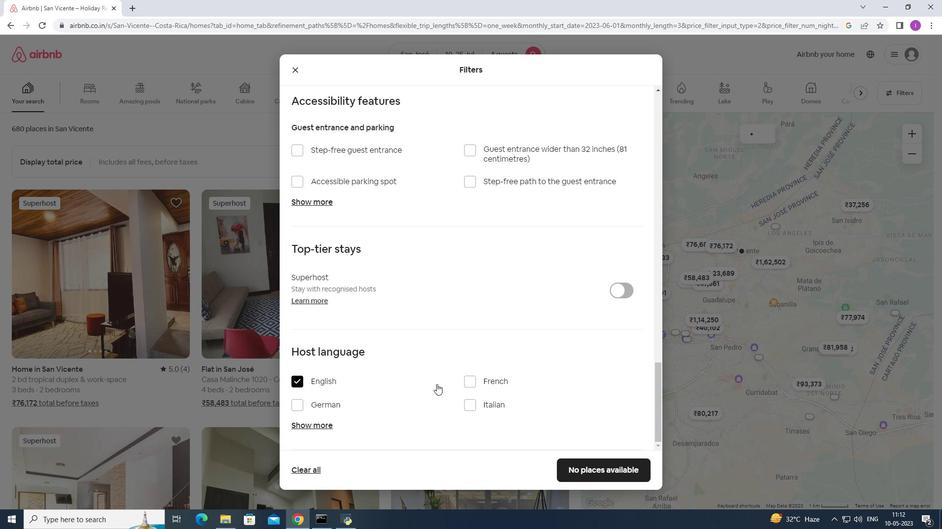
Action: Mouse scrolled (438, 383) with delta (0, 0)
Screenshot: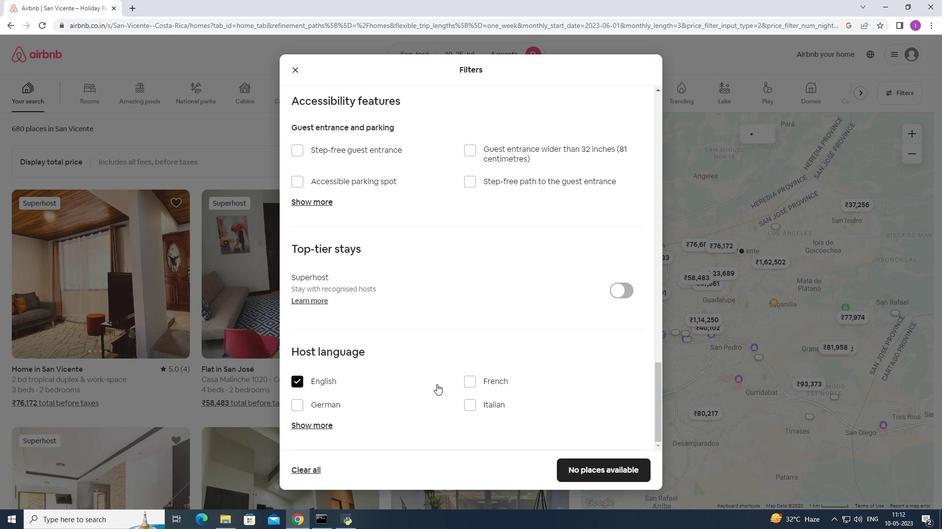 
Action: Mouse moved to (439, 383)
Screenshot: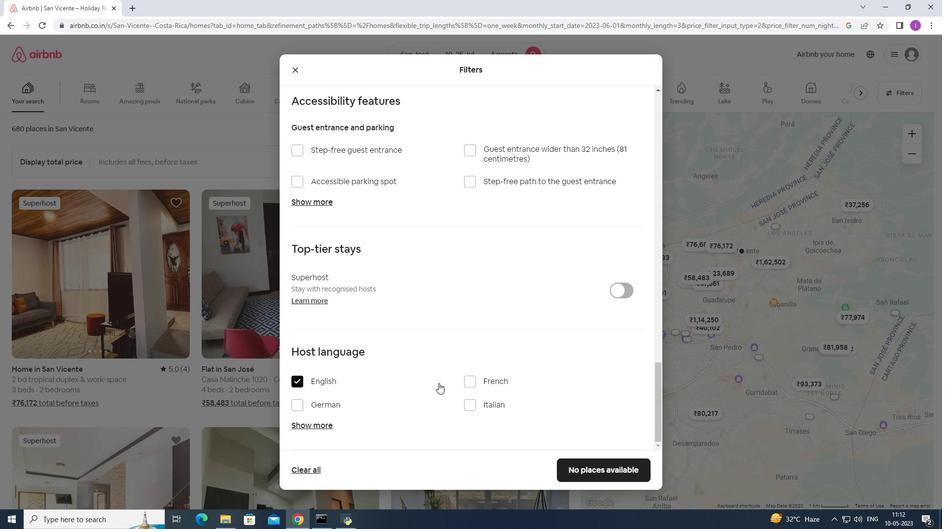 
Action: Mouse scrolled (439, 383) with delta (0, 0)
Screenshot: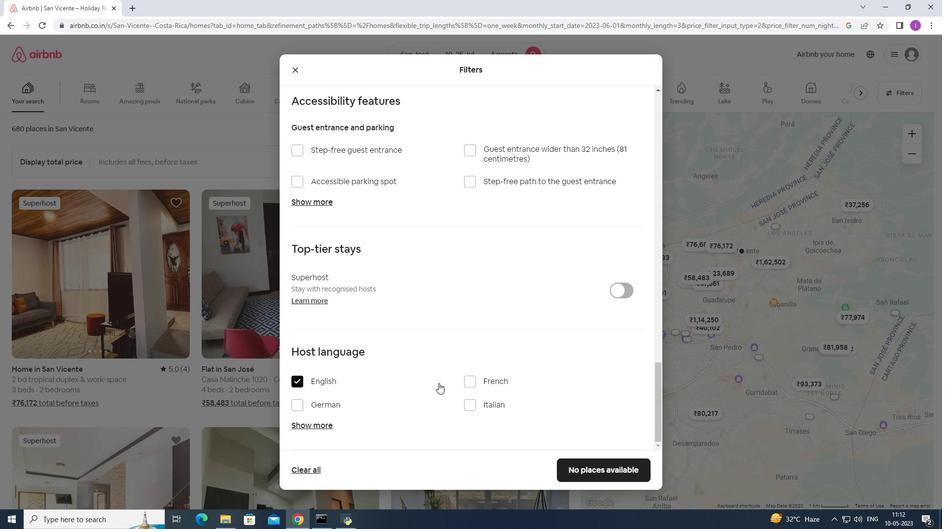 
Action: Mouse moved to (443, 384)
Screenshot: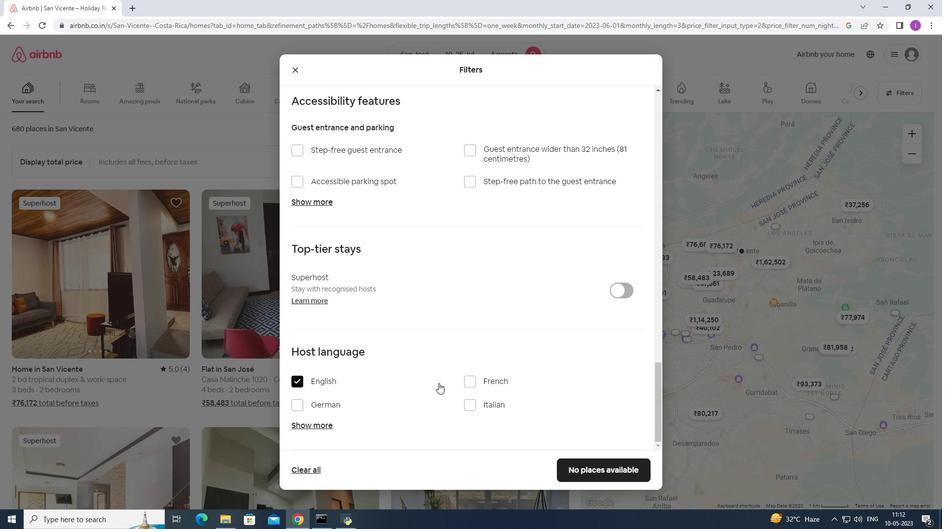 
Action: Mouse scrolled (443, 383) with delta (0, 0)
Screenshot: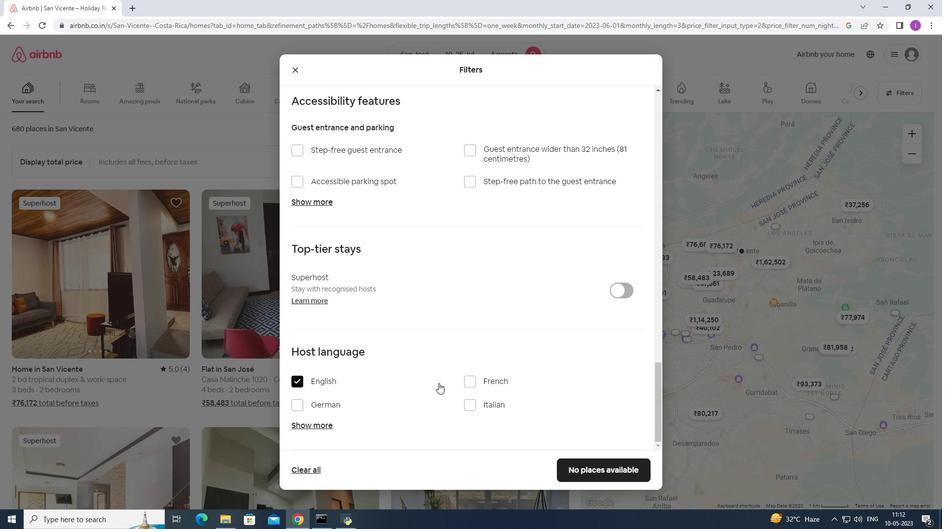 
Action: Mouse moved to (616, 473)
Screenshot: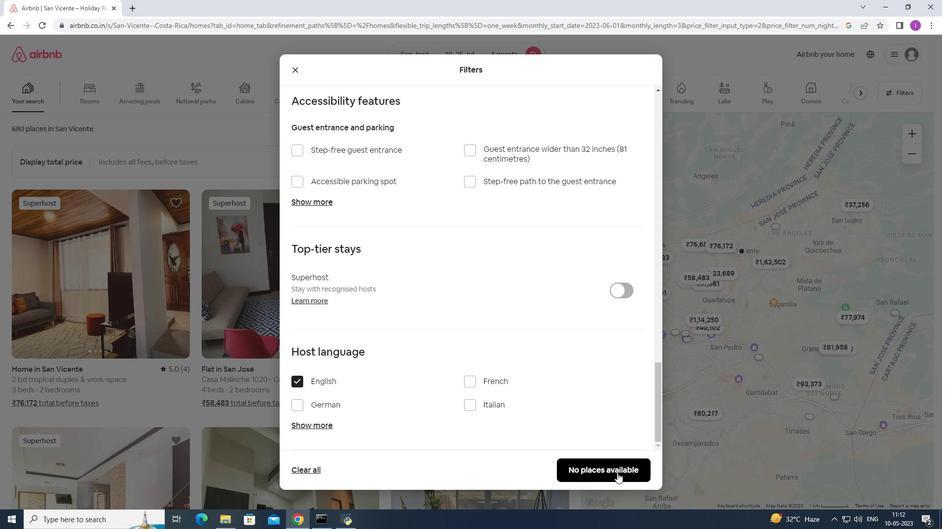 
Action: Mouse pressed left at (616, 473)
Screenshot: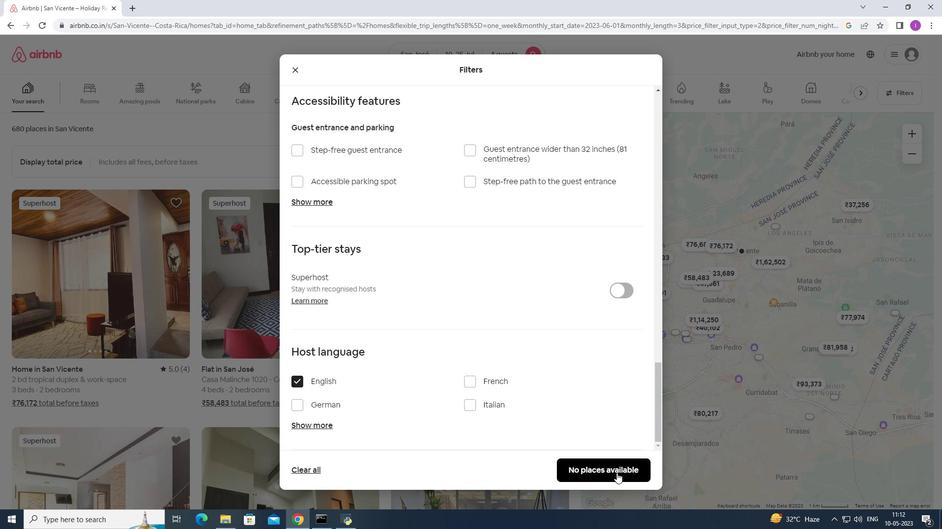 
Action: Mouse moved to (264, 253)
Screenshot: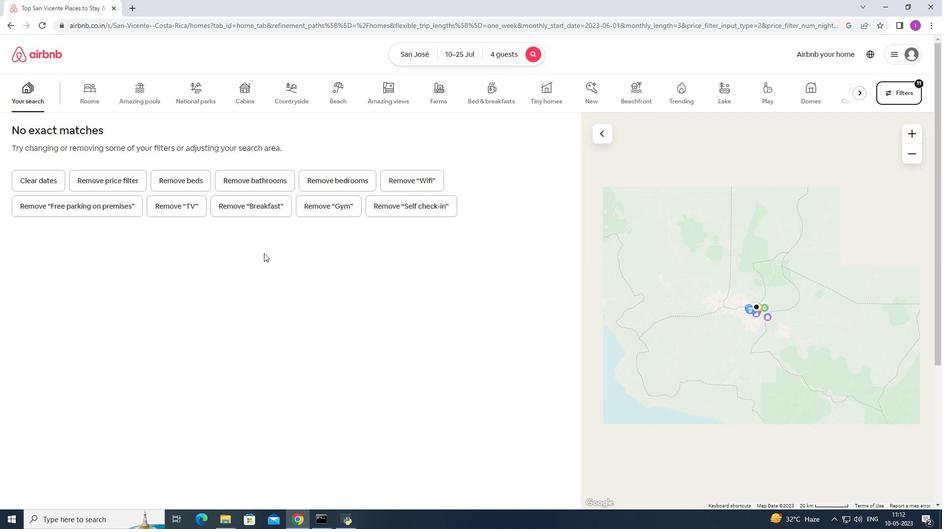 
